 Task: Add a signature Gilberto Hall containing Have a great Columbus Day, Gilberto Hall to email address softage.2@softage.net and add a label Vitamins
Action: Mouse moved to (311, 326)
Screenshot: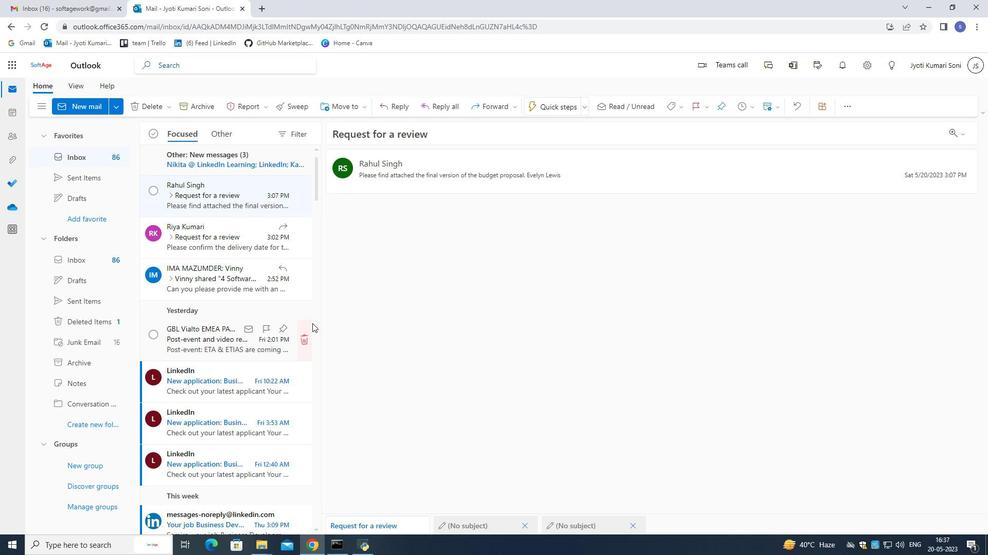 
Action: Mouse scrolled (311, 326) with delta (0, 0)
Screenshot: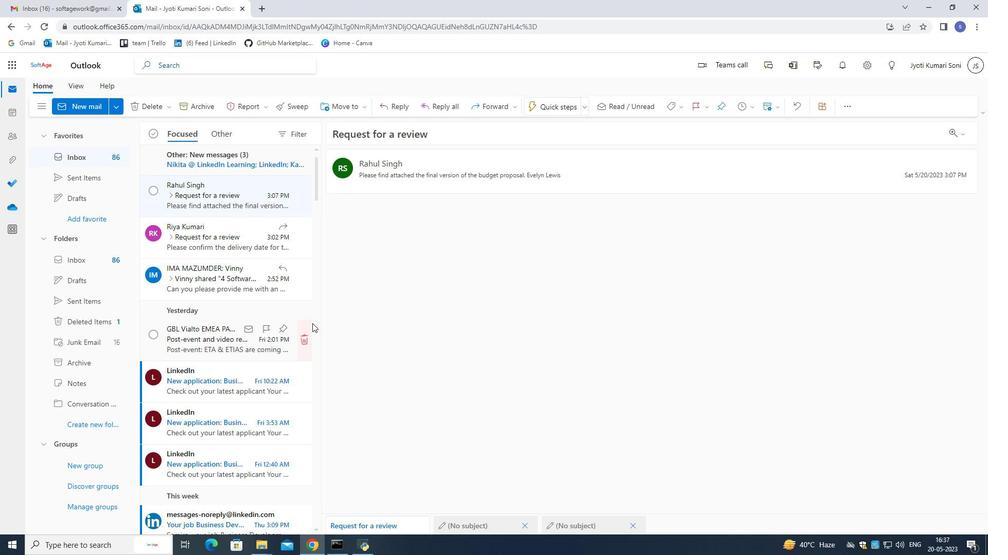 
Action: Mouse moved to (312, 323)
Screenshot: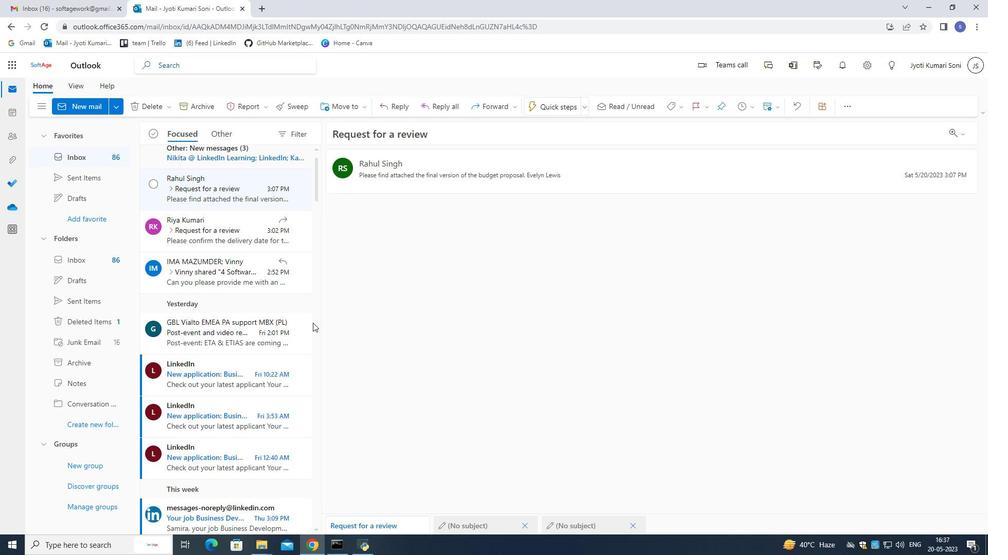 
Action: Mouse scrolled (312, 322) with delta (0, 0)
Screenshot: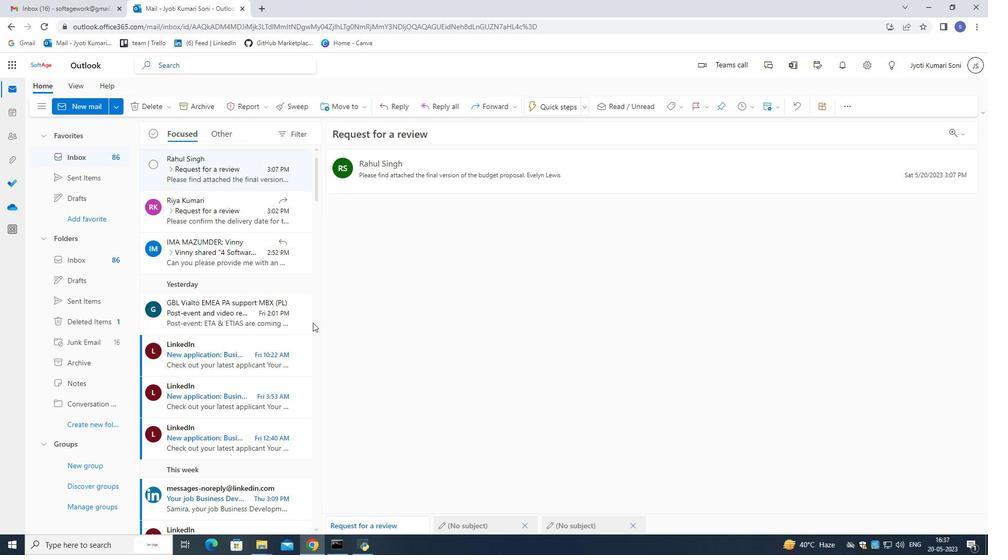 
Action: Mouse scrolled (312, 322) with delta (0, 0)
Screenshot: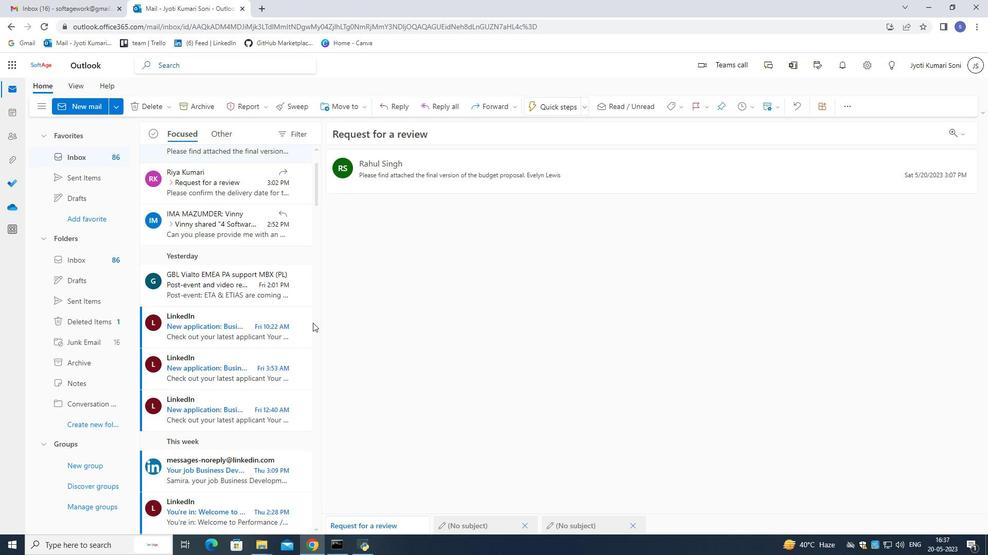 
Action: Mouse scrolled (312, 323) with delta (0, 0)
Screenshot: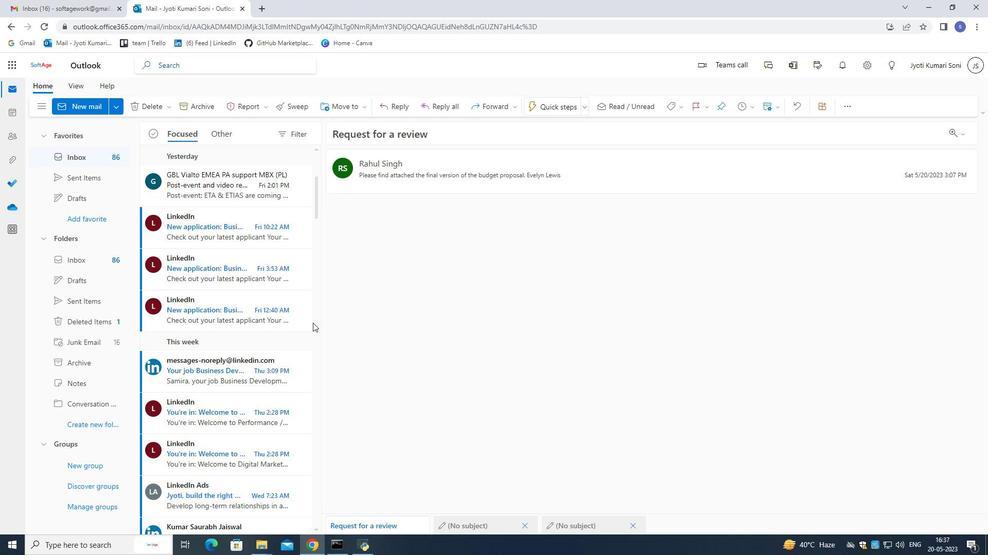 
Action: Mouse scrolled (312, 323) with delta (0, 0)
Screenshot: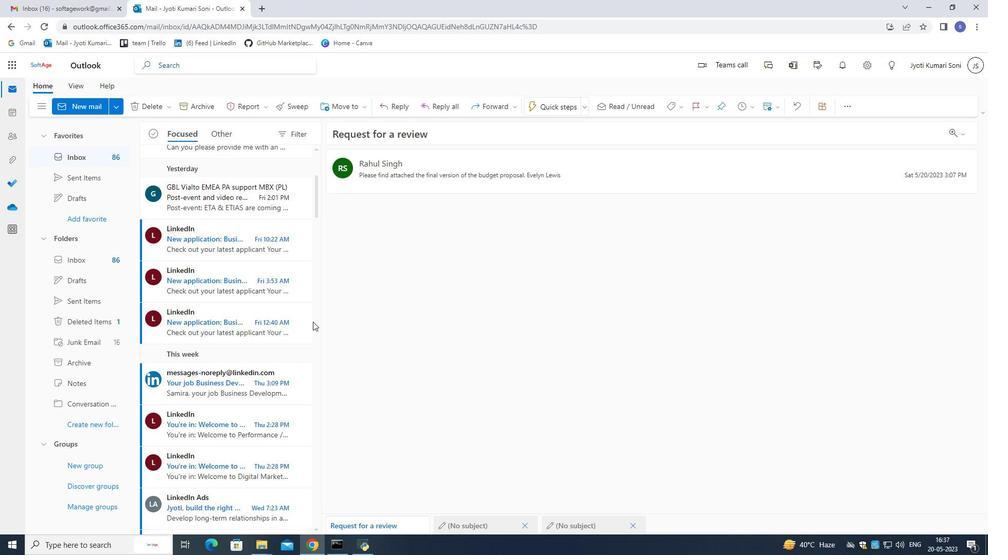 
Action: Mouse scrolled (312, 323) with delta (0, 0)
Screenshot: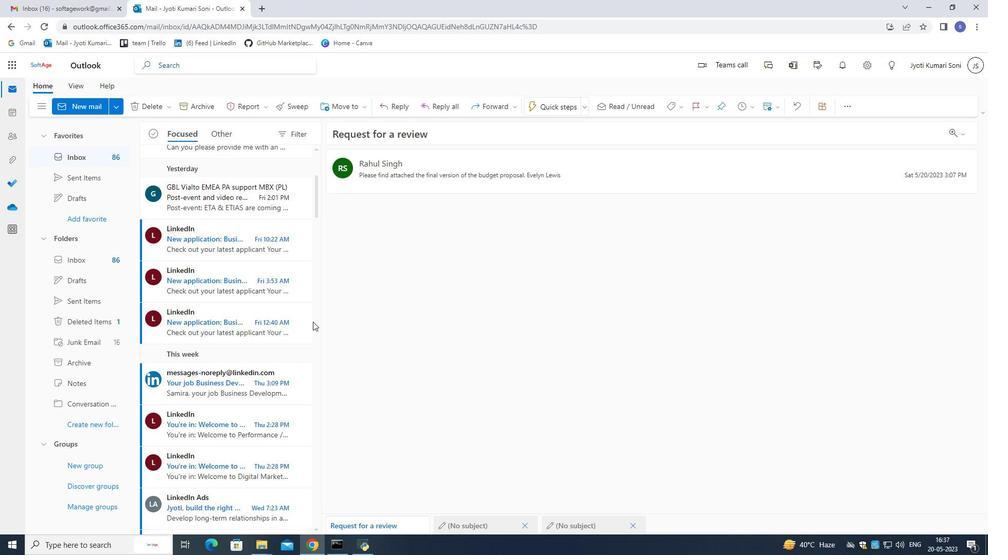 
Action: Mouse moved to (312, 322)
Screenshot: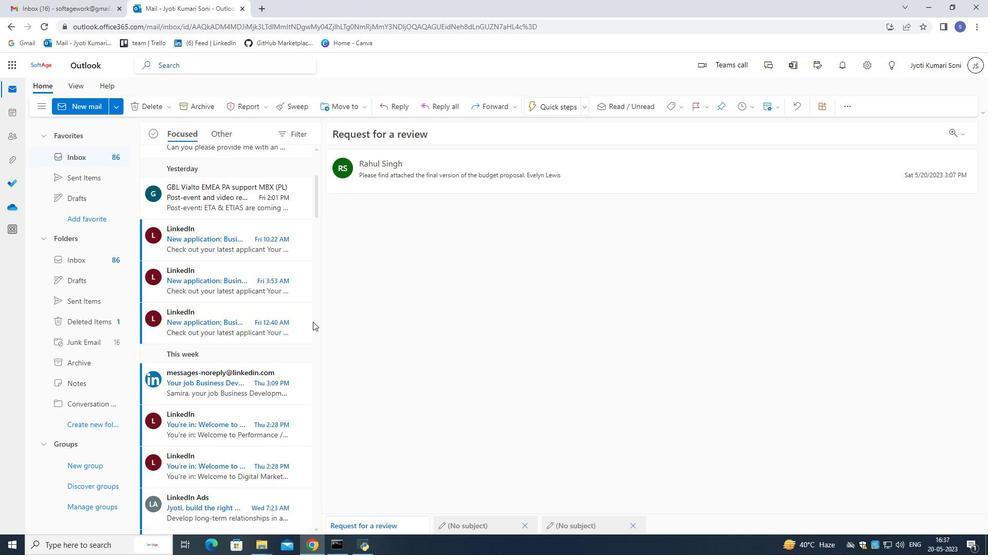 
Action: Mouse scrolled (312, 322) with delta (0, 0)
Screenshot: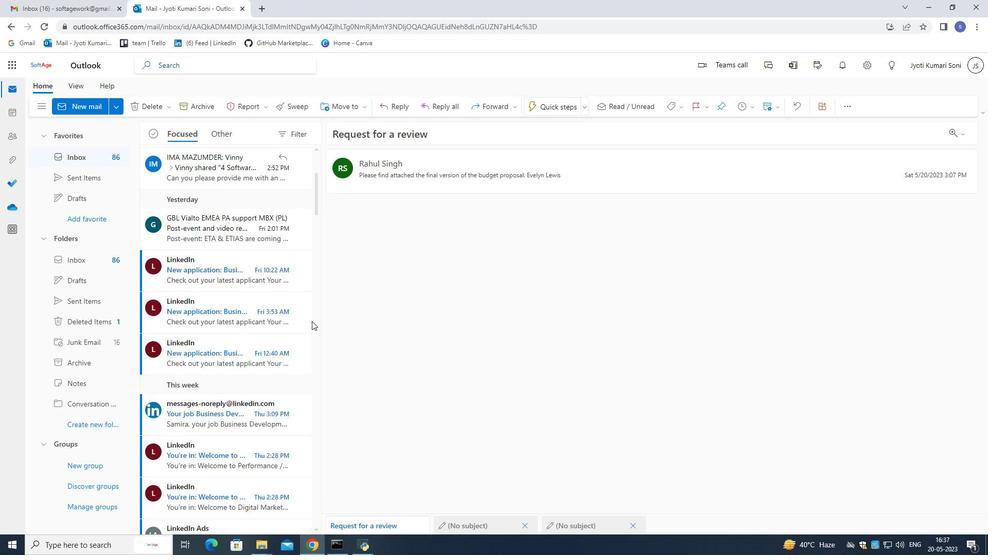 
Action: Mouse moved to (309, 323)
Screenshot: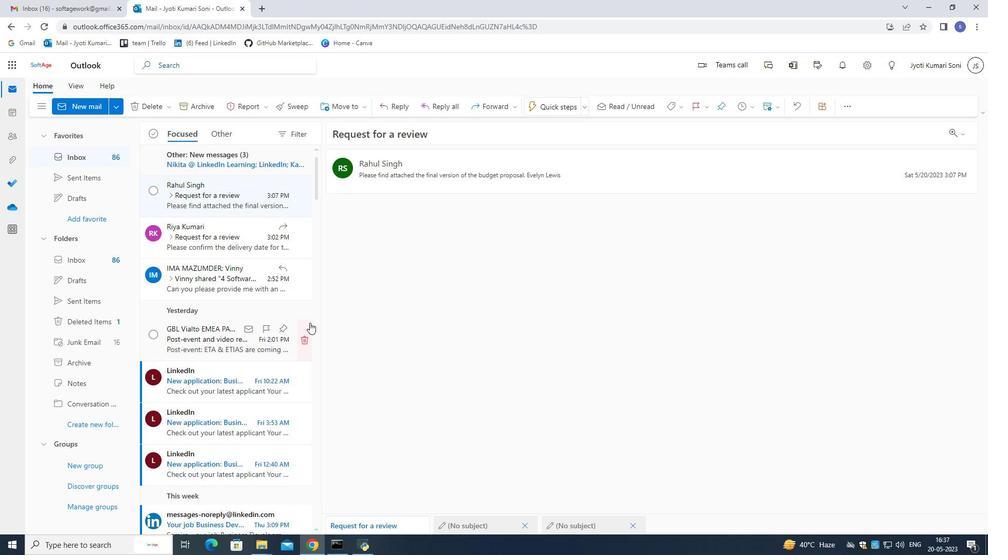 
Action: Mouse scrolled (309, 323) with delta (0, 0)
Screenshot: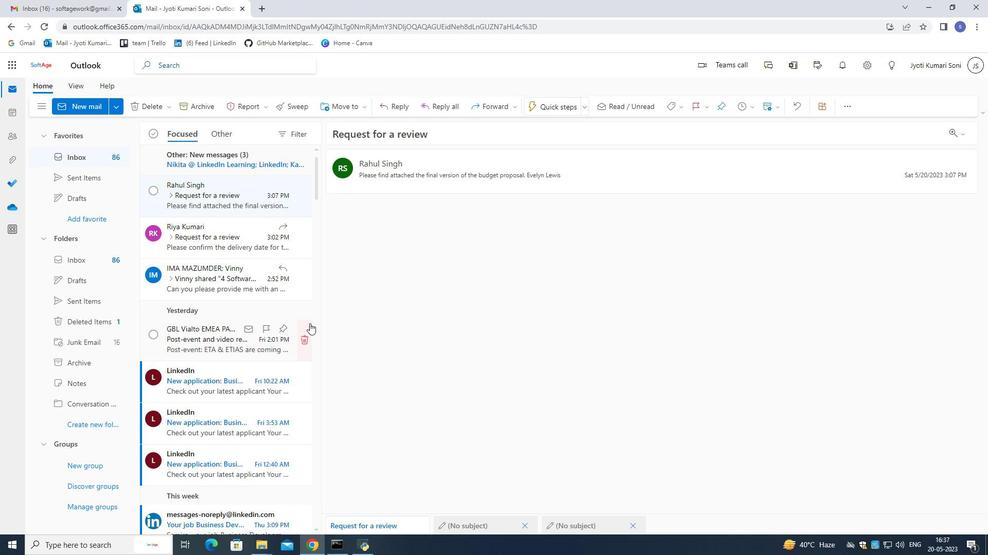 
Action: Mouse moved to (309, 323)
Screenshot: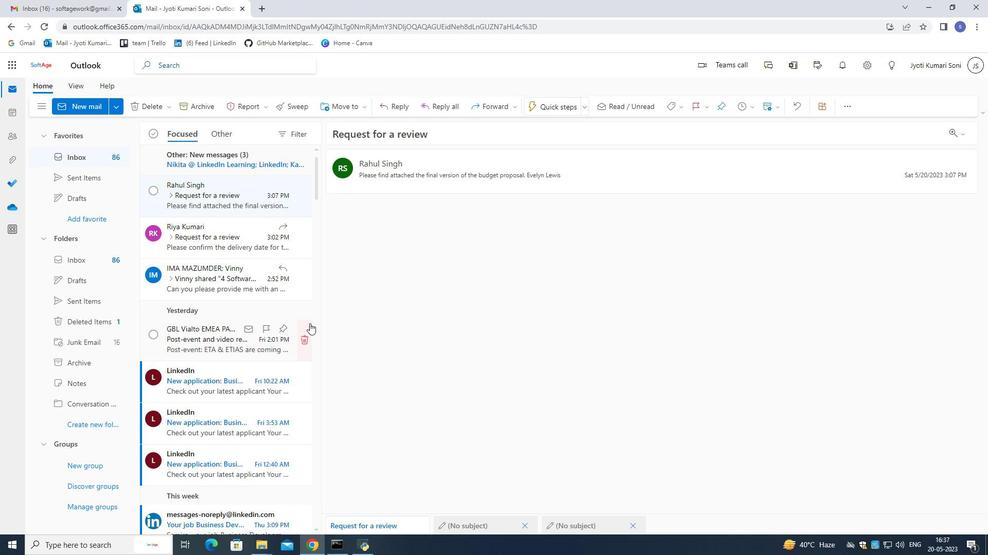 
Action: Mouse scrolled (309, 324) with delta (0, 0)
Screenshot: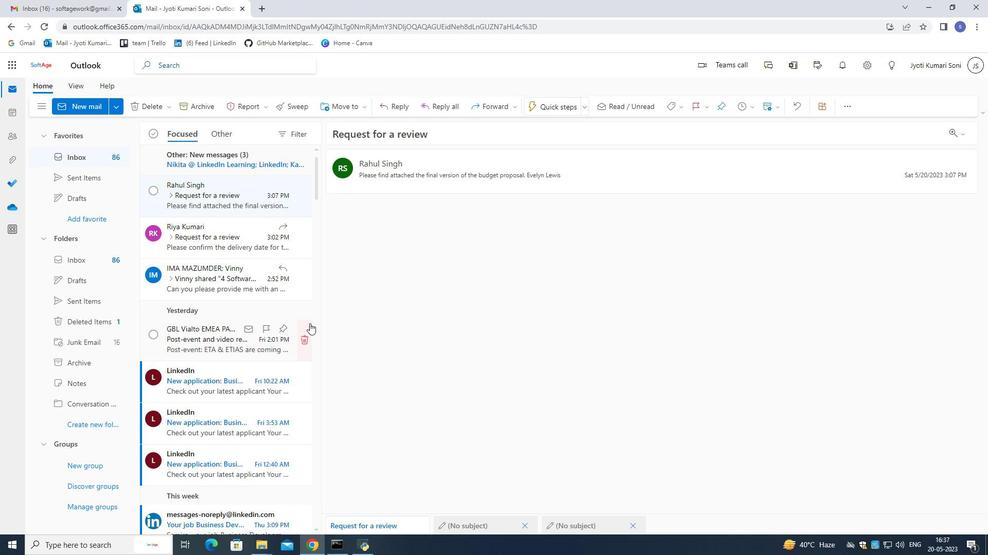 
Action: Mouse scrolled (309, 324) with delta (0, 0)
Screenshot: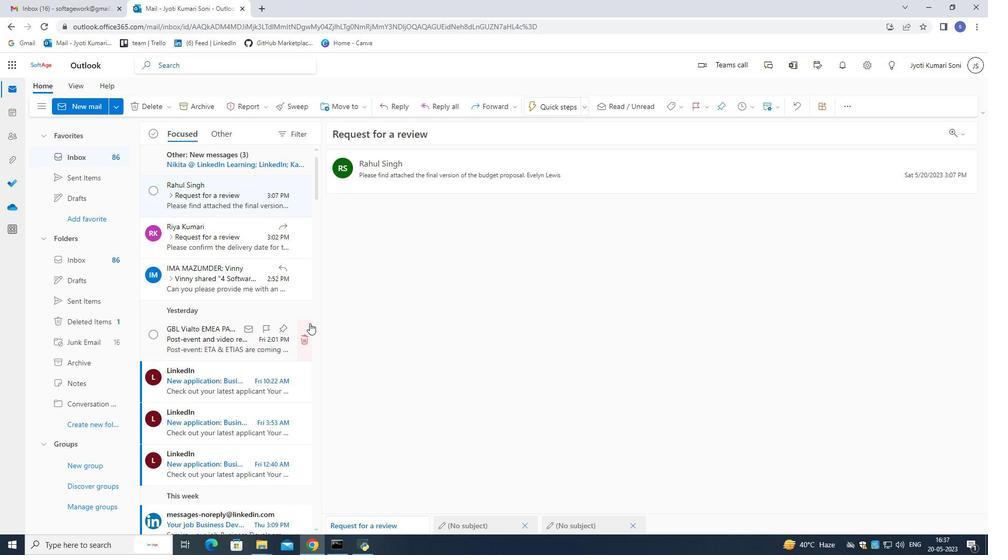 
Action: Mouse scrolled (309, 324) with delta (0, 0)
Screenshot: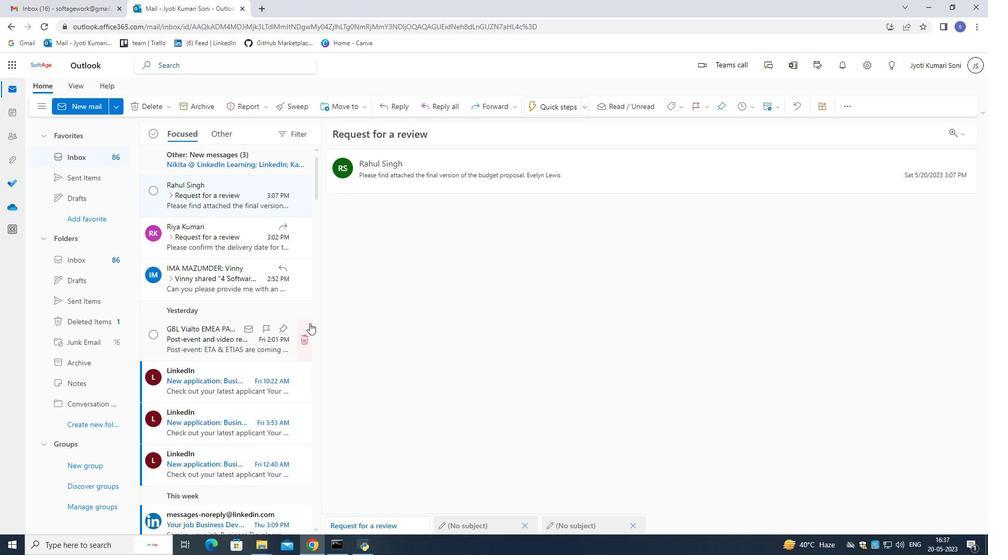 
Action: Mouse moved to (204, 246)
Screenshot: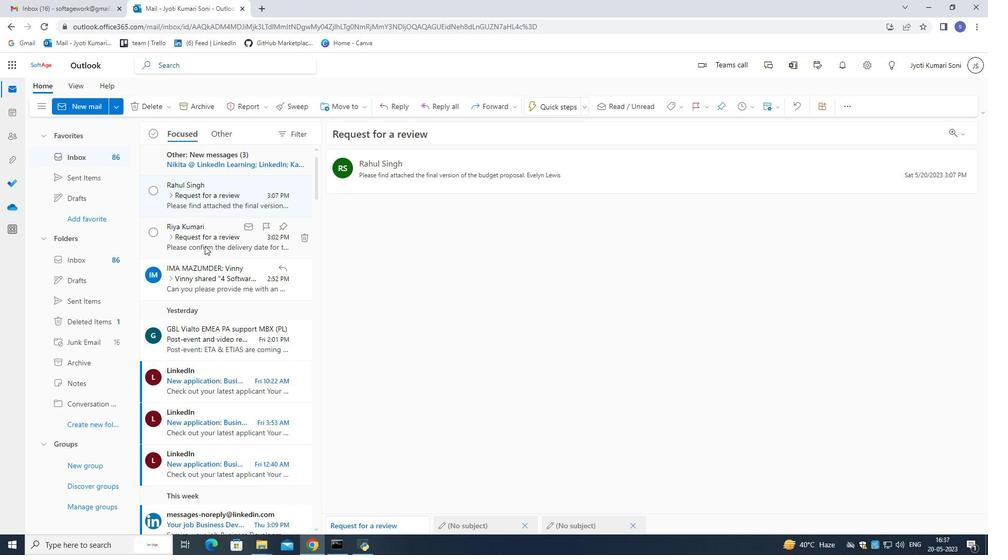 
Action: Mouse pressed left at (204, 246)
Screenshot: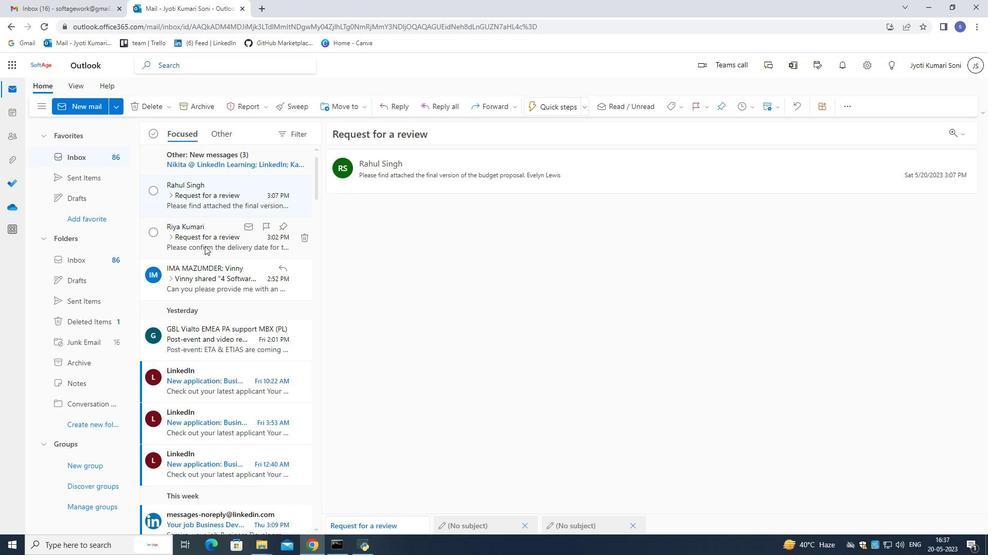 
Action: Mouse moved to (72, 107)
Screenshot: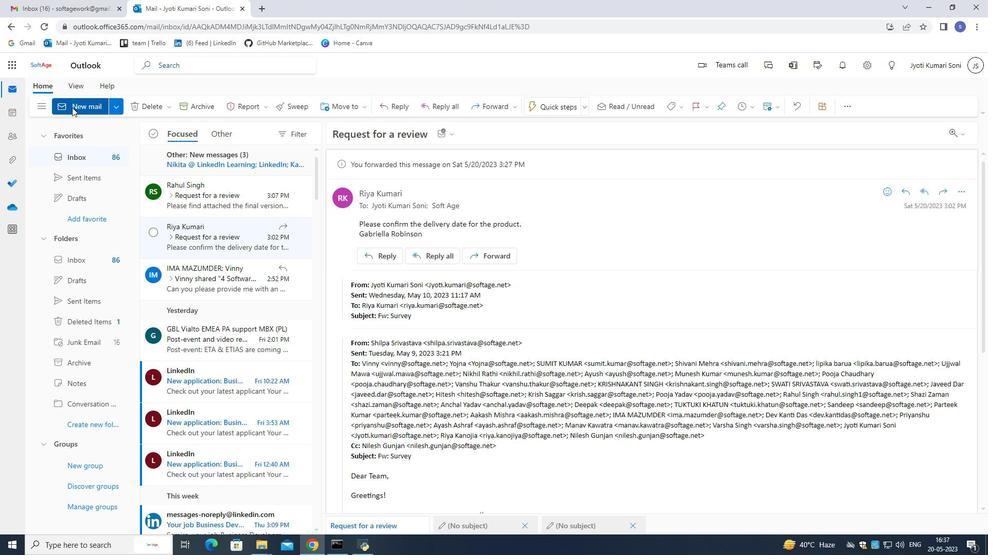 
Action: Mouse pressed left at (72, 107)
Screenshot: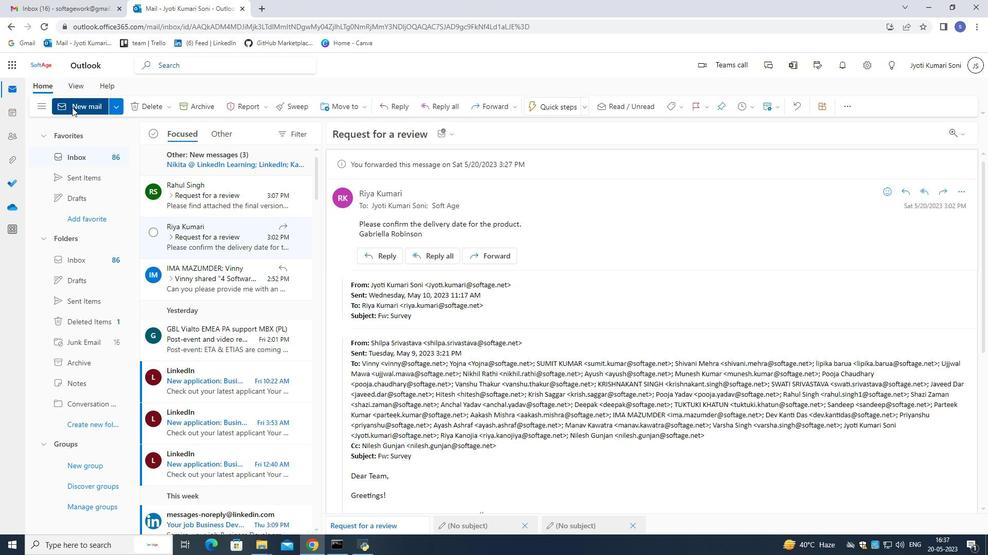 
Action: Mouse moved to (964, 138)
Screenshot: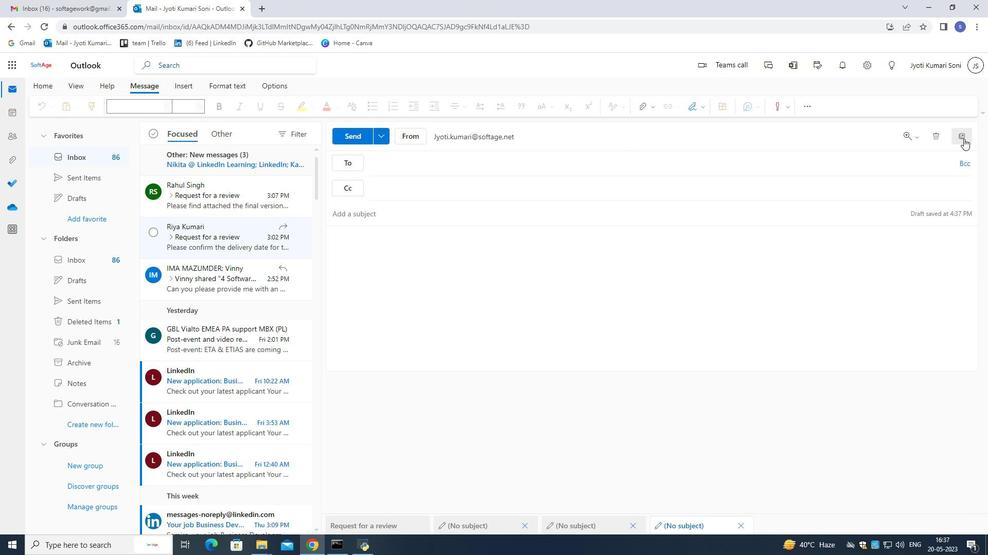 
Action: Mouse pressed left at (964, 138)
Screenshot: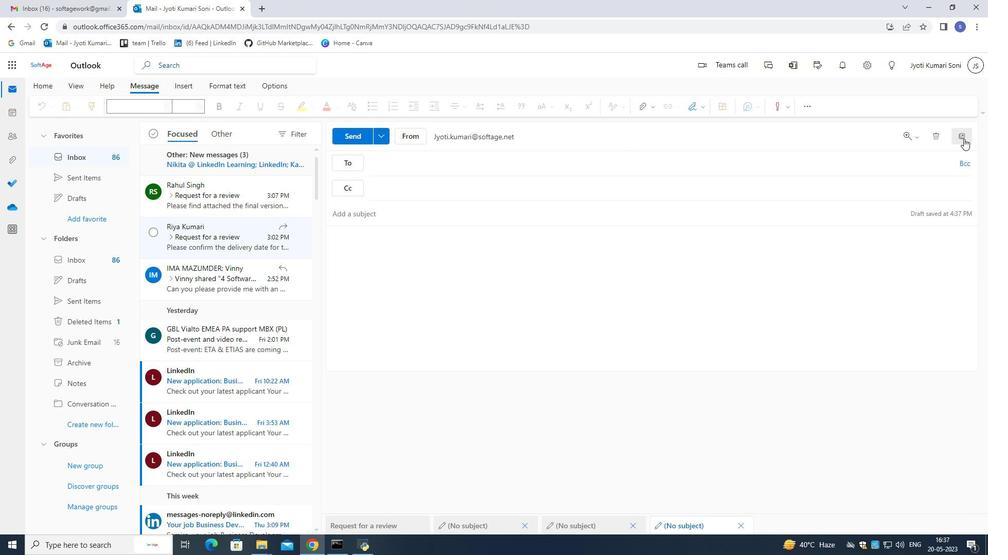 
Action: Mouse moved to (591, 23)
Screenshot: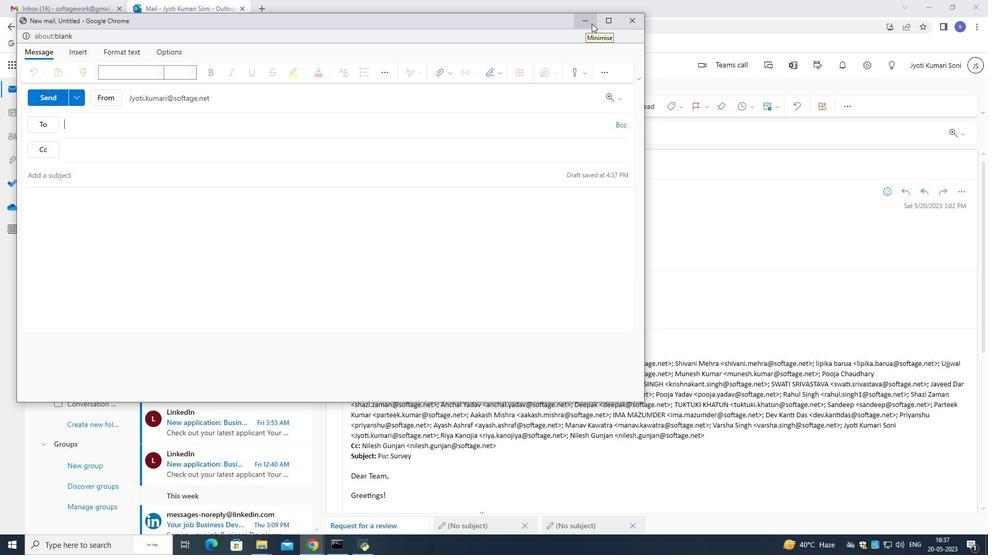 
Action: Mouse pressed left at (591, 23)
Screenshot: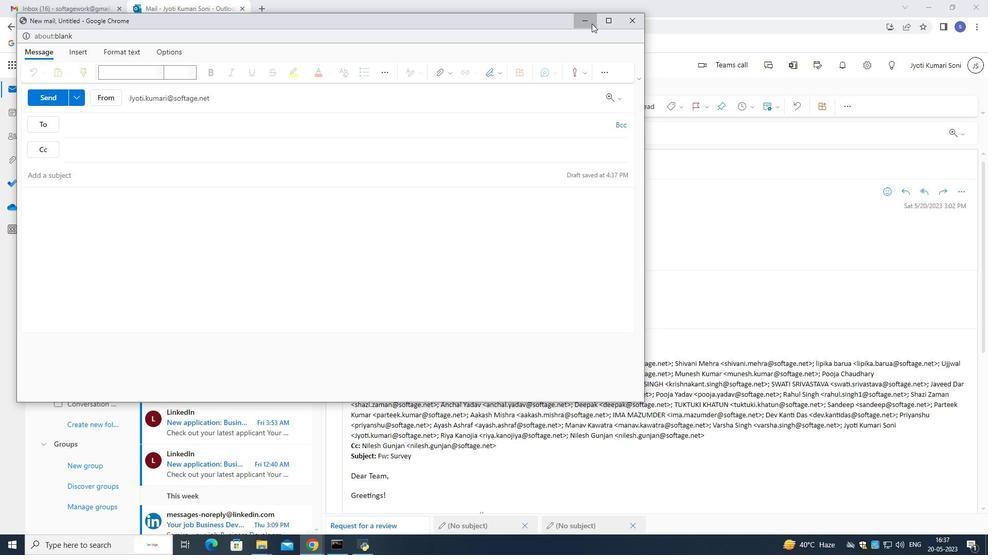 
Action: Mouse moved to (74, 107)
Screenshot: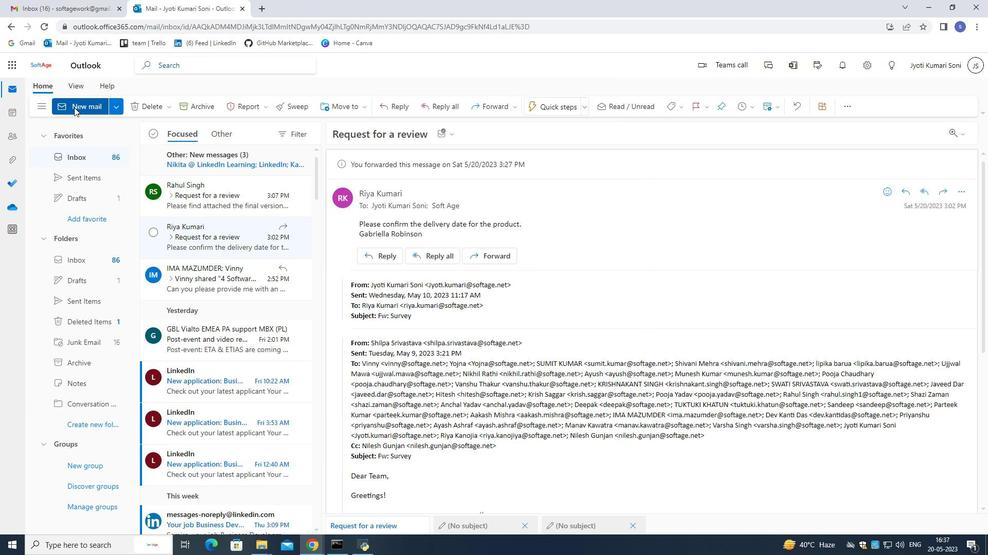 
Action: Mouse pressed left at (74, 107)
Screenshot: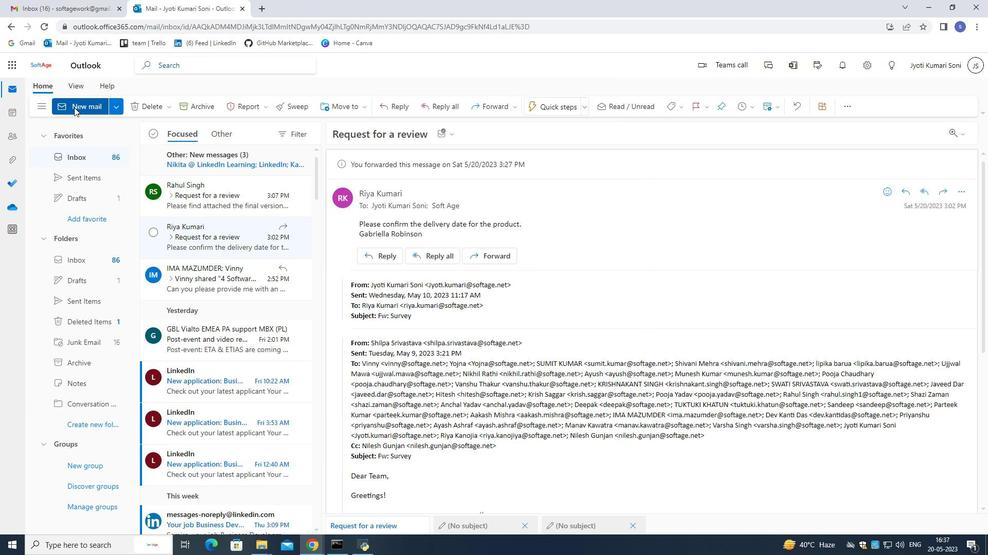
Action: Mouse moved to (480, 166)
Screenshot: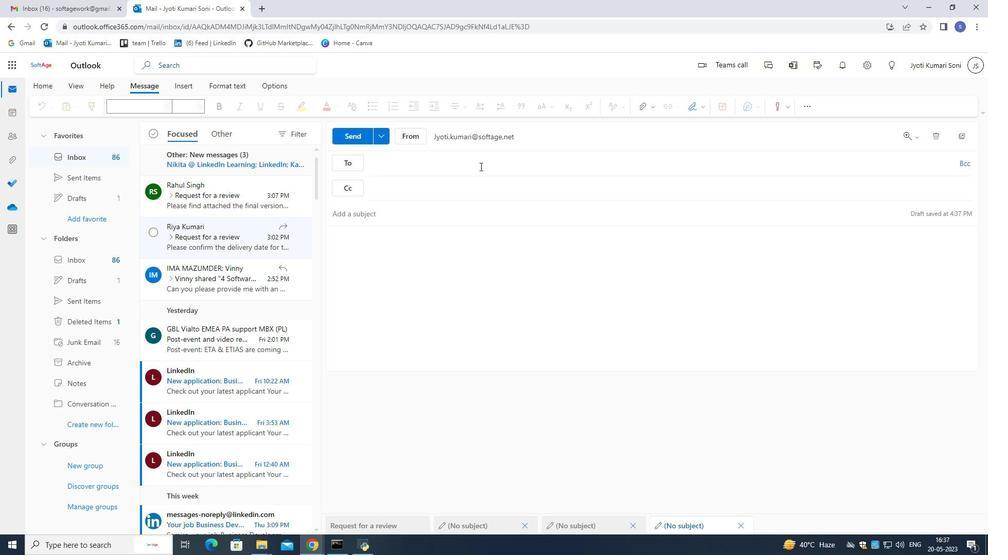 
Action: Mouse pressed left at (480, 166)
Screenshot: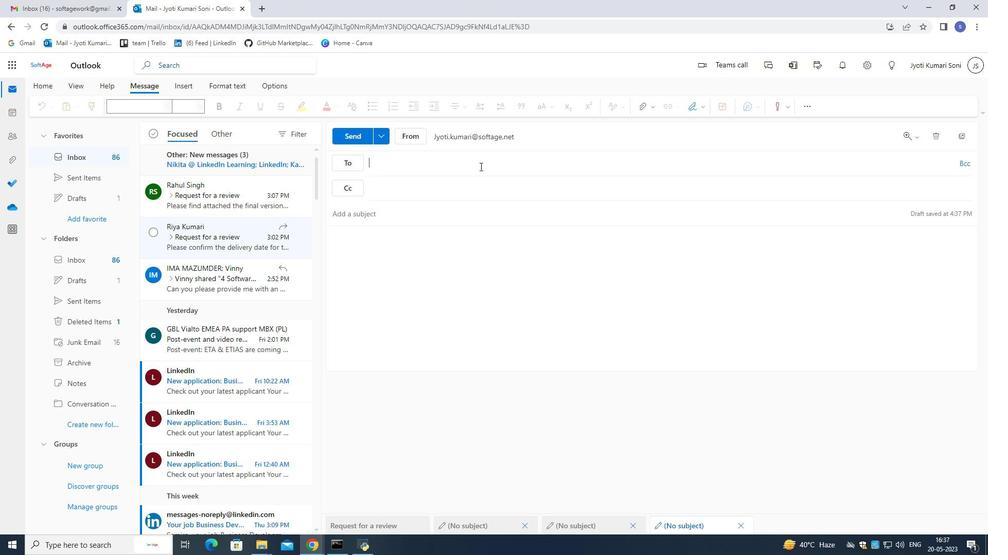 
Action: Mouse moved to (799, 107)
Screenshot: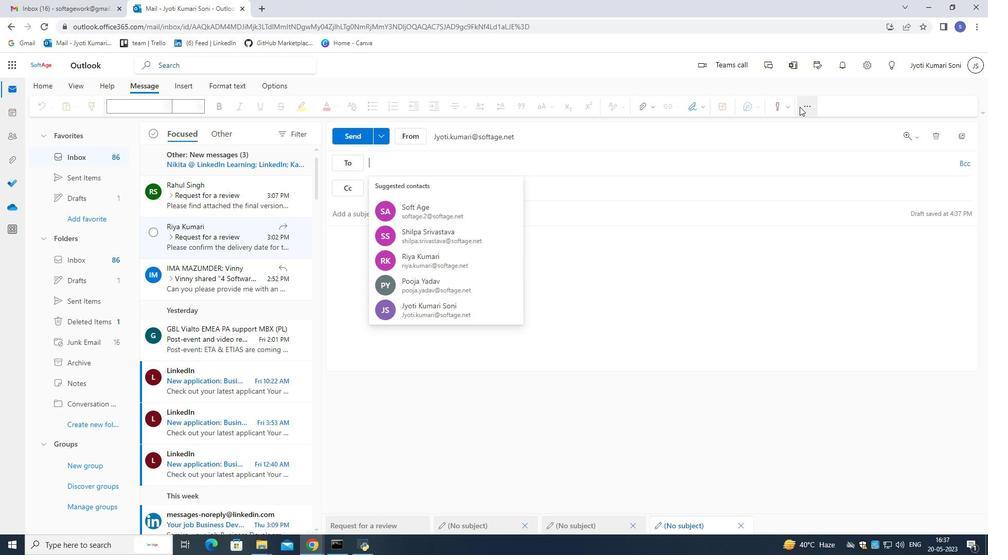 
Action: Mouse pressed left at (799, 107)
Screenshot: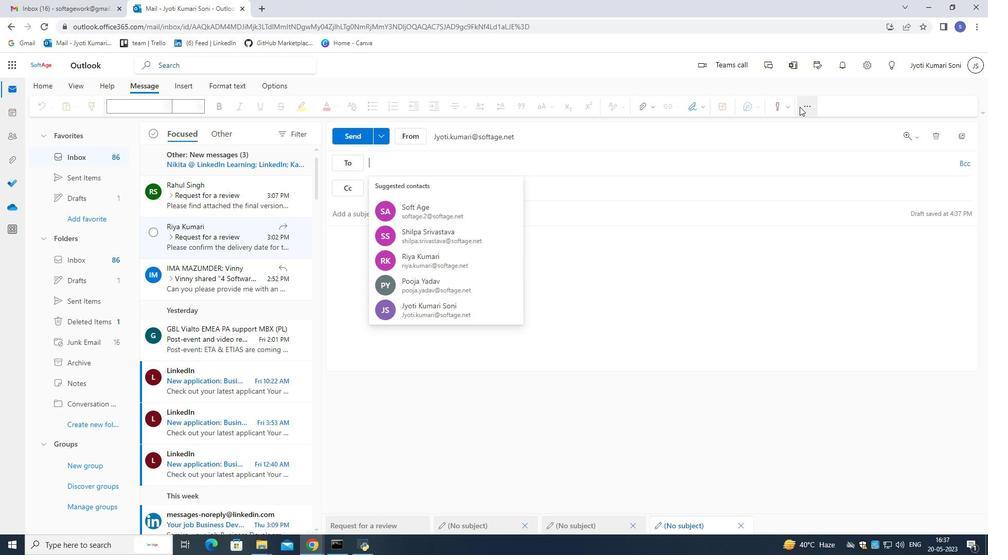 
Action: Mouse moved to (505, 249)
Screenshot: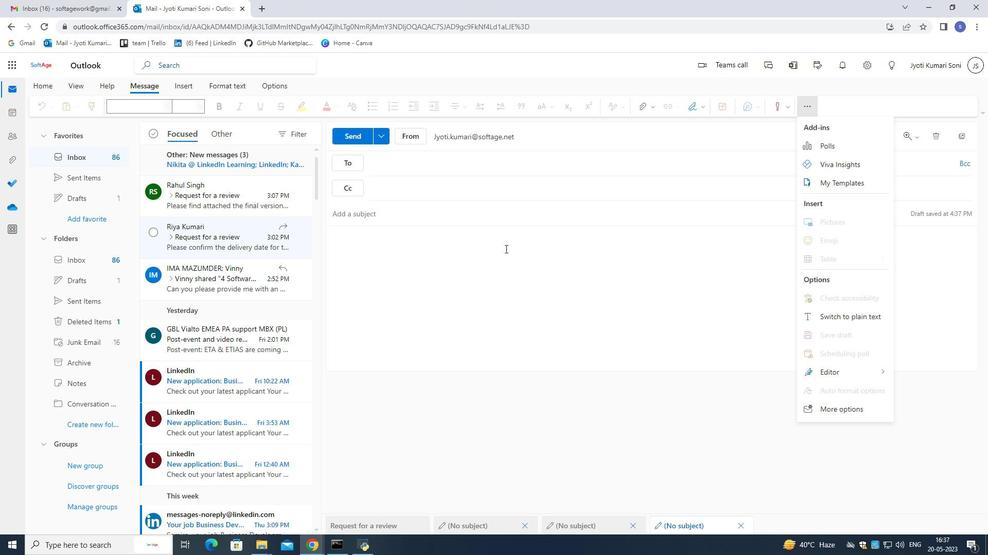 
Action: Mouse pressed left at (505, 249)
Screenshot: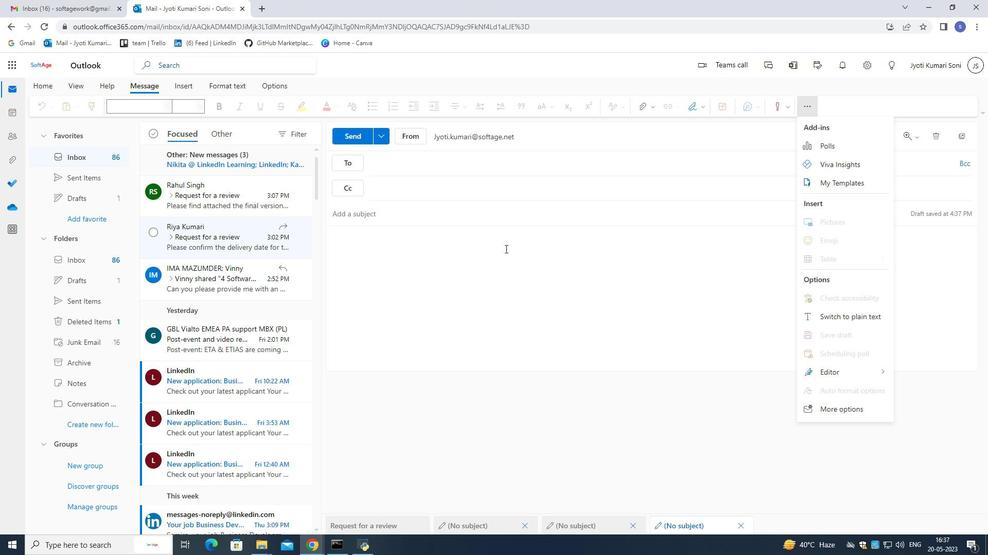 
Action: Mouse moved to (214, 251)
Screenshot: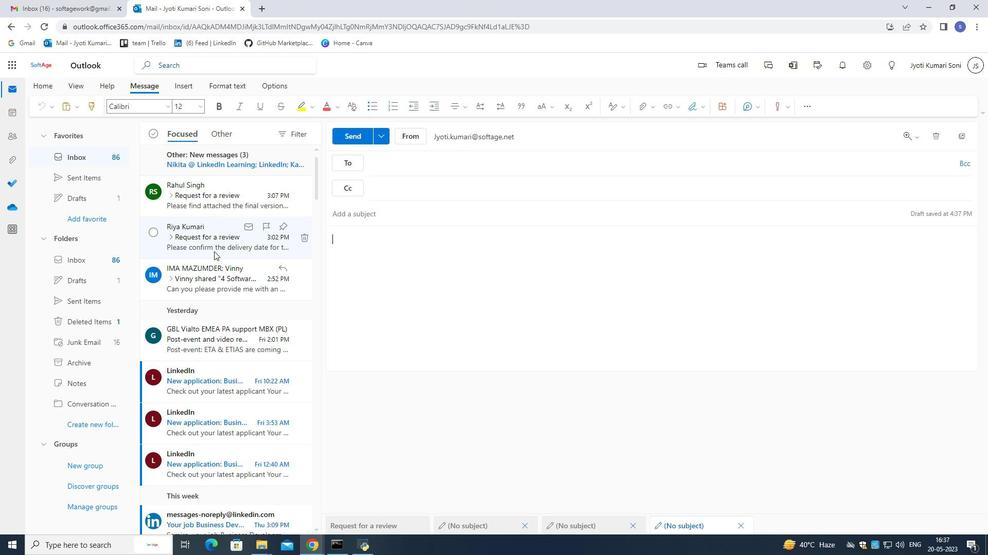 
Action: Mouse pressed left at (214, 251)
Screenshot: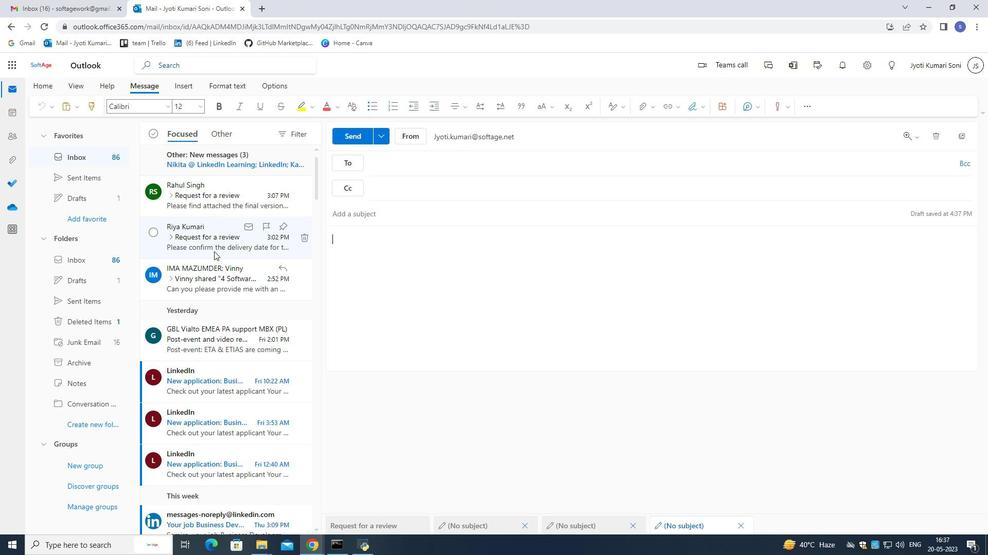 
Action: Mouse moved to (585, 291)
Screenshot: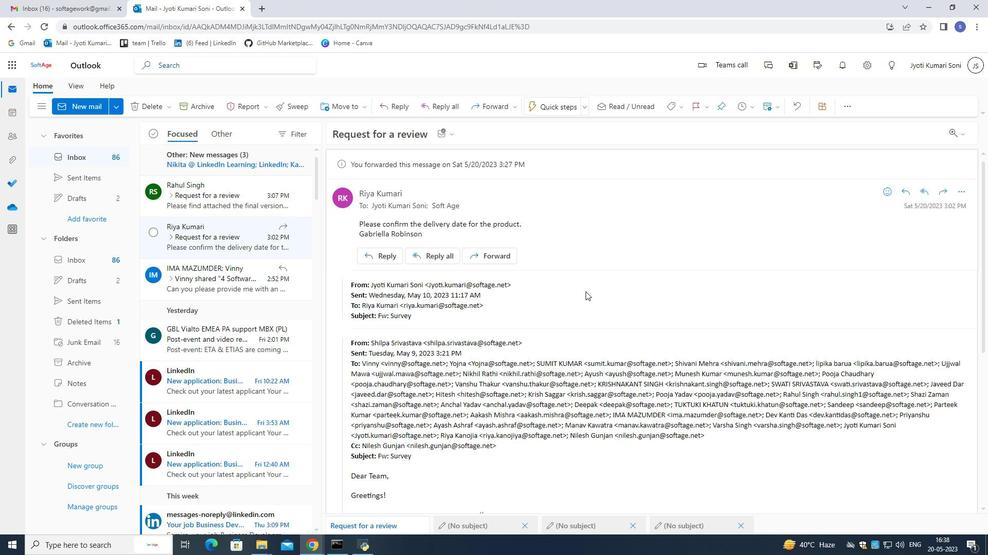 
Action: Mouse scrolled (585, 291) with delta (0, 0)
Screenshot: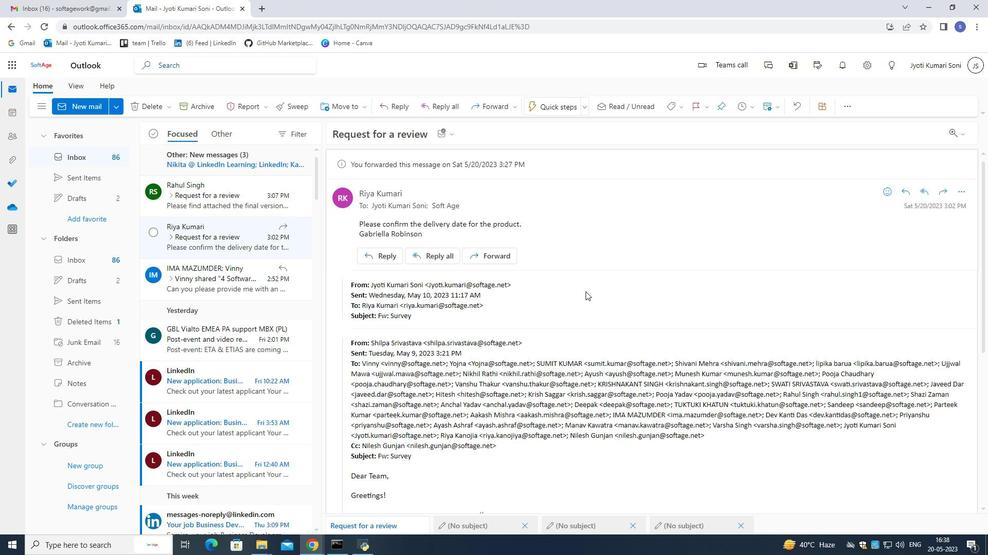 
Action: Mouse moved to (586, 292)
Screenshot: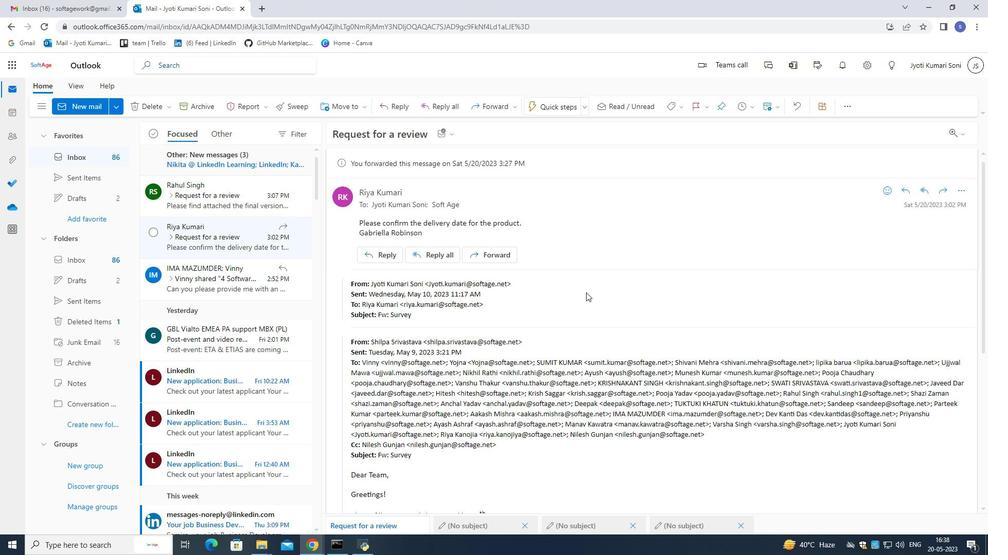 
Action: Mouse scrolled (586, 292) with delta (0, 0)
Screenshot: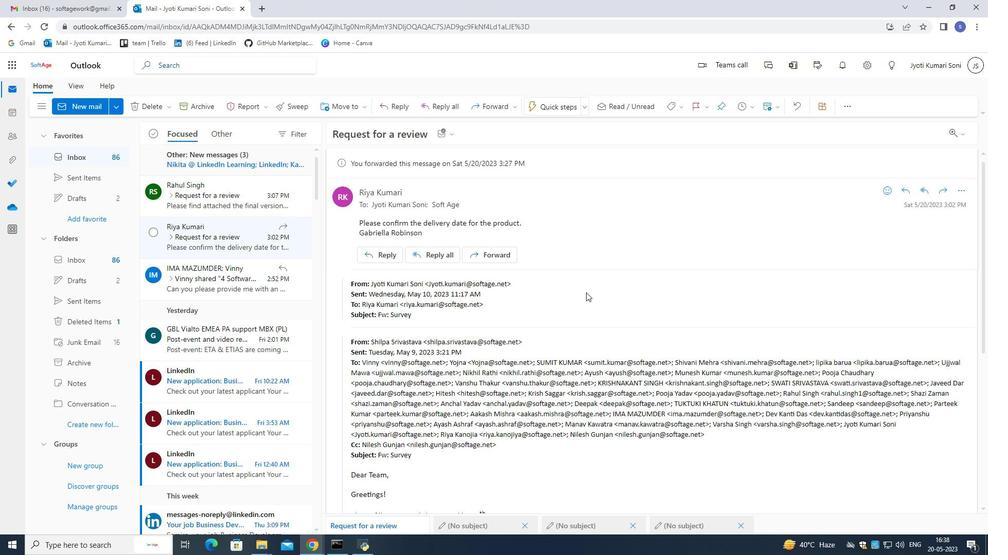 
Action: Mouse scrolled (586, 293) with delta (0, 0)
Screenshot: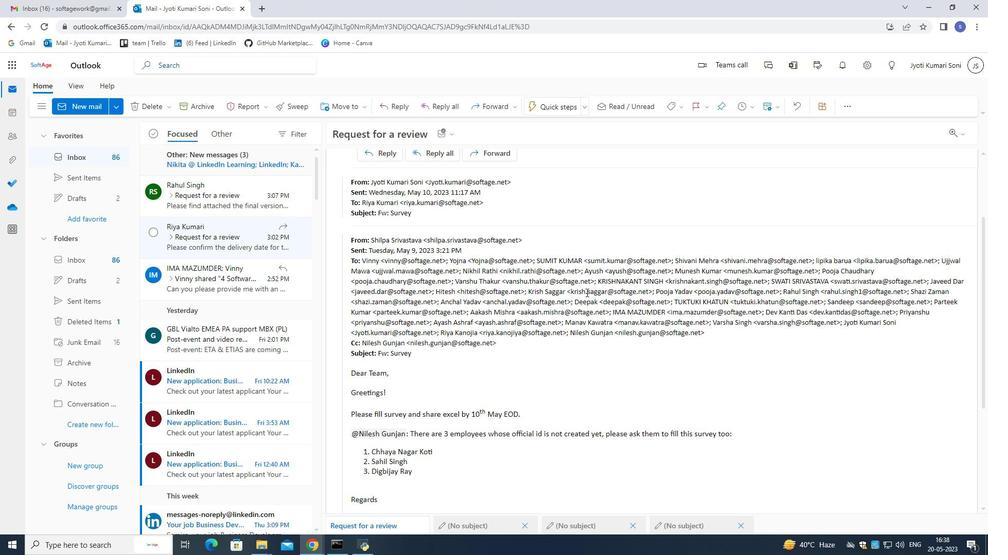 
Action: Mouse scrolled (586, 293) with delta (0, 0)
Screenshot: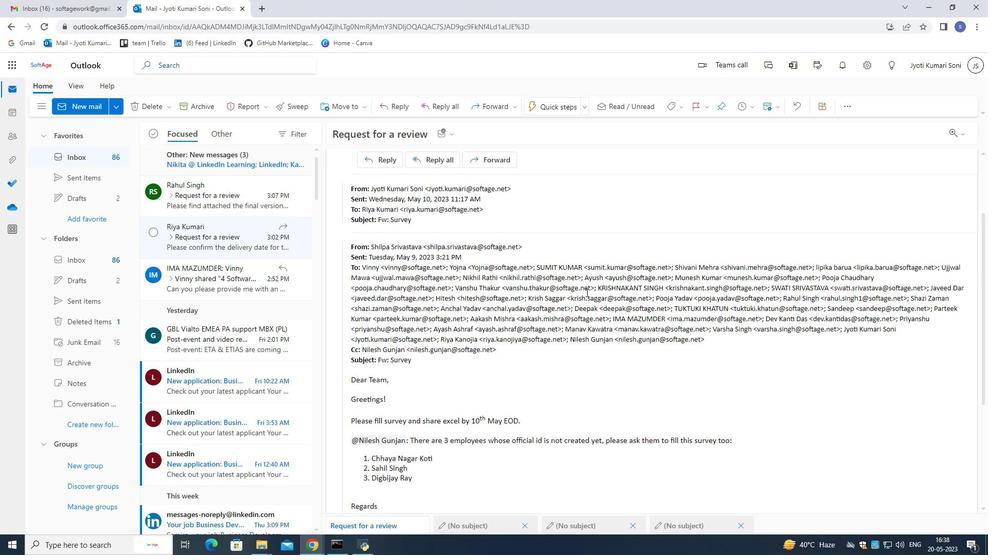 
Action: Mouse scrolled (586, 293) with delta (0, 0)
Screenshot: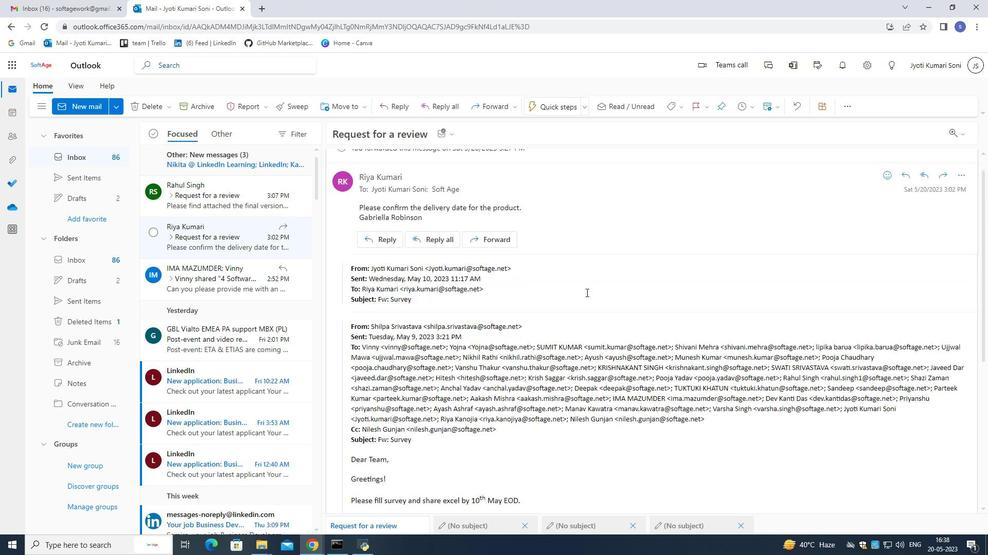 
Action: Mouse scrolled (586, 293) with delta (0, 0)
Screenshot: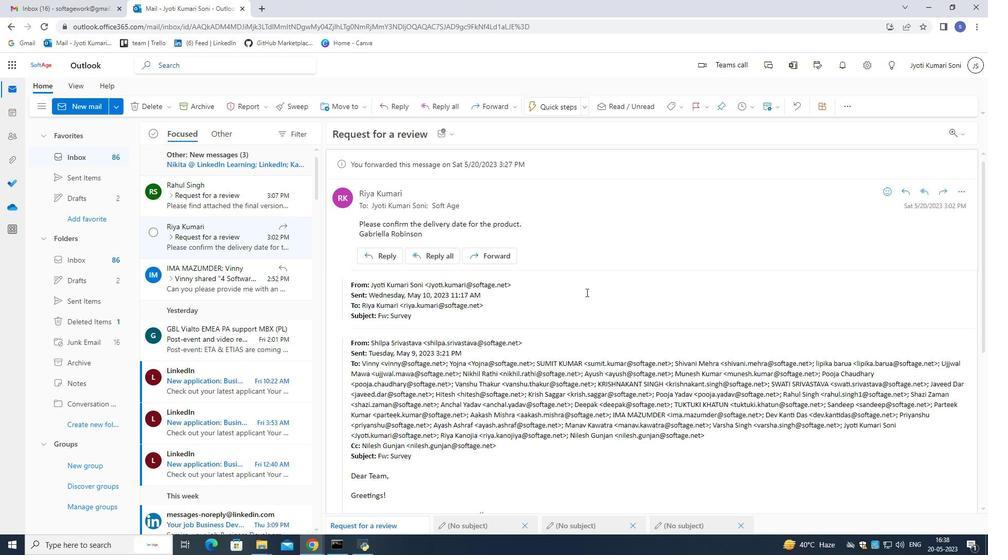 
Action: Mouse scrolled (586, 293) with delta (0, 0)
Screenshot: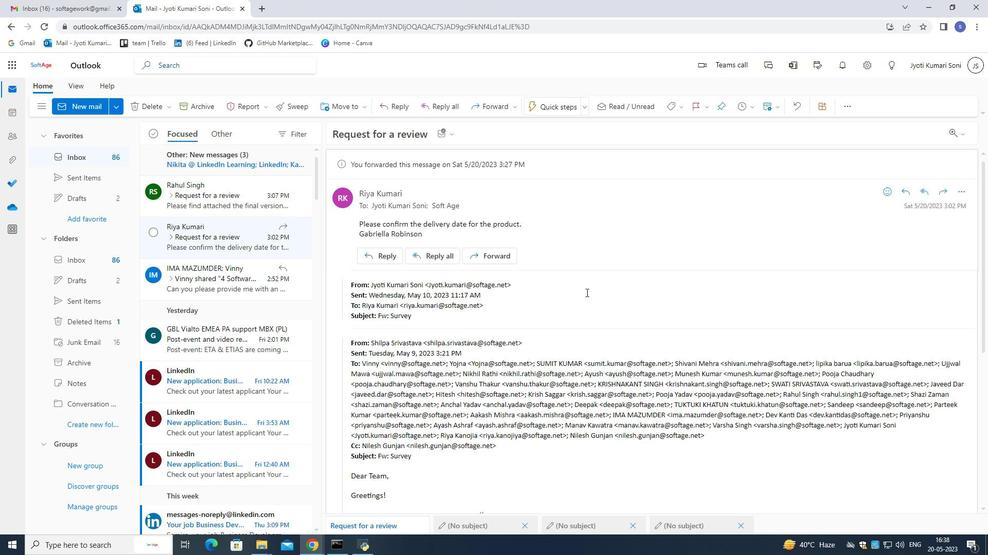 
Action: Mouse scrolled (586, 293) with delta (0, 0)
Screenshot: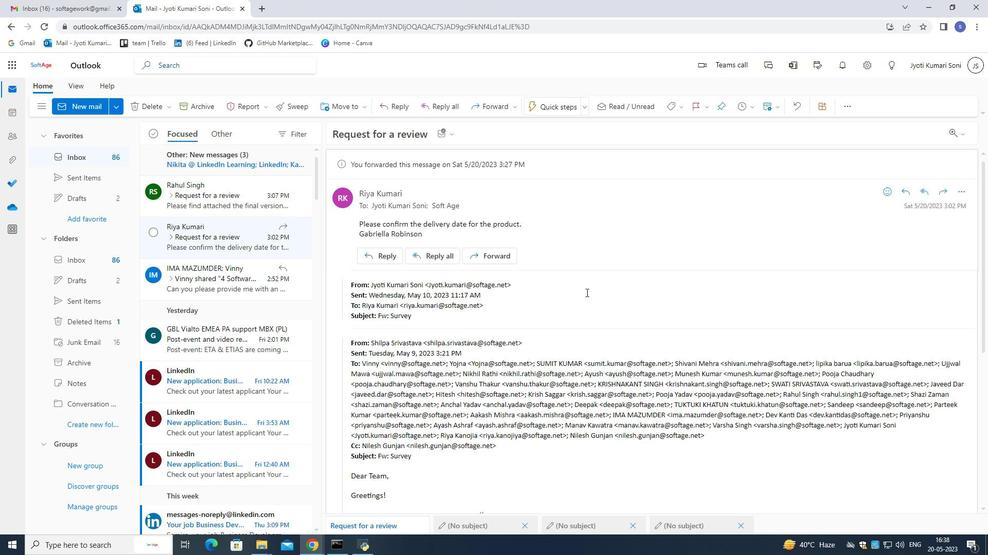 
Action: Mouse scrolled (586, 293) with delta (0, 0)
Screenshot: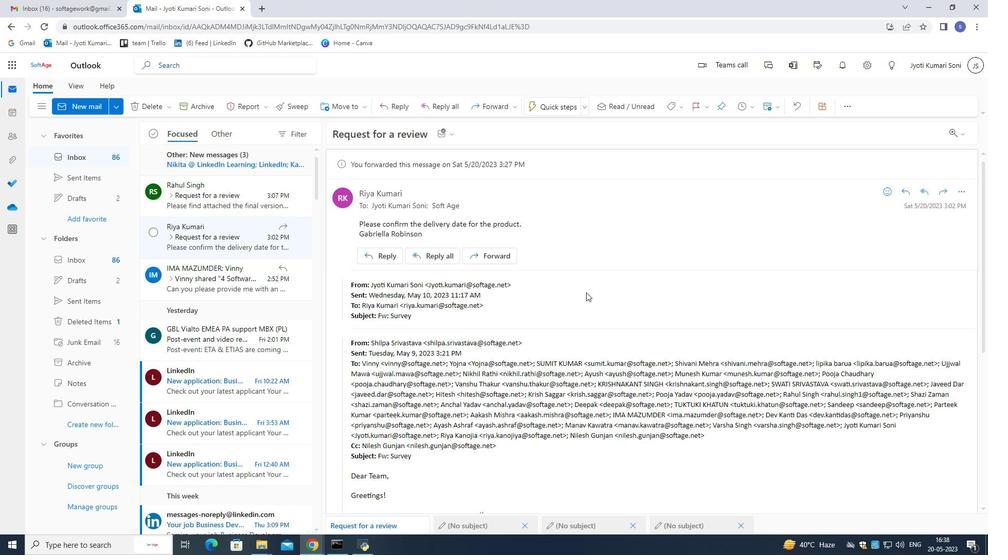 
Action: Mouse moved to (84, 110)
Screenshot: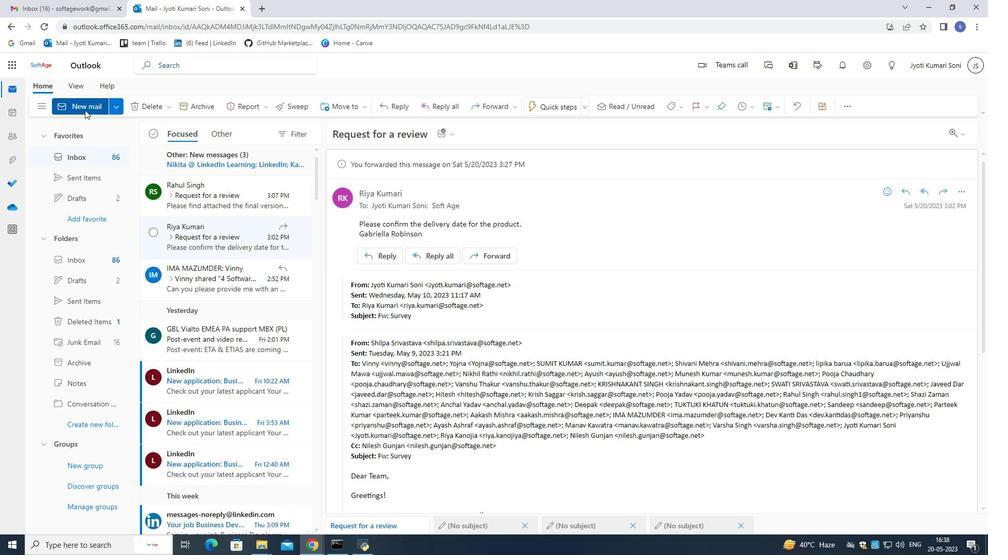 
Action: Mouse pressed left at (84, 110)
Screenshot: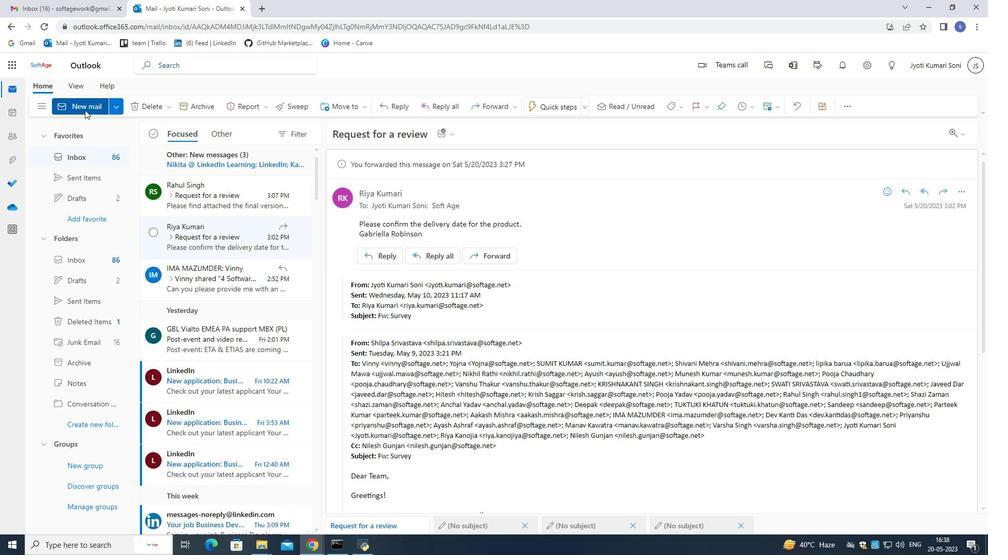 
Action: Mouse moved to (404, 168)
Screenshot: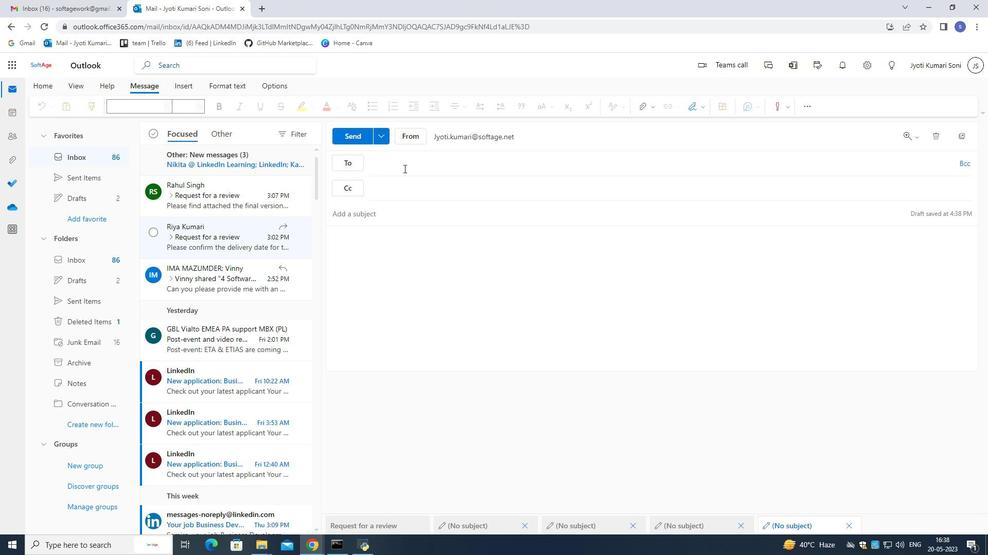 
Action: Mouse pressed left at (404, 168)
Screenshot: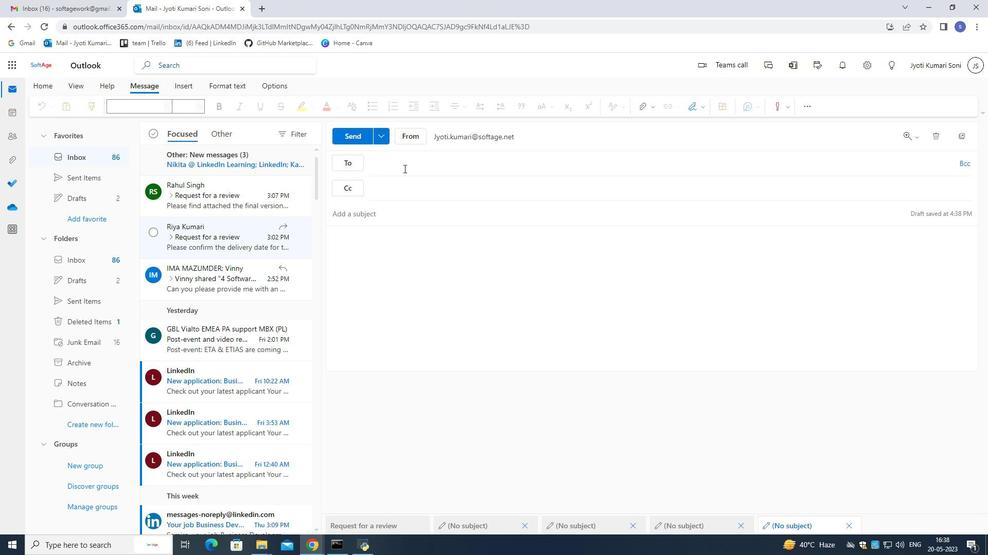 
Action: Key pressed softage.2
Screenshot: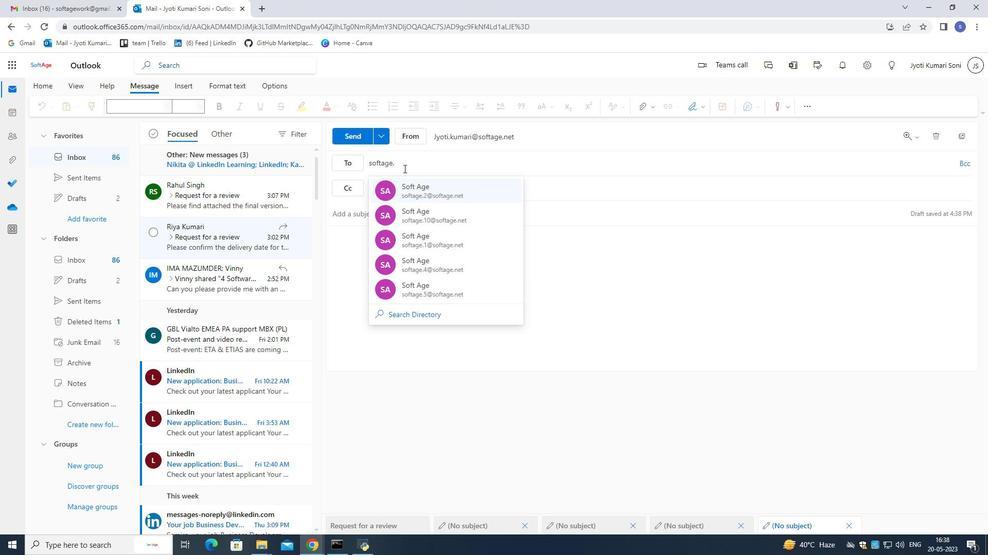 
Action: Mouse moved to (470, 298)
Screenshot: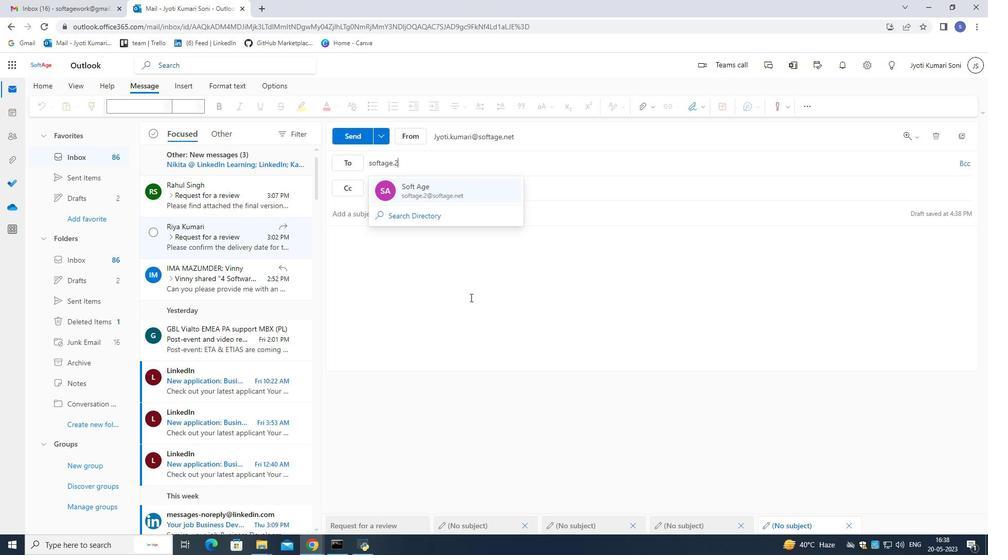 
Action: Key pressed <Key.shift><Key.shift>@softage.net
Screenshot: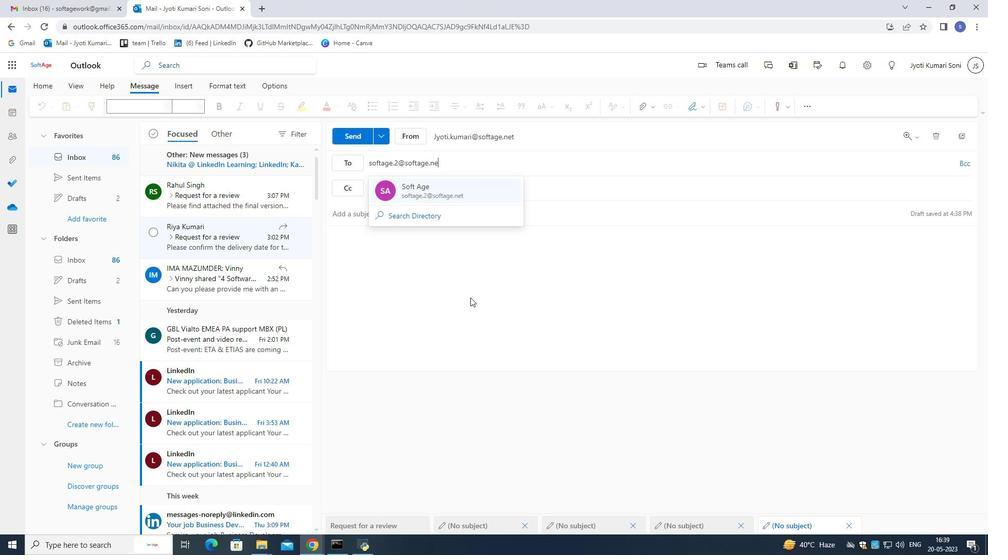 
Action: Mouse pressed left at (470, 298)
Screenshot: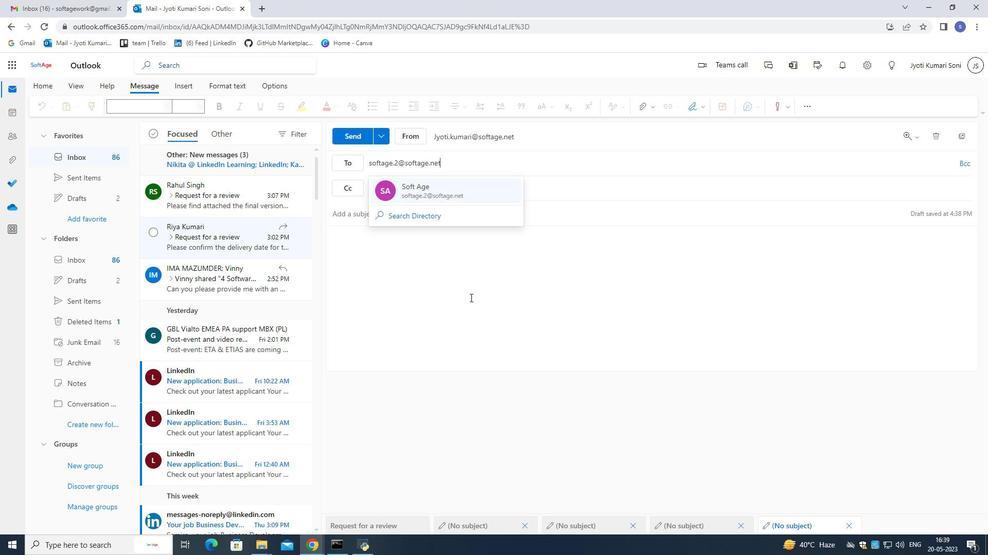 
Action: Mouse moved to (398, 214)
Screenshot: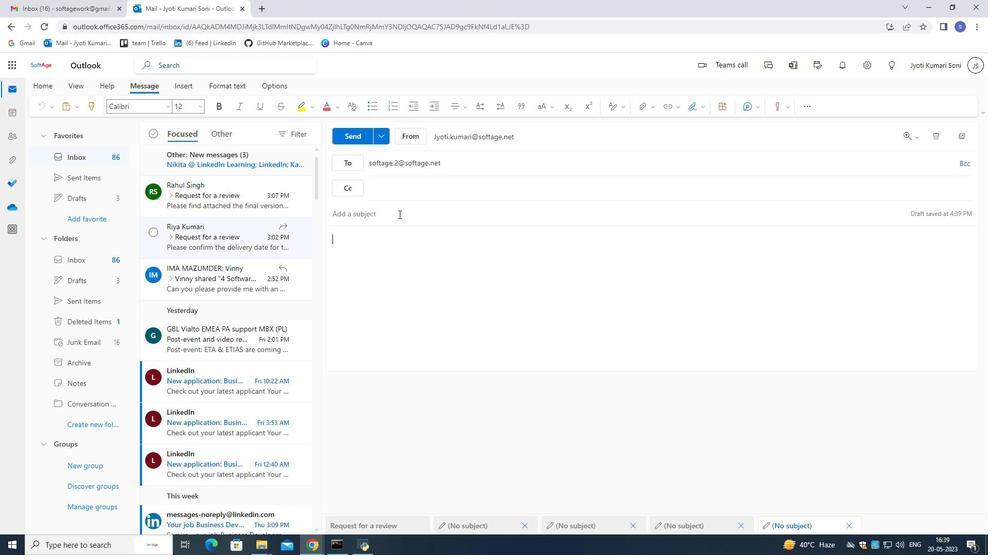 
Action: Mouse pressed left at (398, 214)
Screenshot: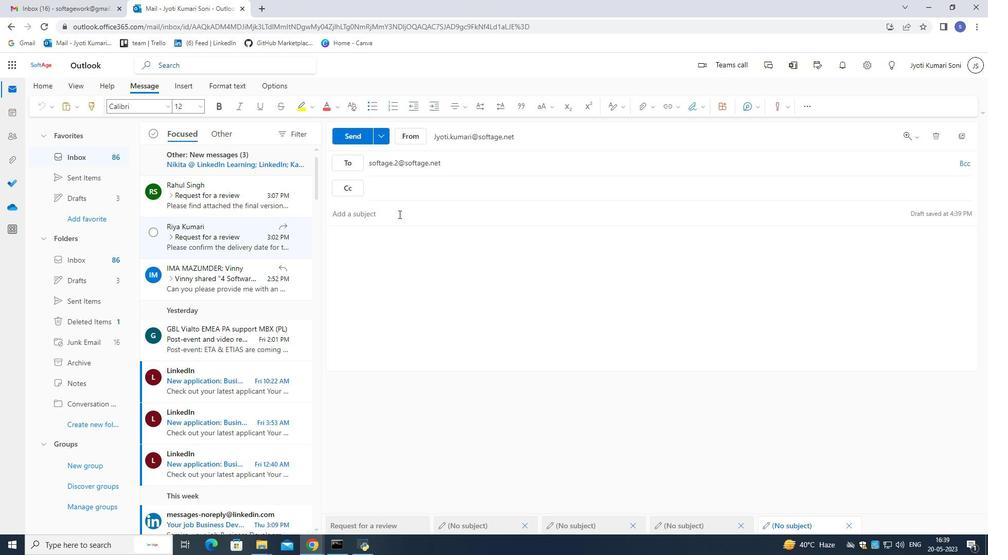 
Action: Mouse moved to (697, 108)
Screenshot: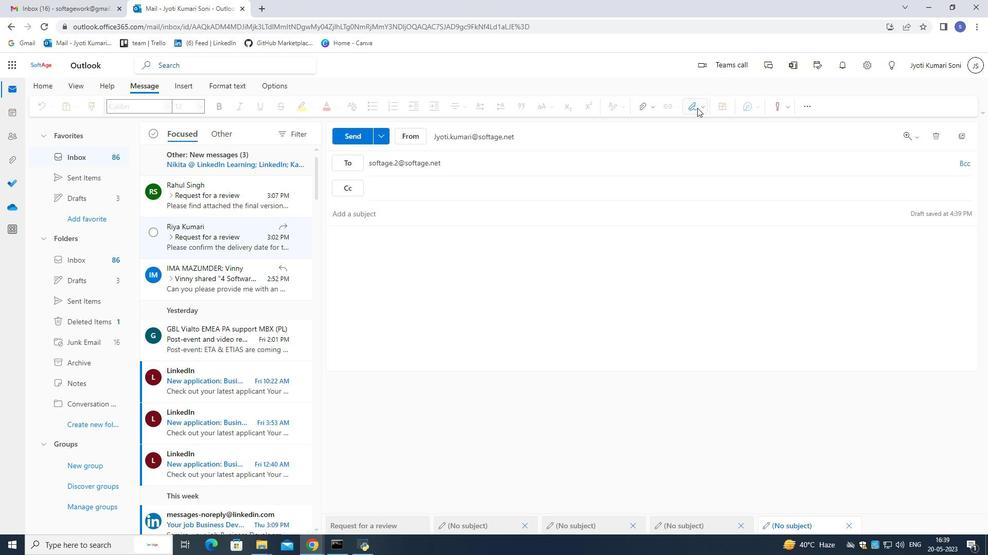 
Action: Mouse pressed left at (697, 108)
Screenshot: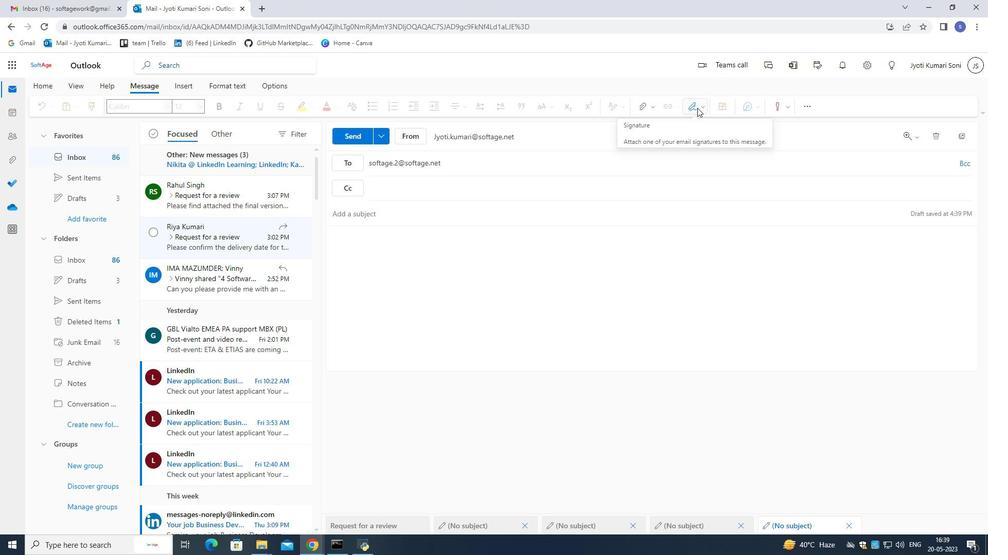 
Action: Mouse moved to (664, 280)
Screenshot: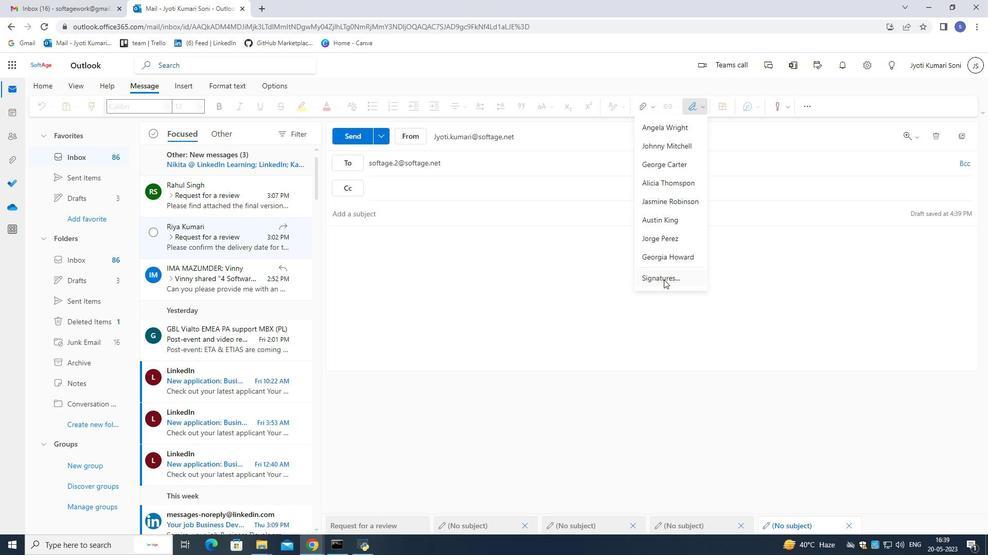 
Action: Mouse pressed left at (664, 280)
Screenshot: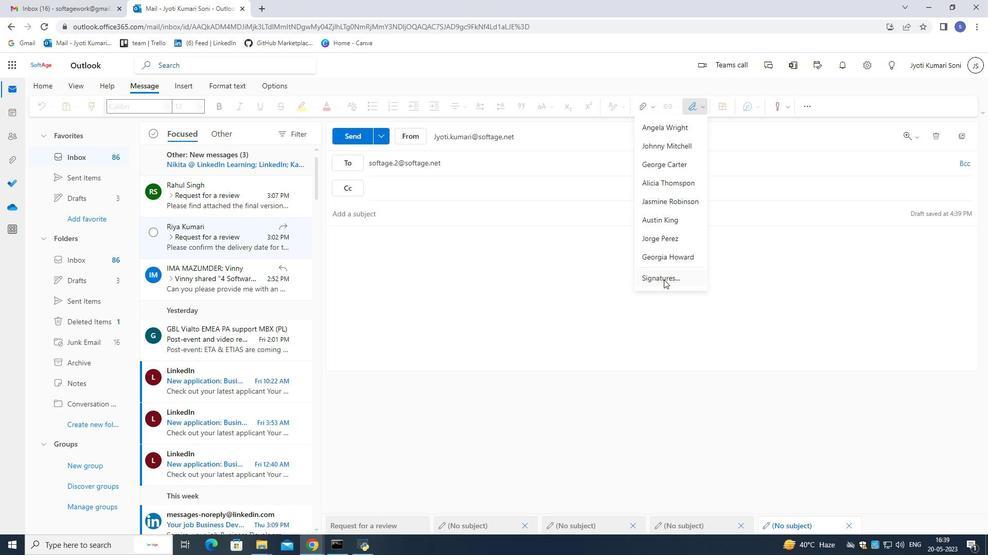 
Action: Mouse moved to (651, 186)
Screenshot: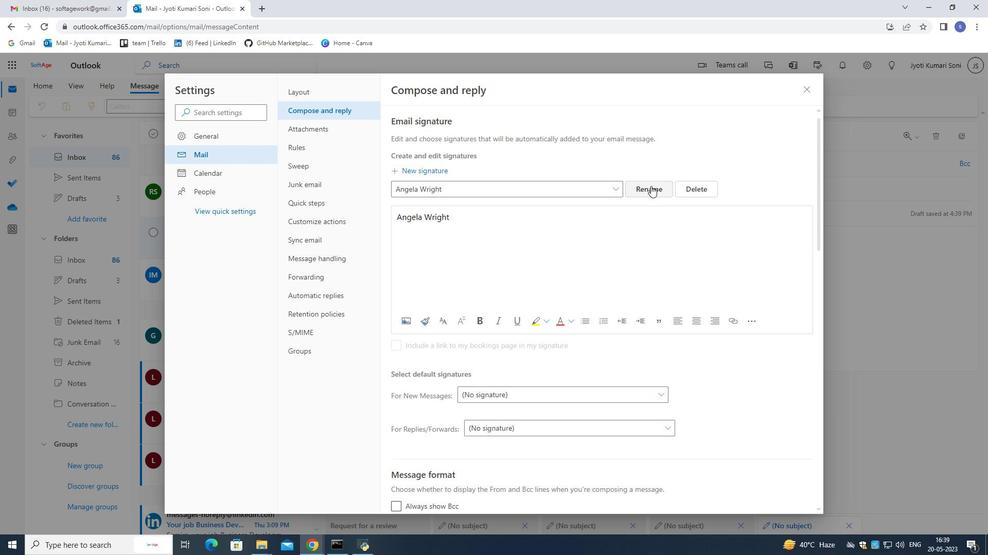
Action: Mouse pressed left at (651, 186)
Screenshot: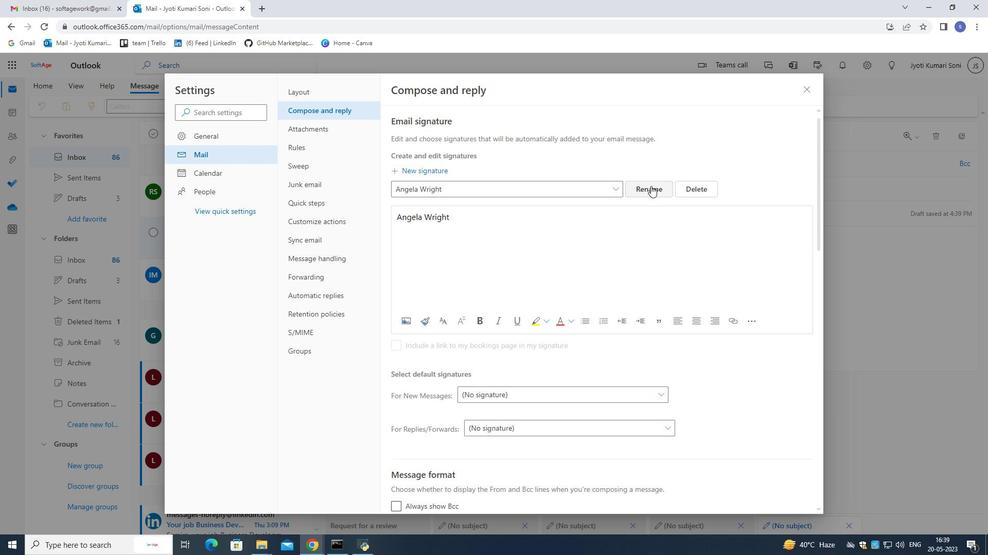 
Action: Mouse moved to (645, 187)
Screenshot: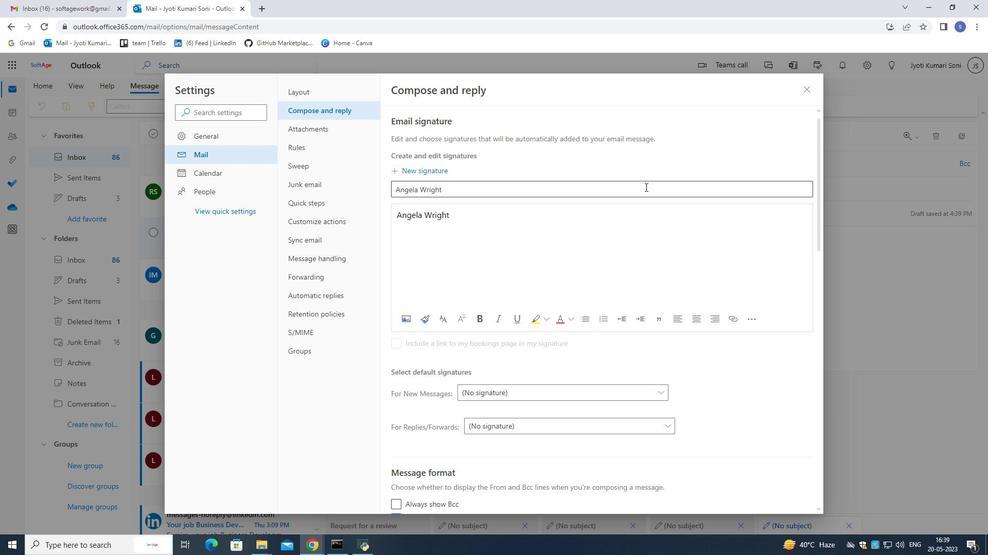 
Action: Mouse pressed left at (645, 187)
Screenshot: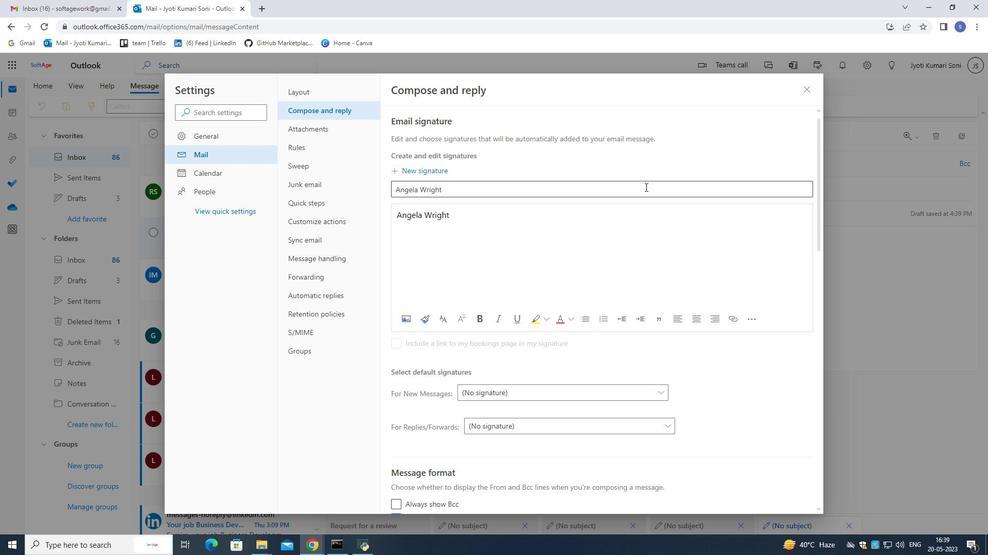 
Action: Key pressed <Key.backspace><Key.backspace><Key.backspace><Key.backspace><Key.backspace><Key.backspace><Key.backspace><Key.backspace><Key.backspace><Key.backspace><Key.backspace><Key.backspace><Key.backspace><Key.backspace><Key.backspace><Key.backspace><Key.backspace><Key.backspace><Key.backspace><Key.backspace><Key.backspace><Key.backspace><Key.backspace><Key.shift>Gilberto<Key.space><Key.shift>Hall
Screenshot: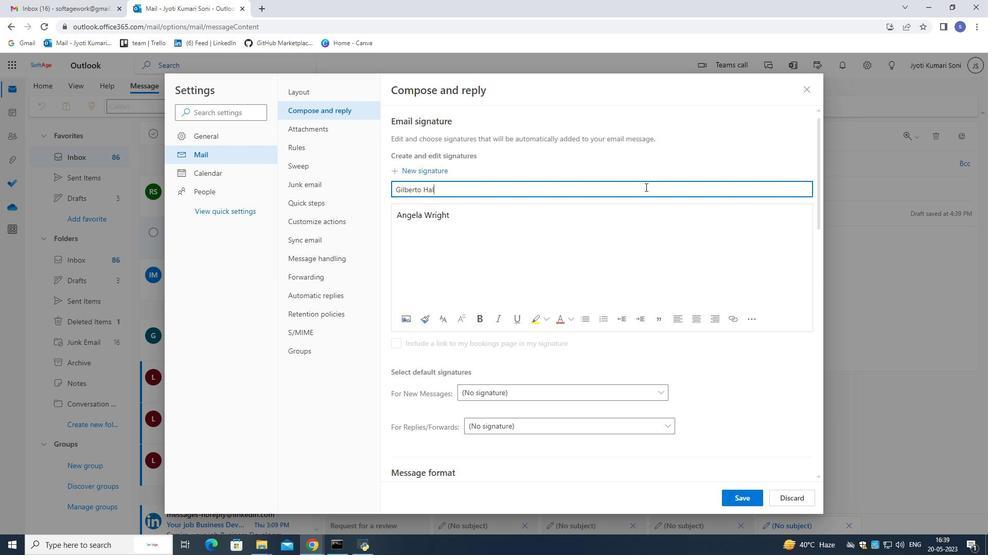 
Action: Mouse moved to (495, 188)
Screenshot: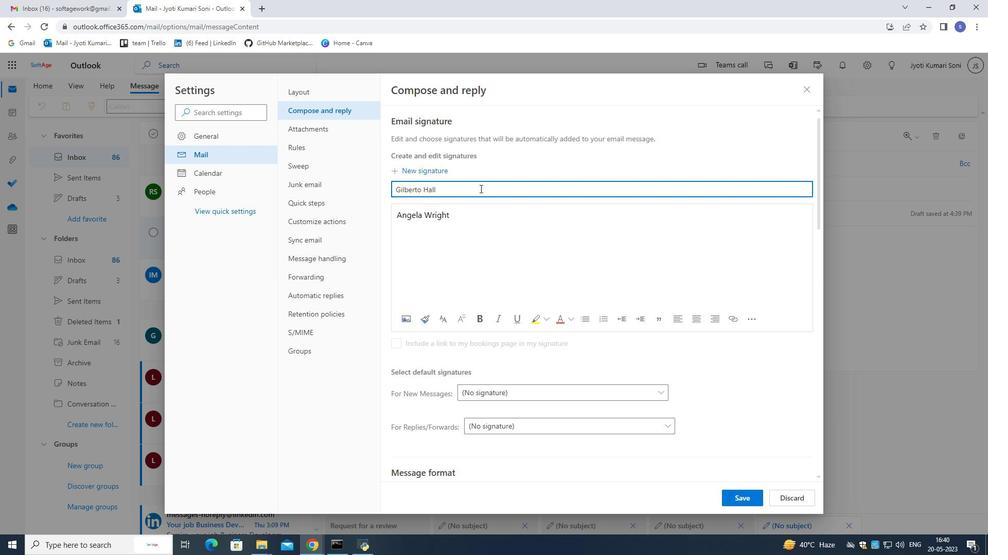 
Action: Mouse pressed left at (495, 188)
Screenshot: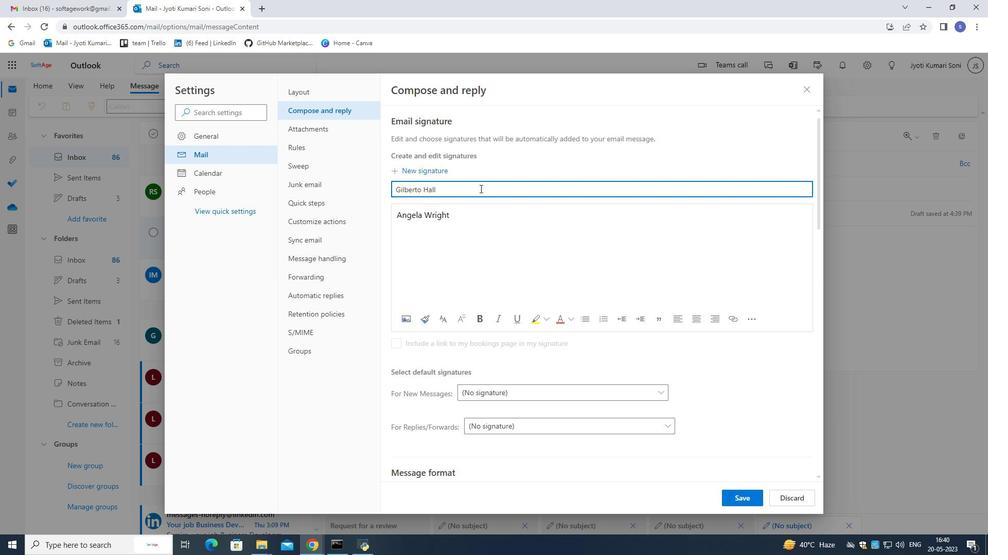 
Action: Mouse moved to (385, 192)
Screenshot: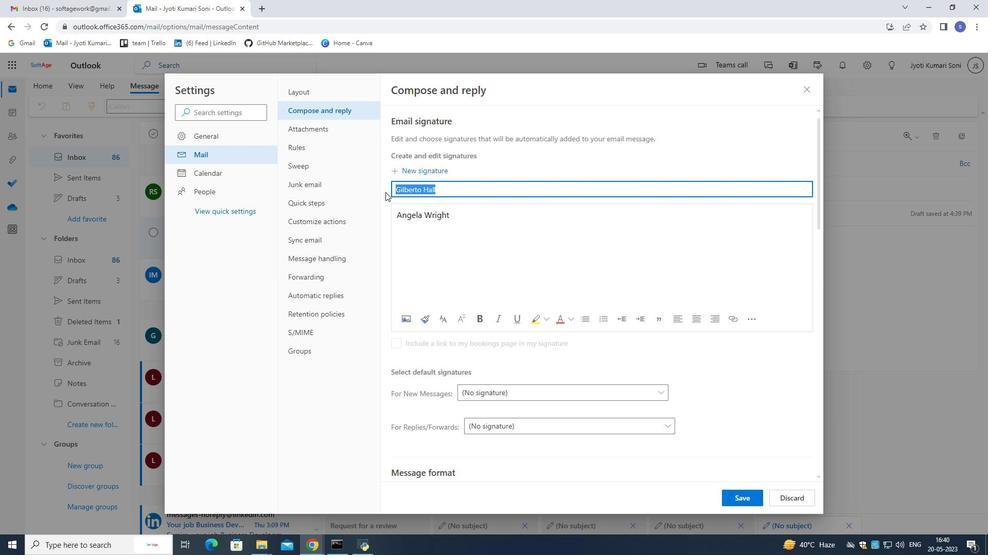 
Action: Key pressed ctrl+C
Screenshot: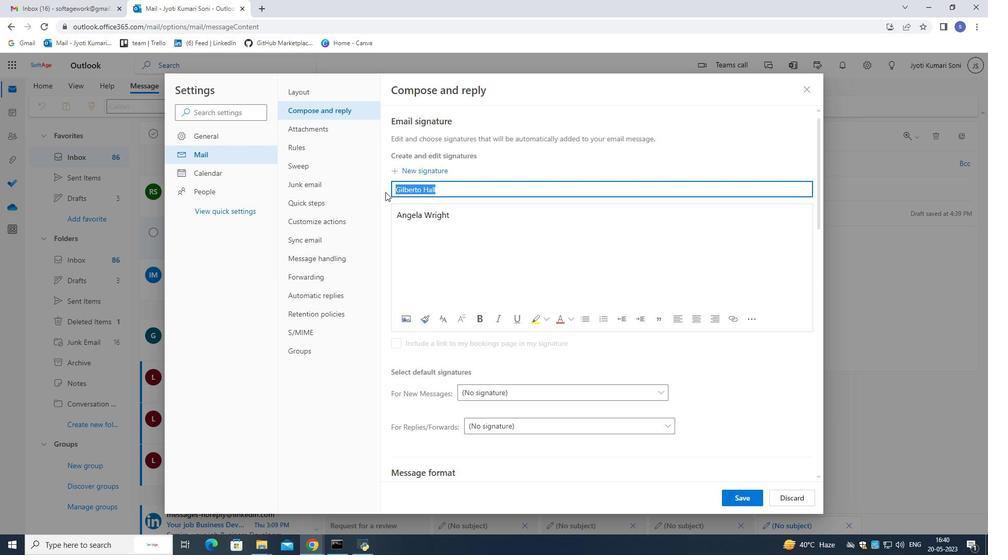 
Action: Mouse moved to (469, 217)
Screenshot: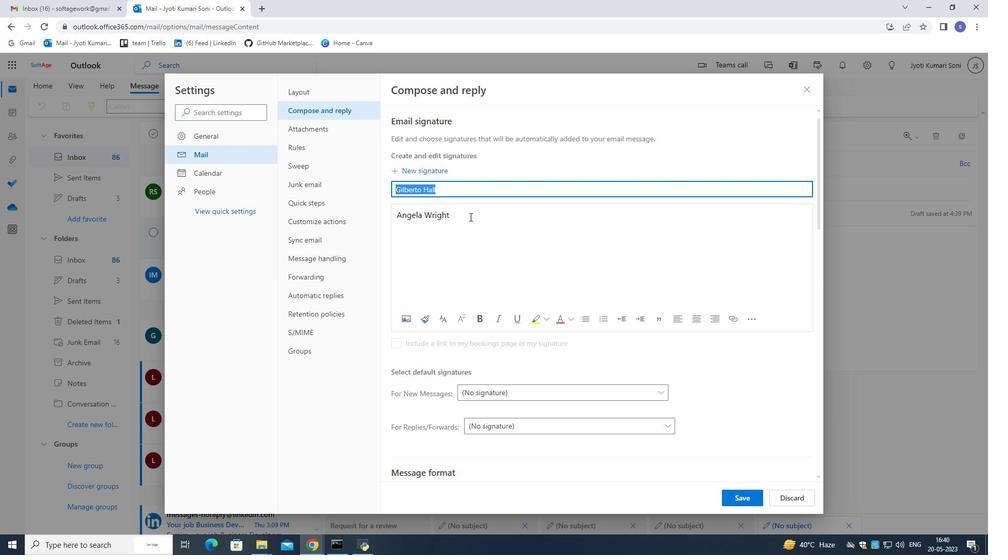 
Action: Mouse pressed left at (469, 217)
Screenshot: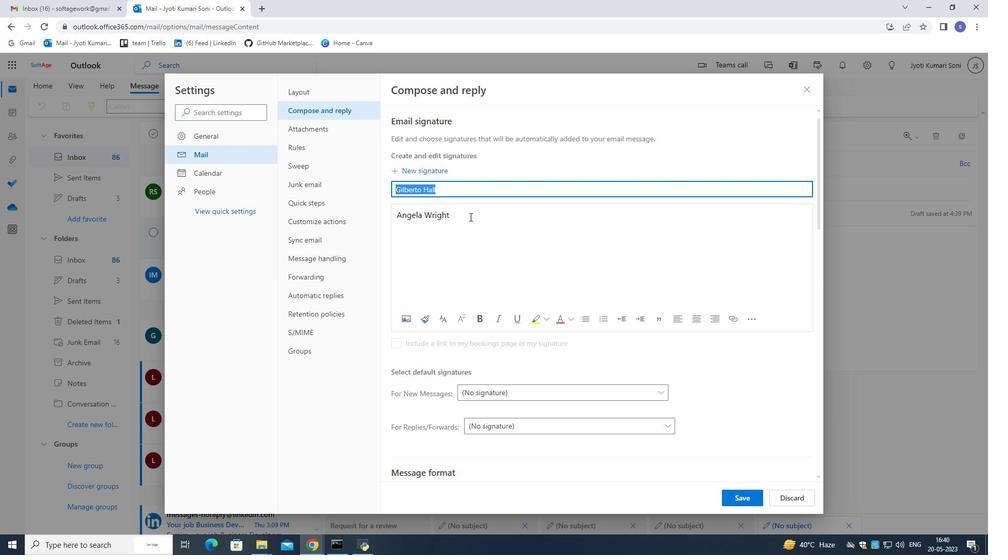 
Action: Mouse pressed left at (469, 217)
Screenshot: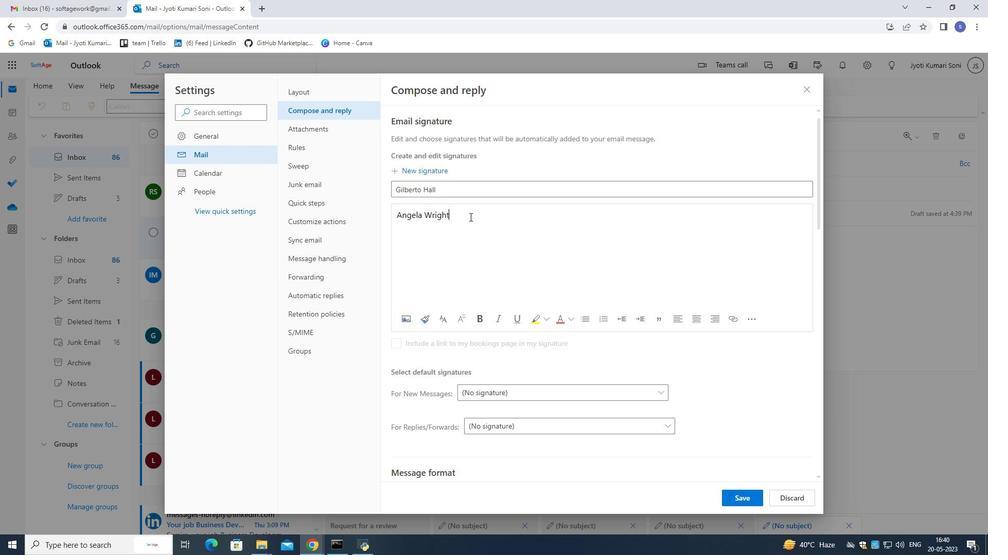
Action: Mouse pressed left at (469, 217)
Screenshot: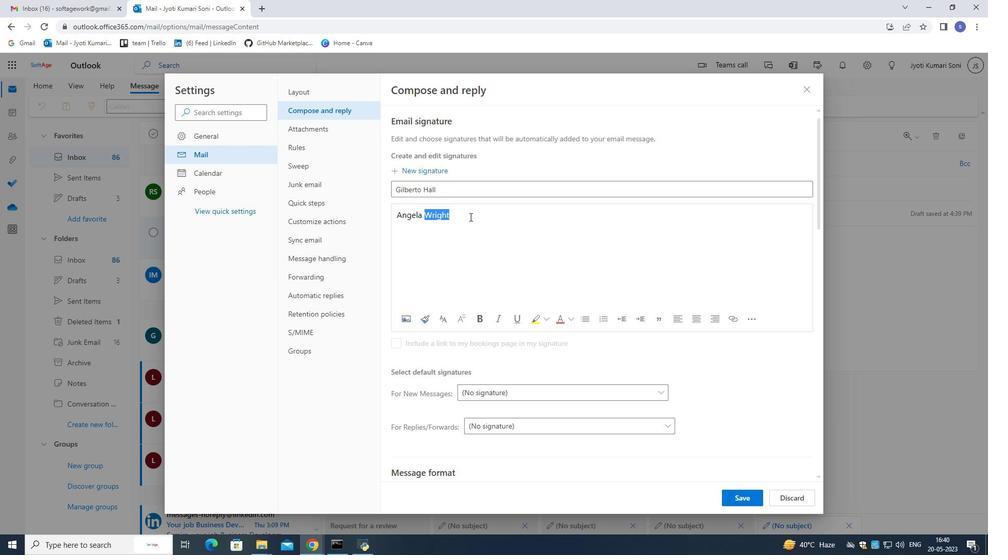
Action: Mouse moved to (466, 216)
Screenshot: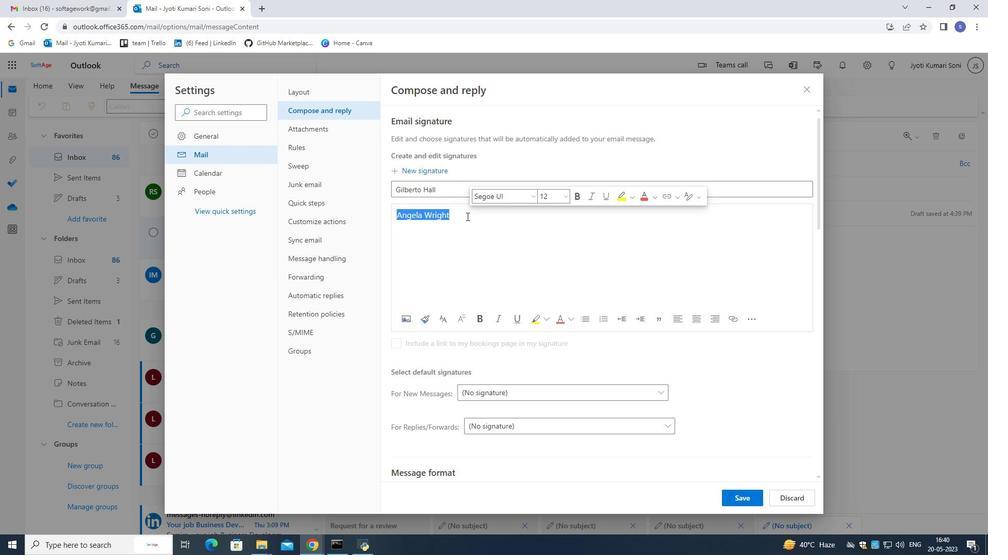 
Action: Key pressed ctrl+V
Screenshot: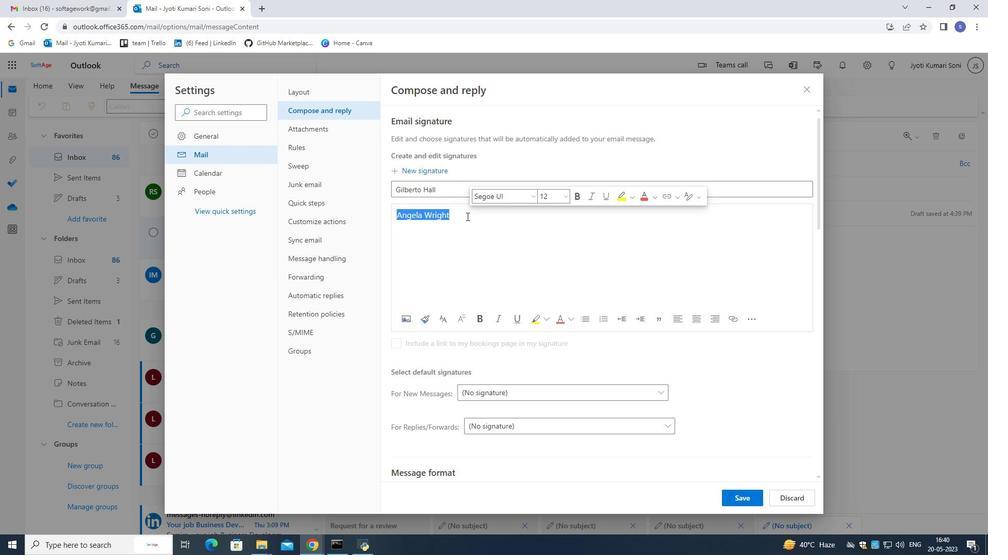 
Action: Mouse moved to (746, 499)
Screenshot: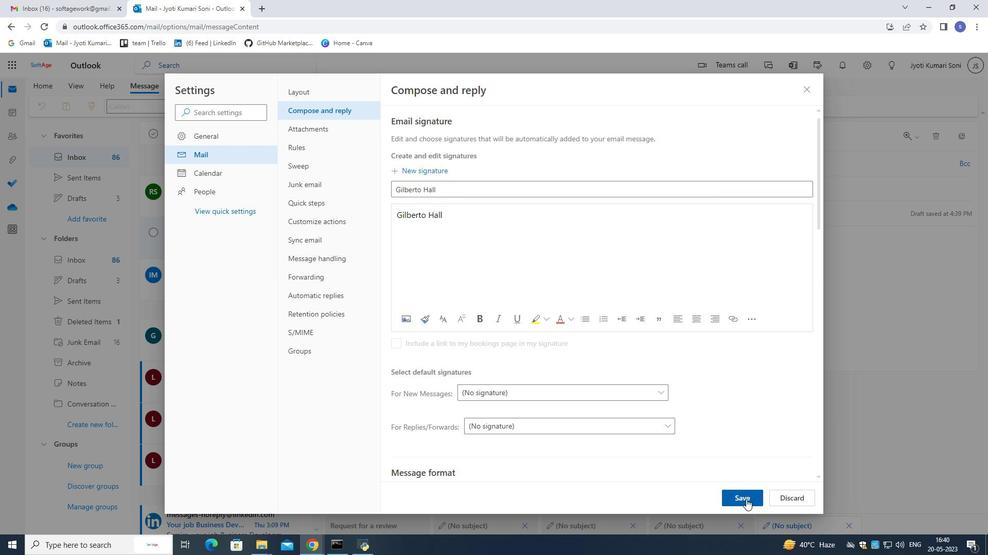 
Action: Mouse pressed left at (746, 499)
Screenshot: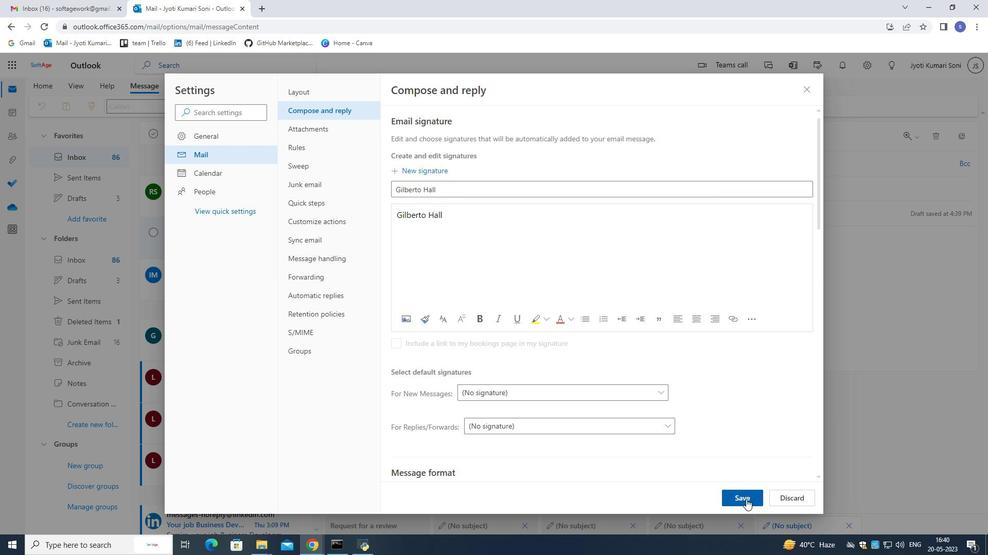 
Action: Mouse moved to (808, 92)
Screenshot: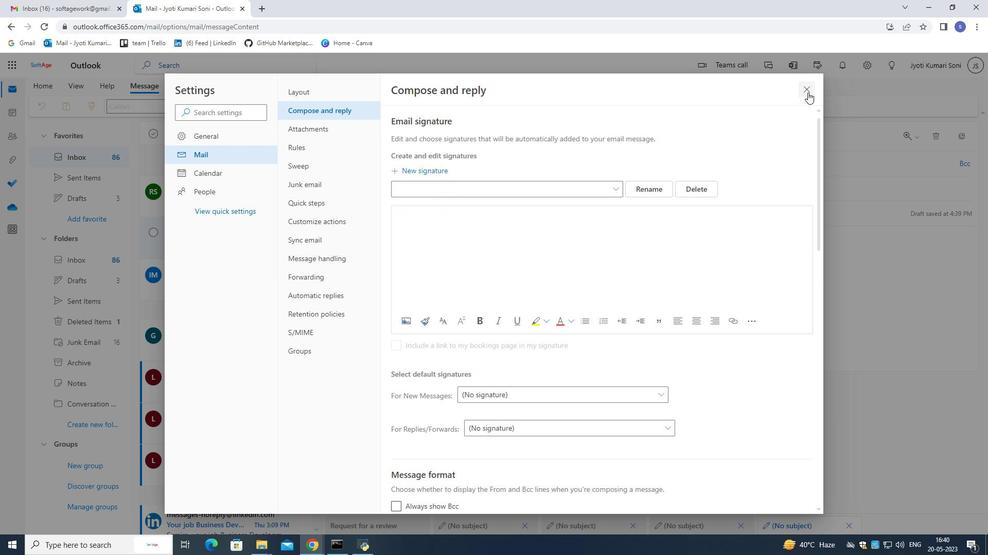 
Action: Mouse pressed left at (808, 92)
Screenshot: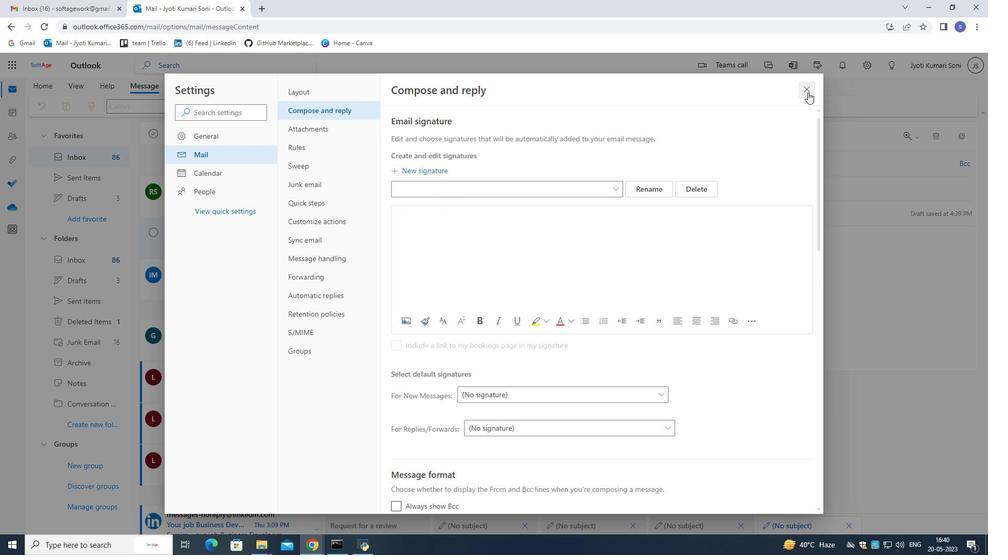 
Action: Mouse moved to (701, 106)
Screenshot: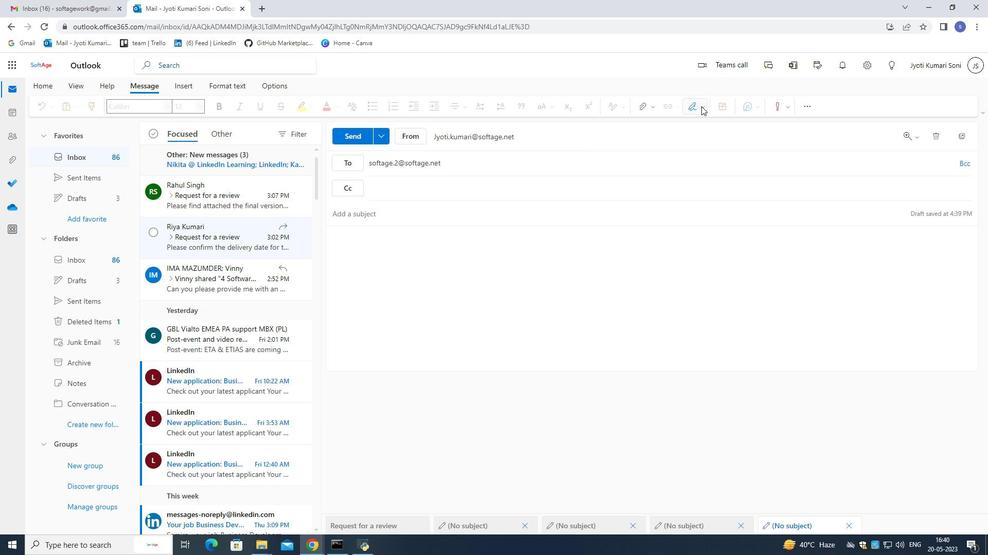 
Action: Mouse pressed left at (701, 106)
Screenshot: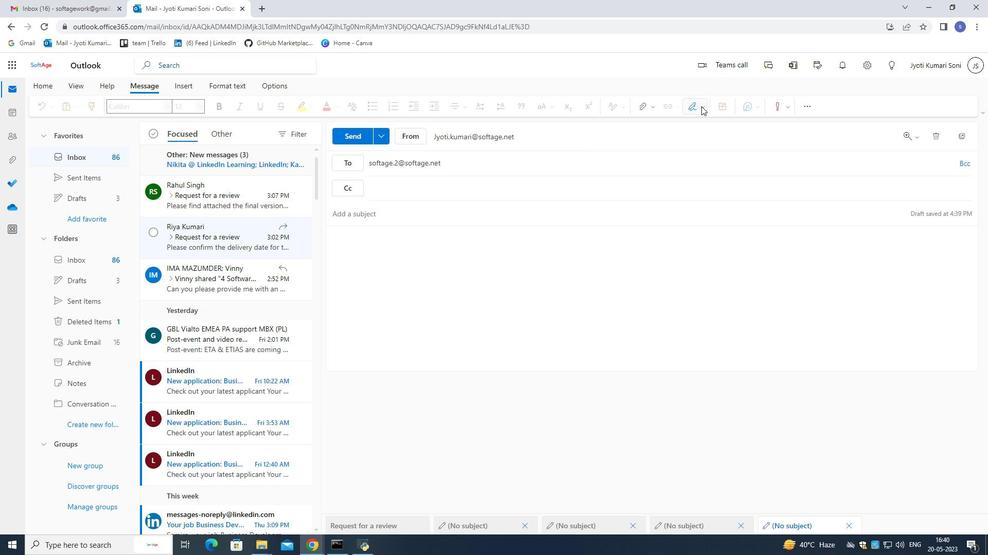 
Action: Mouse moved to (677, 258)
Screenshot: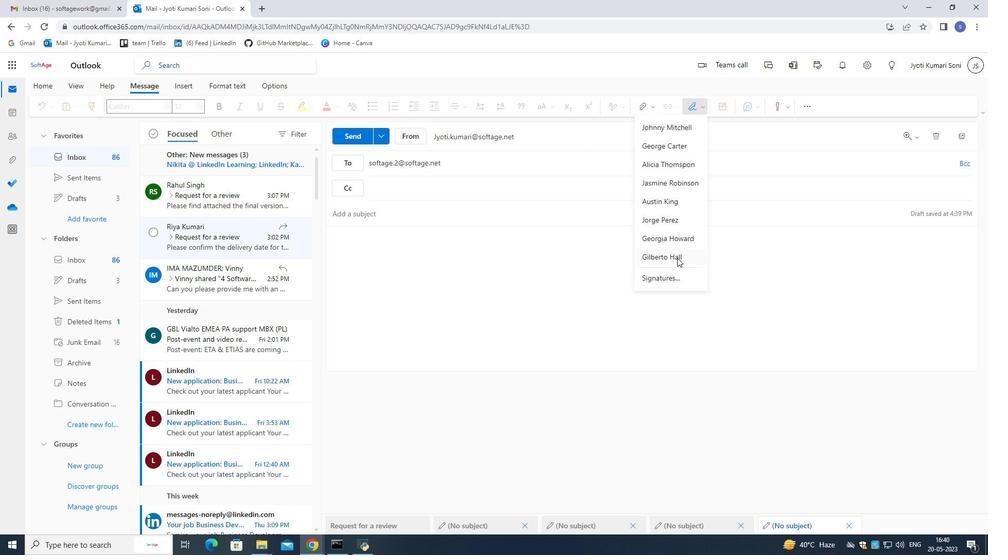 
Action: Mouse pressed left at (677, 258)
Screenshot: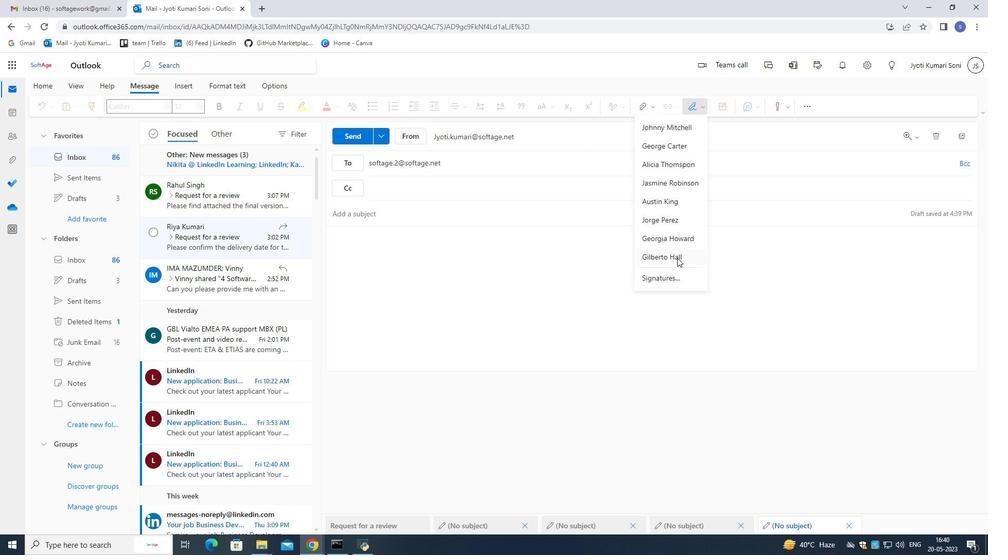 
Action: Mouse moved to (447, 219)
Screenshot: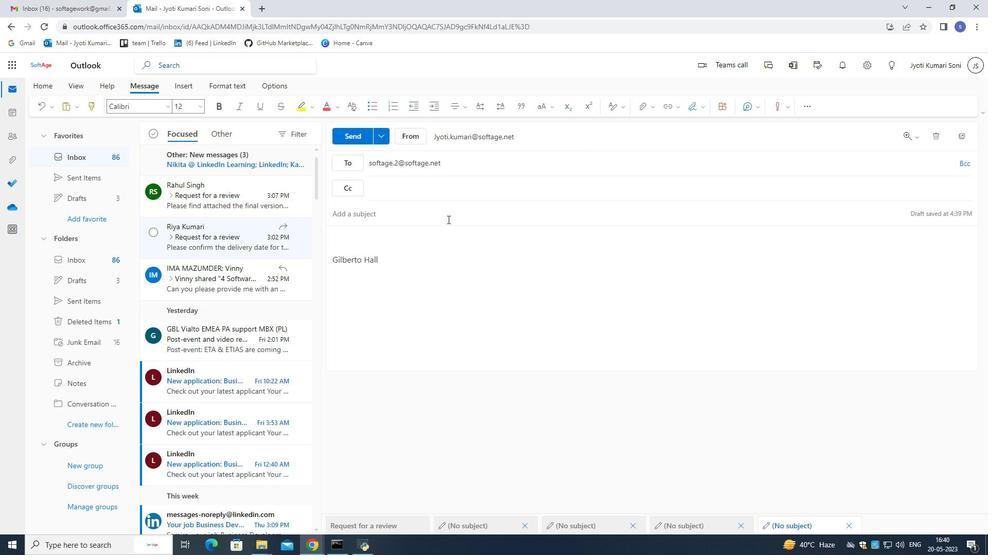 
Action: Mouse pressed left at (447, 219)
Screenshot: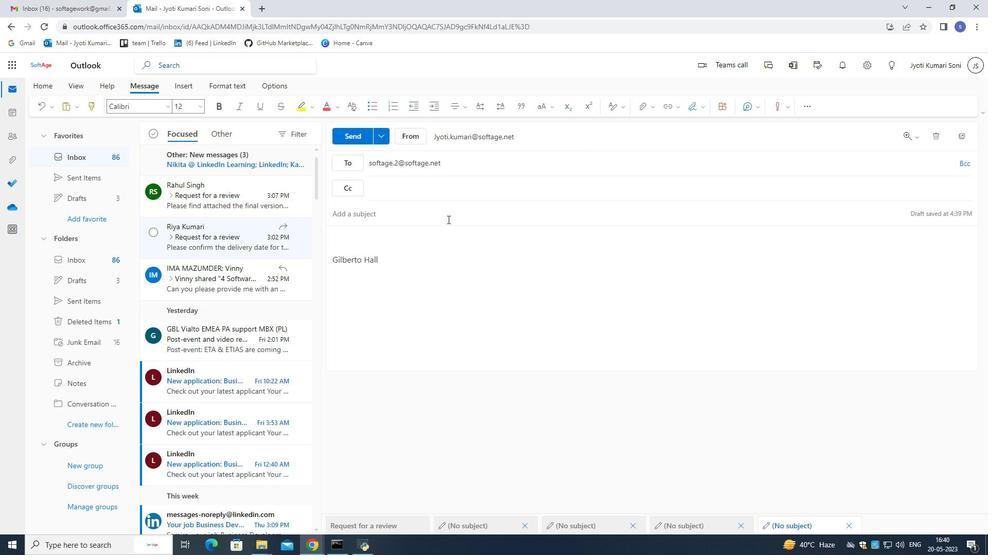 
Action: Mouse moved to (497, 247)
Screenshot: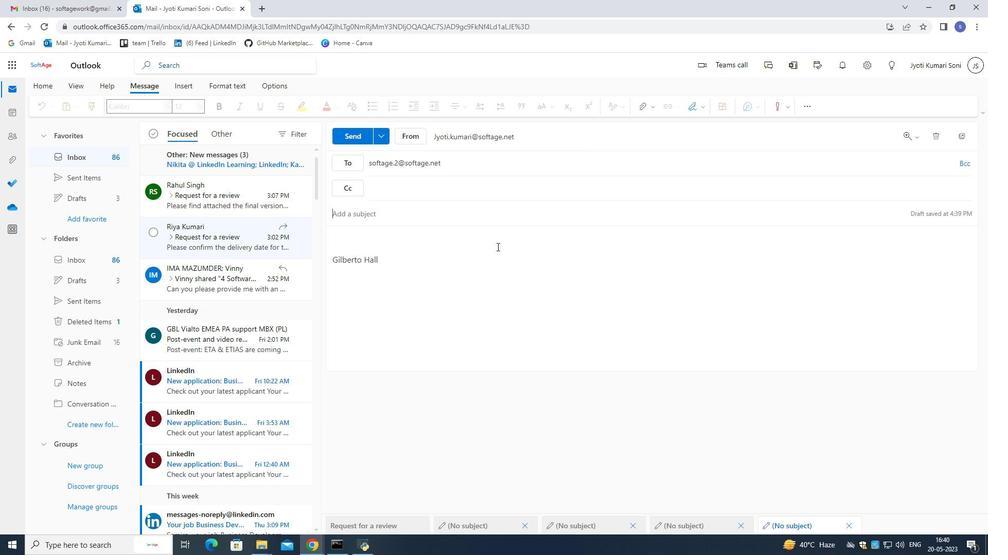 
Action: Key pressed <Key.shift>Have<Key.space>a<Key.space>grast<Key.space><Key.backspace><Key.backspace><Key.backspace><Key.backspace>eat<Key.space><Key.shift>Columbus<Key.space><Key.shift>Day<Key.left><Key.left><Key.left><Key.left><Key.left><Key.left><Key.left><Key.left><Key.left><Key.left><Key.left><Key.left><Key.left><Key.left><Key.left><Key.left><Key.left><Key.backspace><Key.shift><Key.shift>G
Screenshot: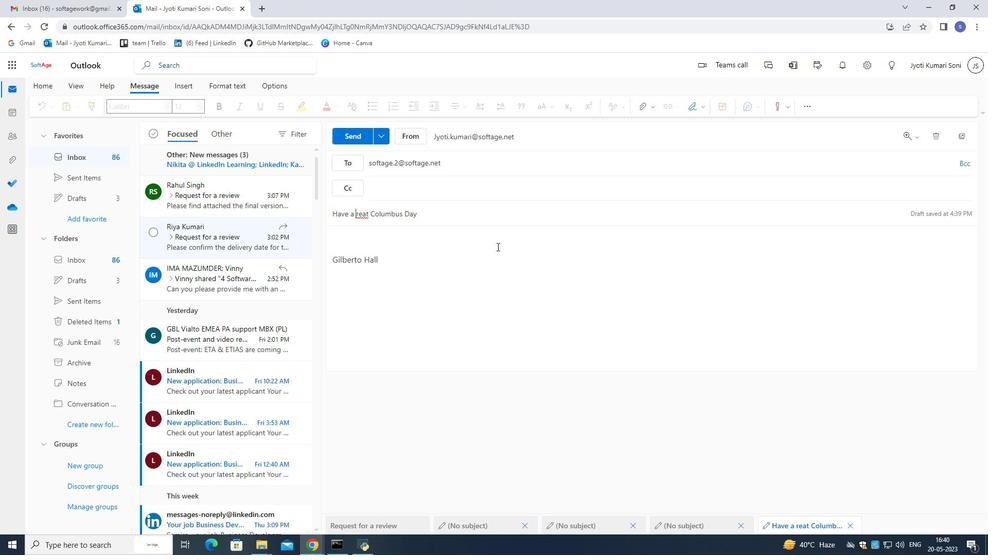 
Action: Mouse moved to (457, 233)
Screenshot: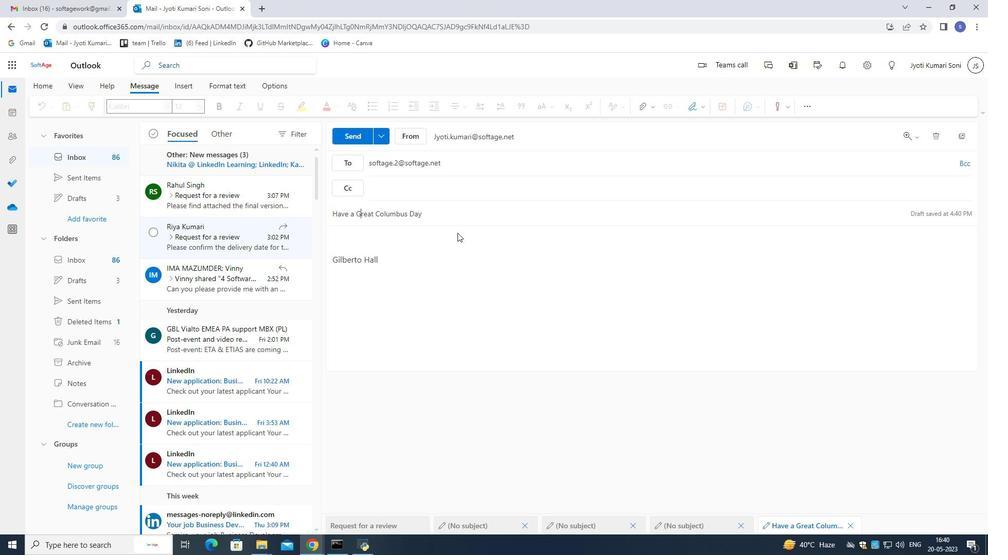 
Action: Mouse pressed left at (457, 233)
Screenshot: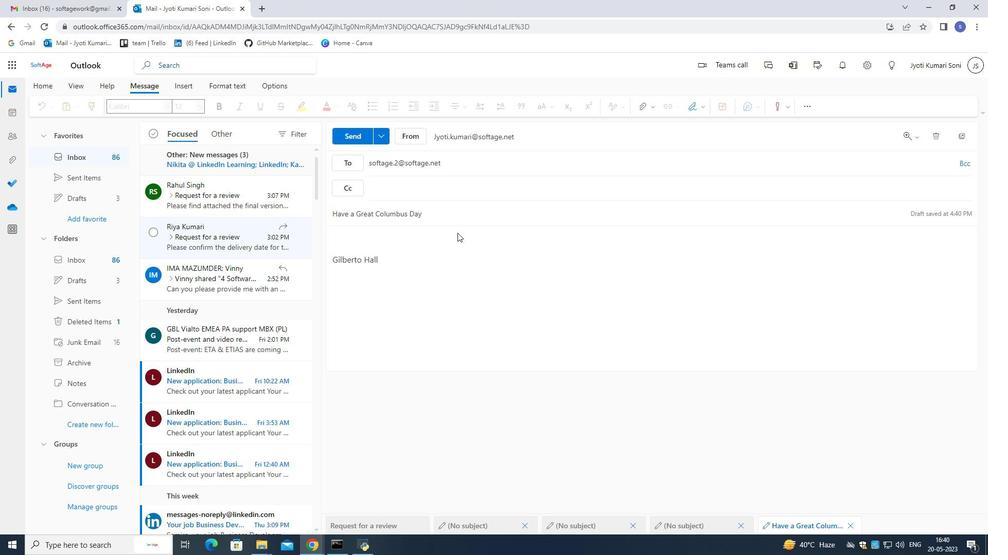 
Action: Mouse moved to (408, 235)
Screenshot: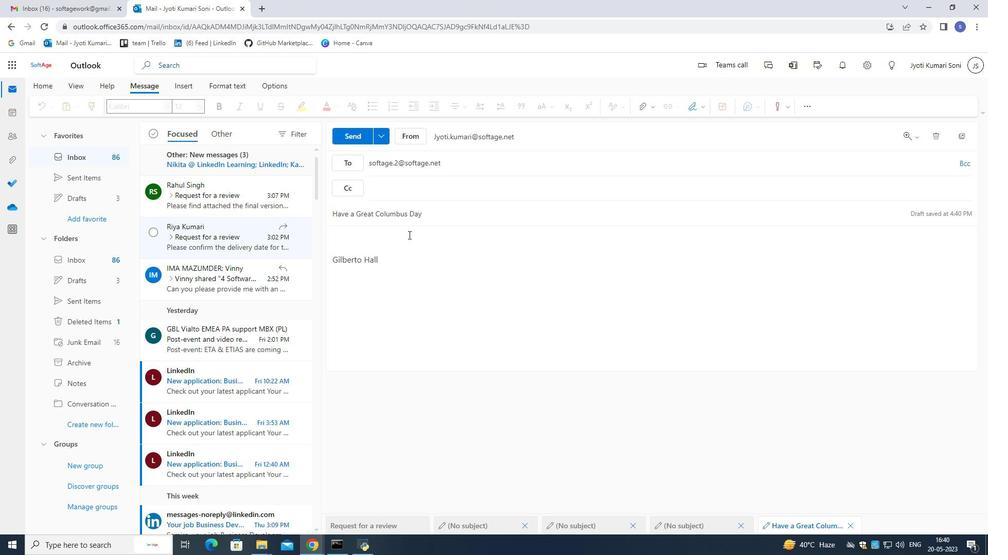 
Action: Mouse pressed left at (408, 235)
Screenshot: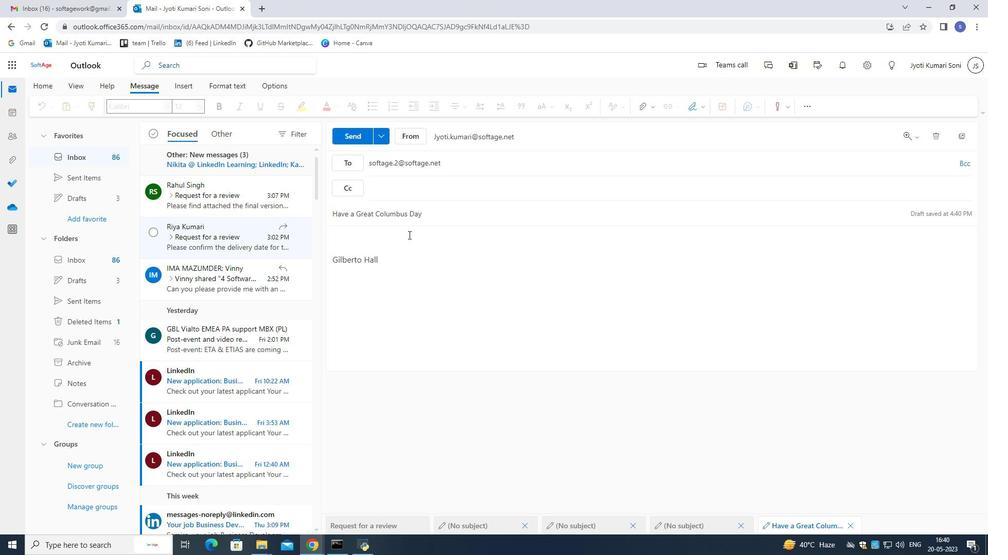
Action: Mouse moved to (786, 108)
Screenshot: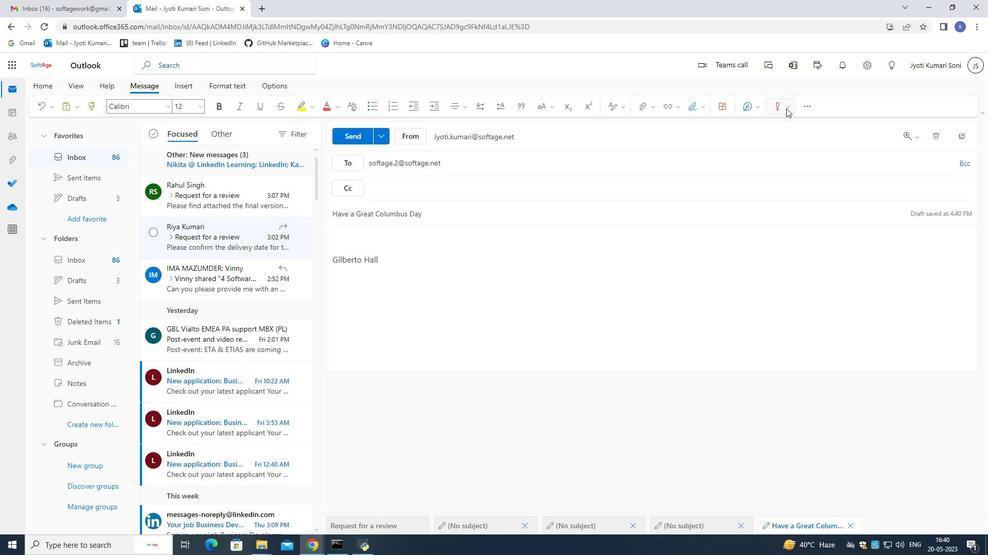 
Action: Mouse pressed left at (786, 108)
Screenshot: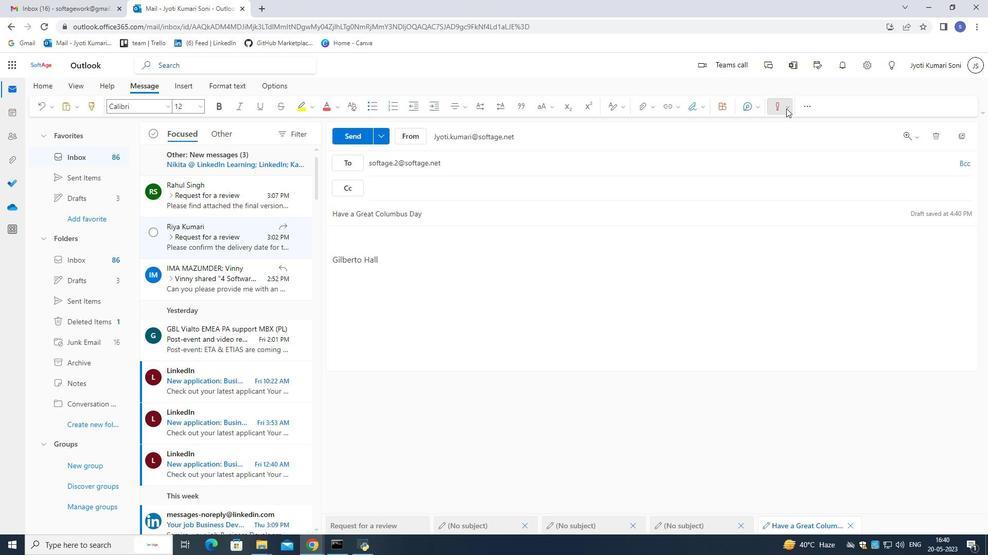 
Action: Mouse moved to (709, 185)
Screenshot: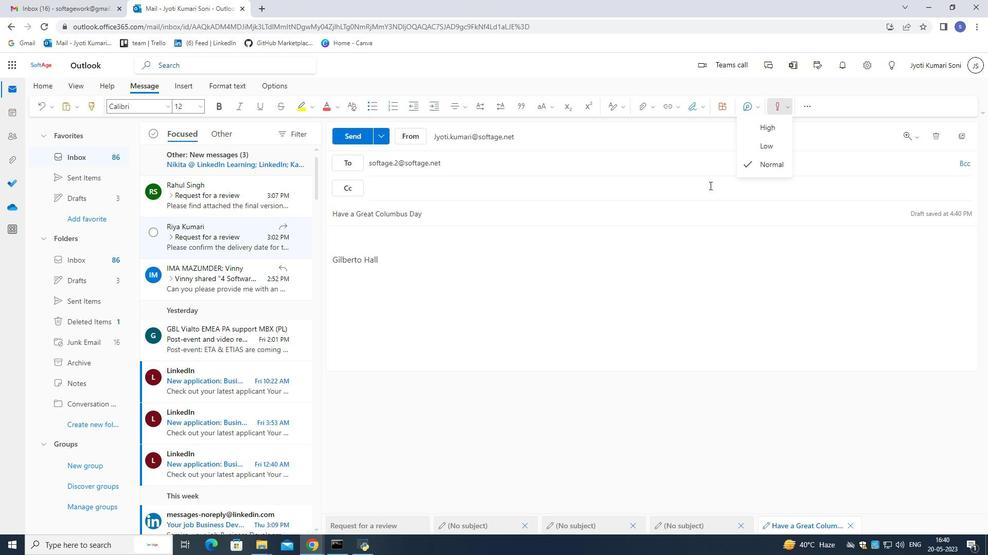 
Action: Mouse pressed left at (709, 185)
Screenshot: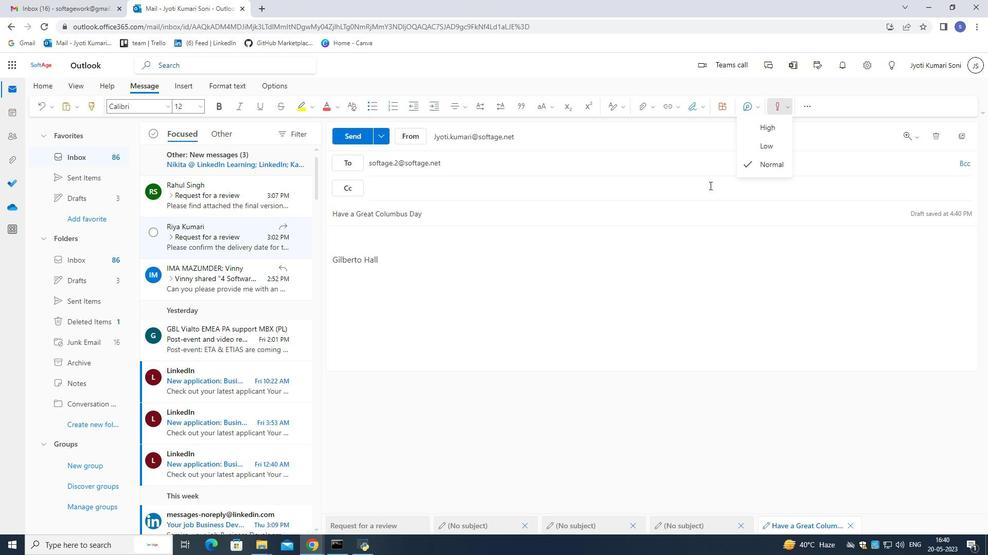 
Action: Mouse moved to (754, 109)
Screenshot: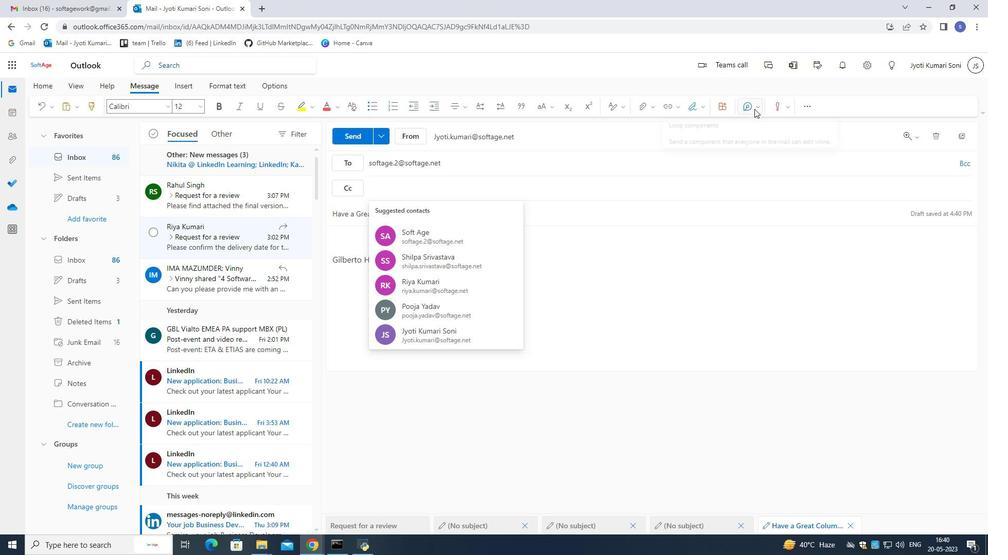 
Action: Mouse pressed left at (754, 109)
Screenshot: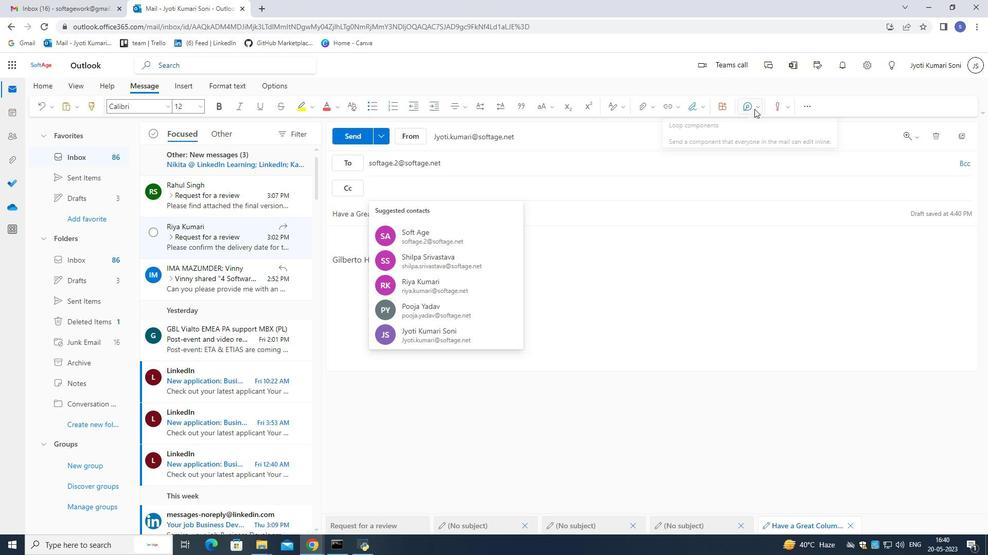 
Action: Mouse moved to (619, 113)
Screenshot: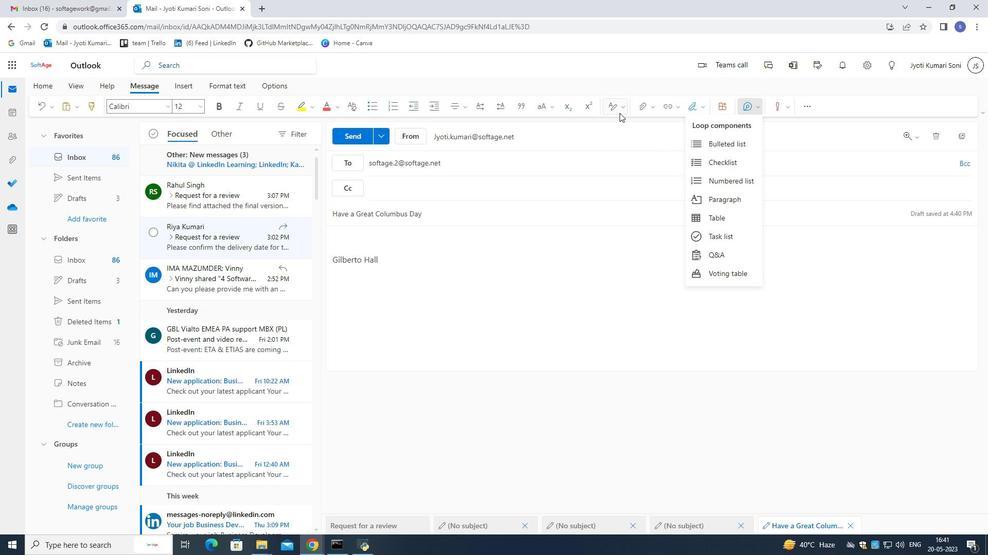 
Action: Mouse pressed left at (619, 113)
Screenshot: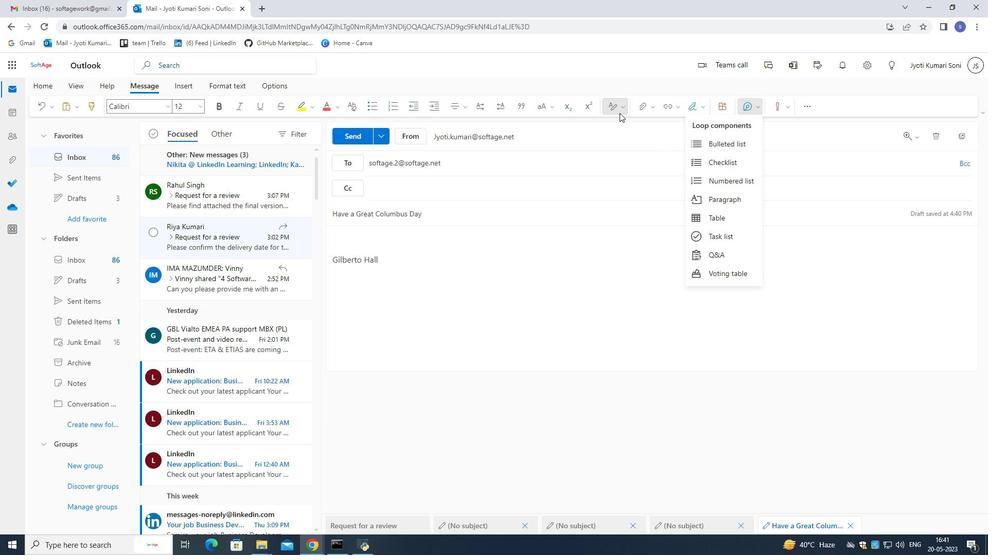 
Action: Mouse moved to (680, 157)
Screenshot: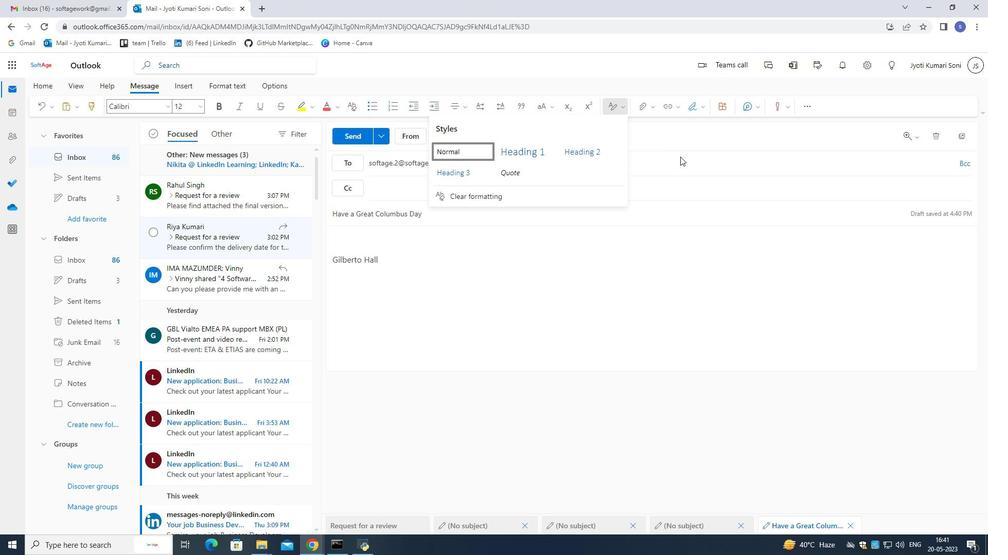 
Action: Mouse pressed left at (680, 157)
Screenshot: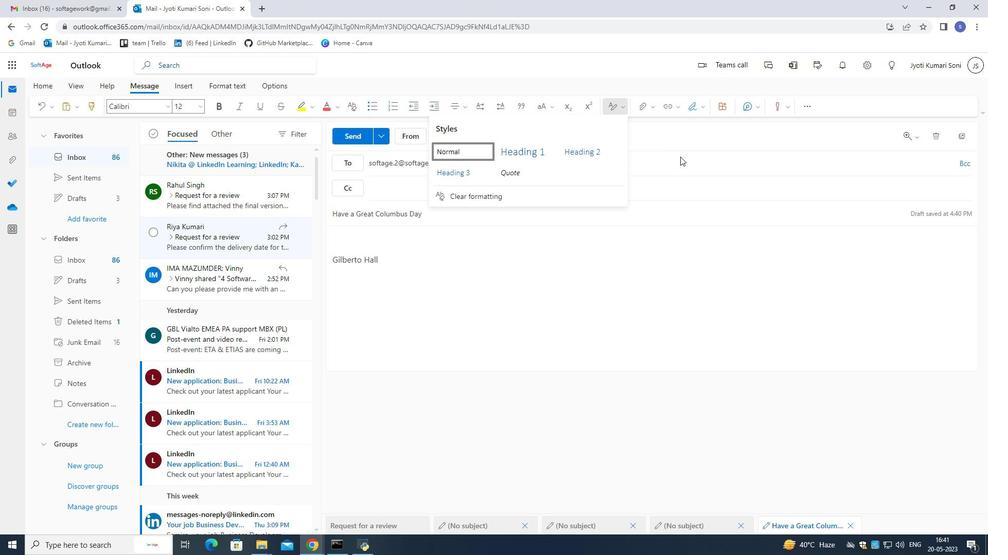 
Action: Mouse moved to (176, 90)
Screenshot: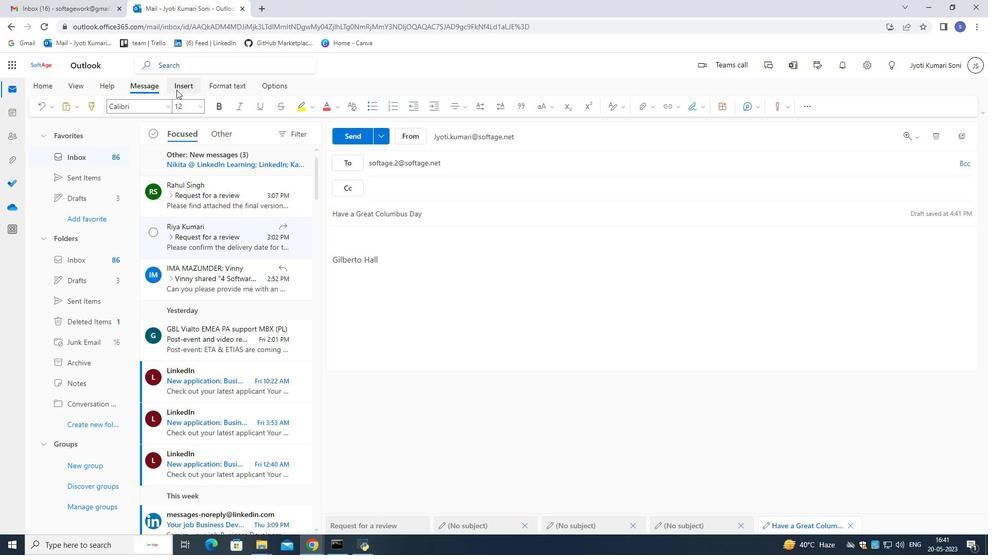 
Action: Mouse pressed left at (176, 90)
Screenshot: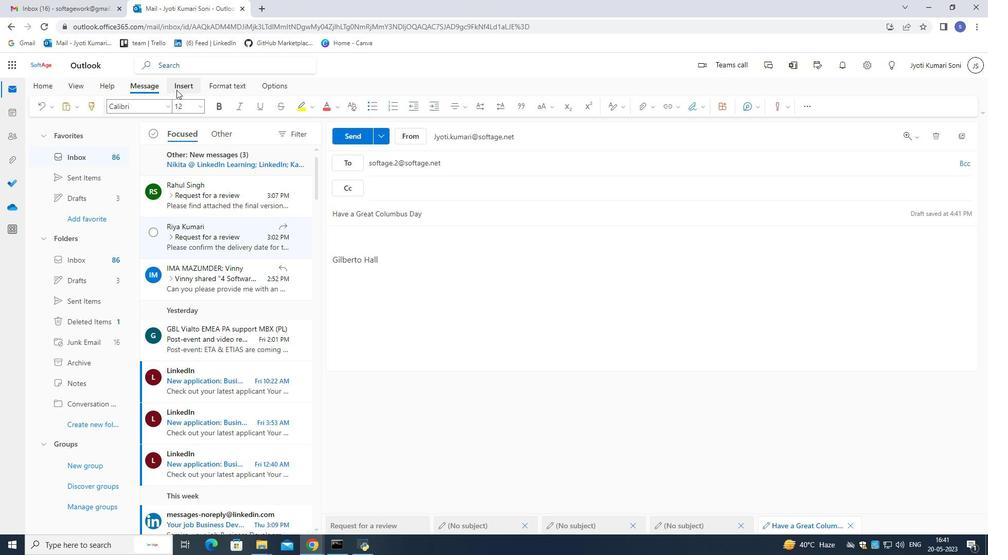 
Action: Mouse moved to (221, 84)
Screenshot: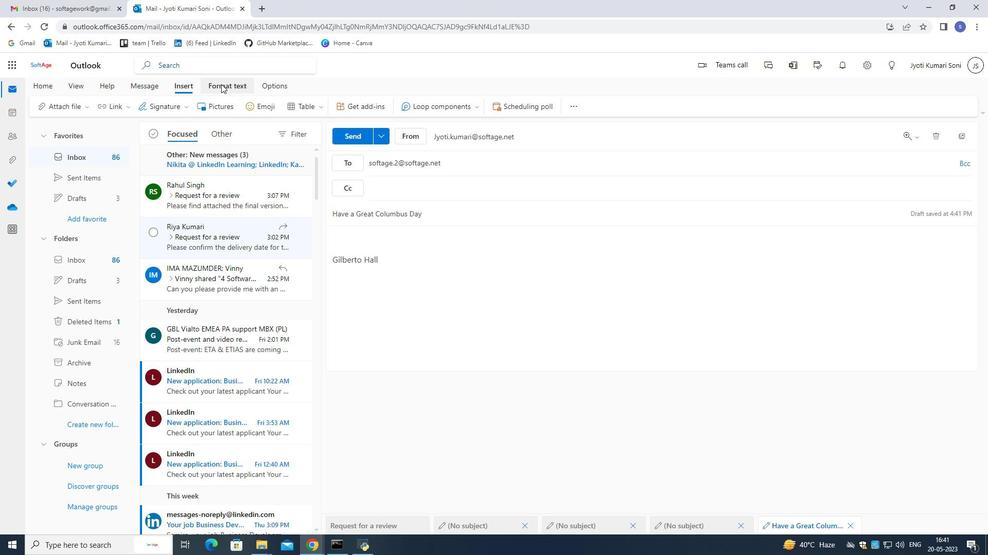 
Action: Mouse pressed left at (221, 84)
Screenshot: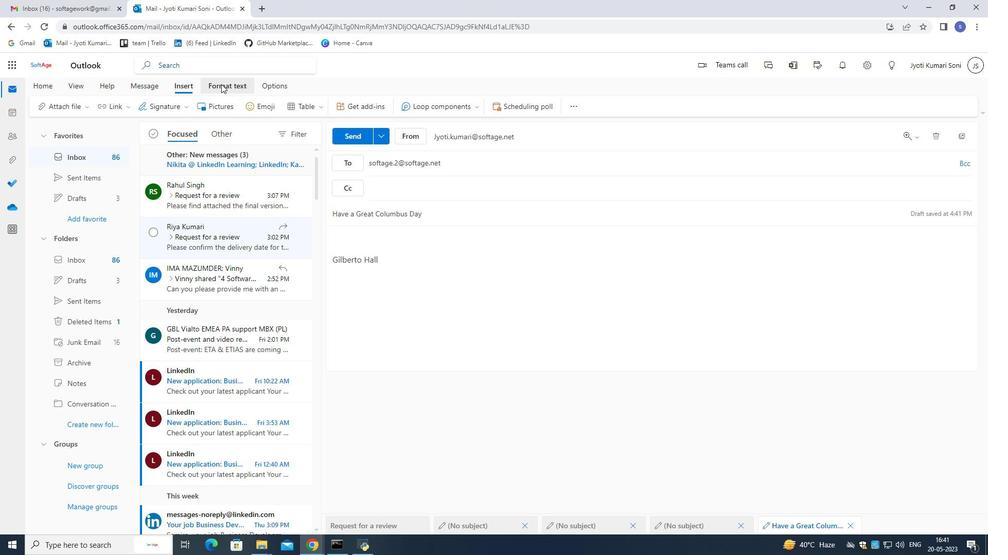 
Action: Mouse moved to (284, 84)
Screenshot: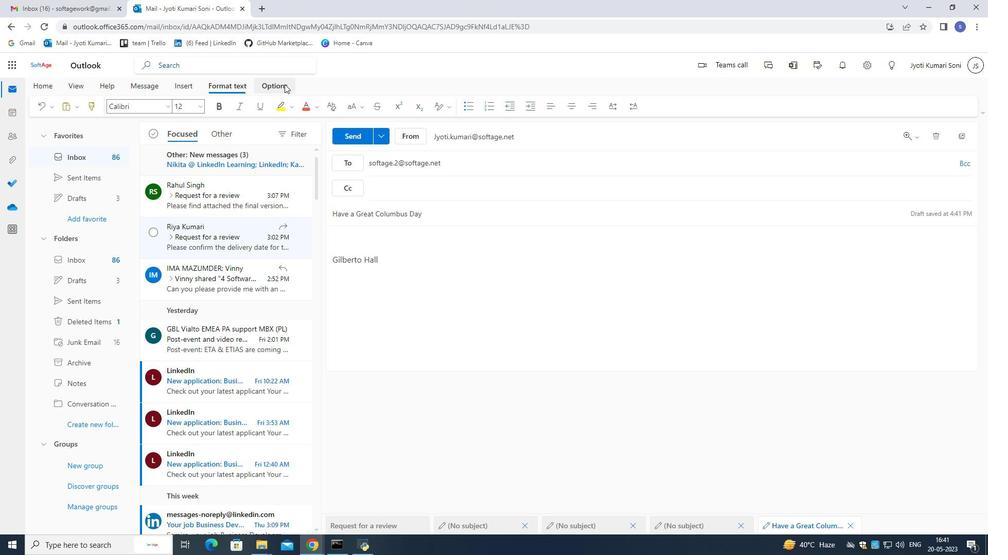 
Action: Mouse pressed left at (284, 84)
Screenshot: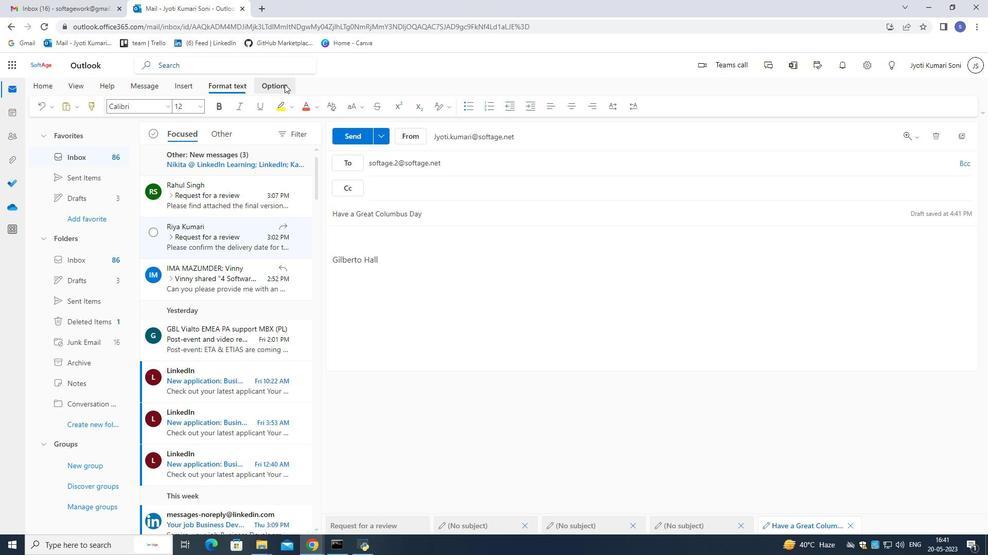 
Action: Mouse moved to (45, 84)
Screenshot: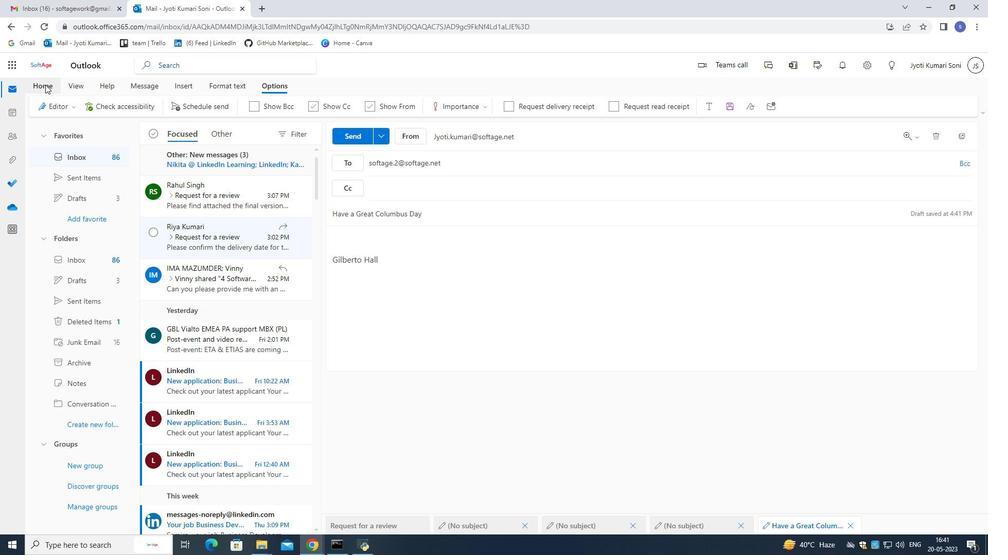 
Action: Mouse pressed left at (45, 84)
Screenshot: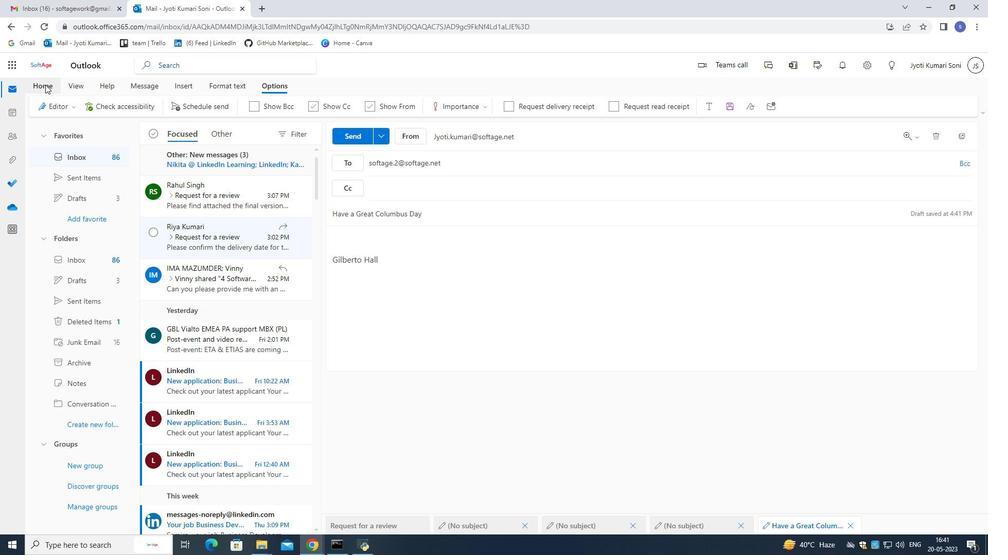 
Action: Mouse moved to (76, 81)
Screenshot: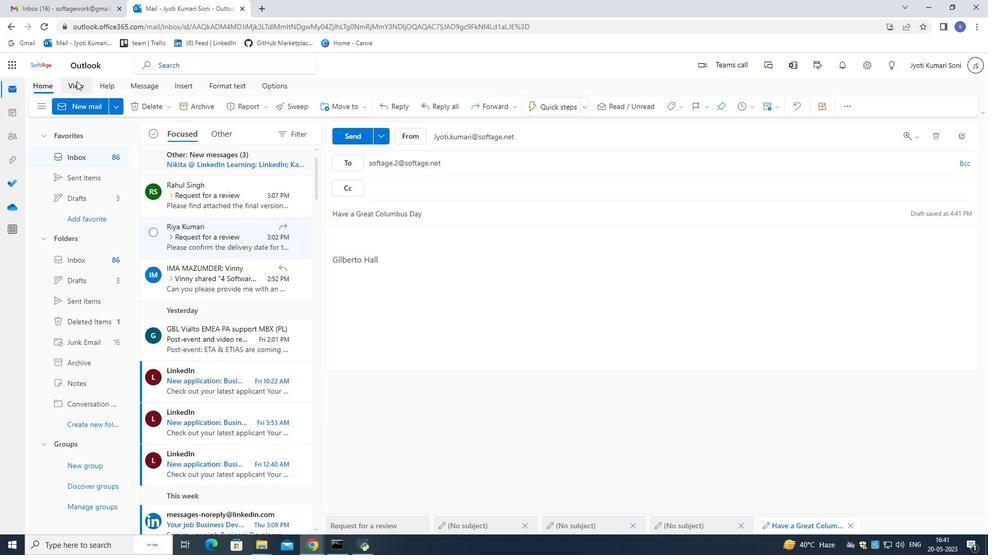 
Action: Mouse pressed left at (76, 81)
Screenshot: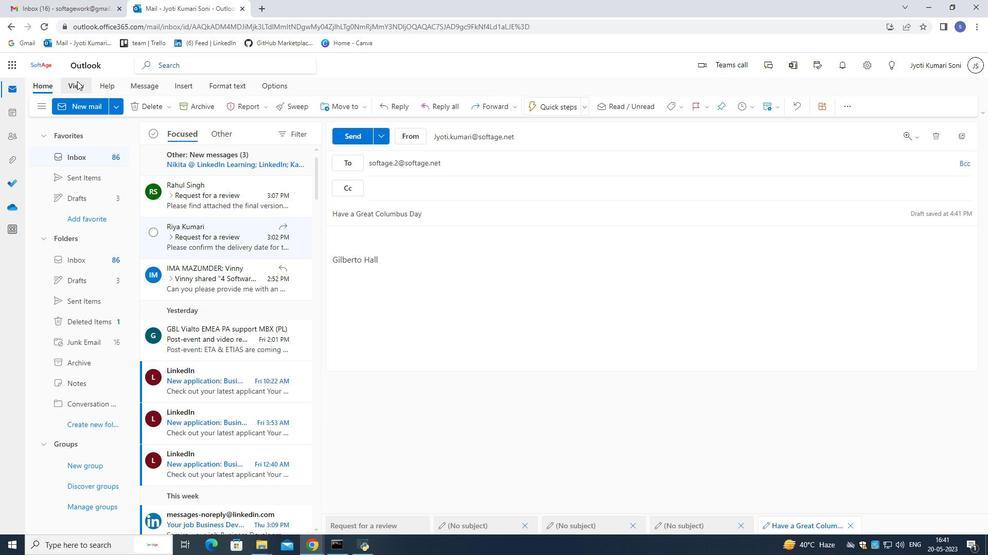 
Action: Mouse moved to (438, 217)
Screenshot: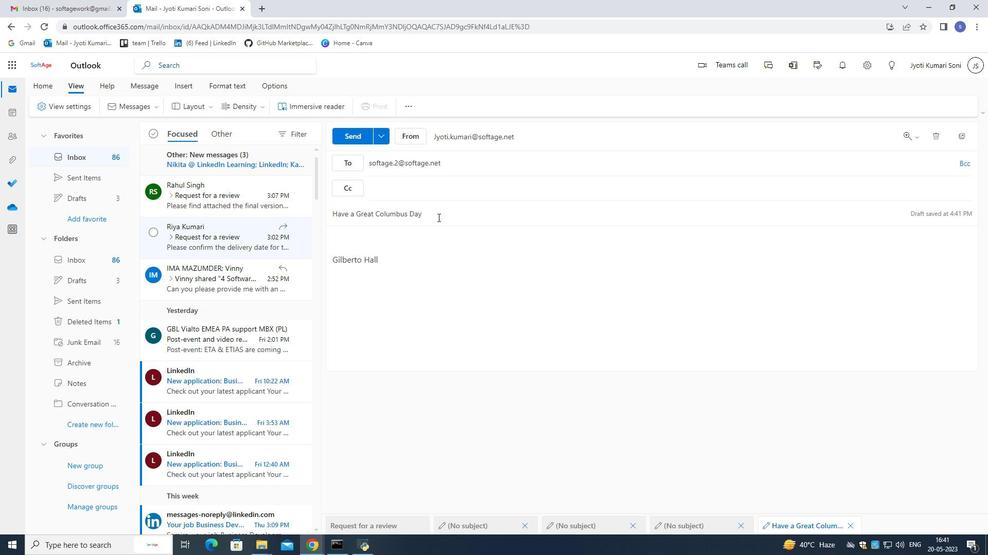 
Action: Mouse pressed left at (438, 217)
Screenshot: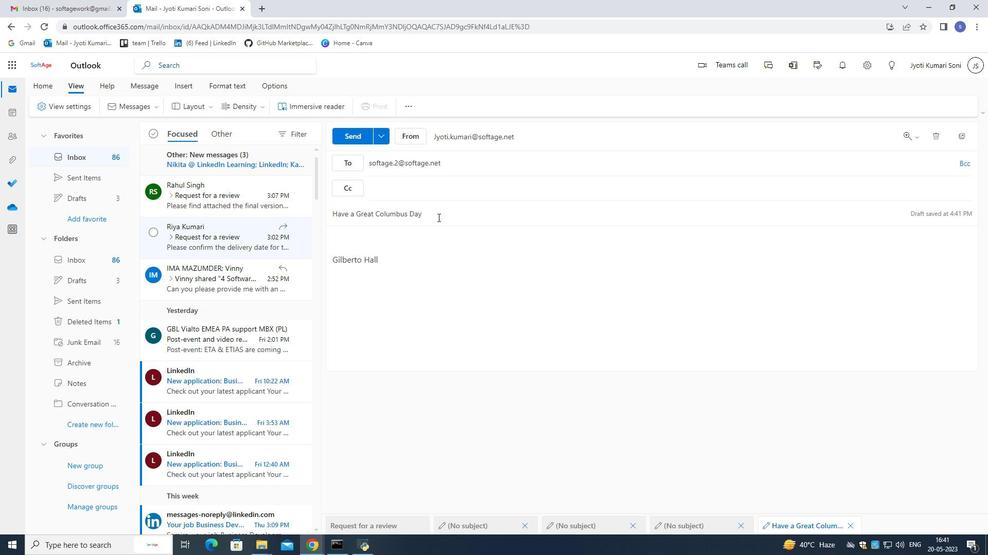 
Action: Mouse moved to (859, 70)
Screenshot: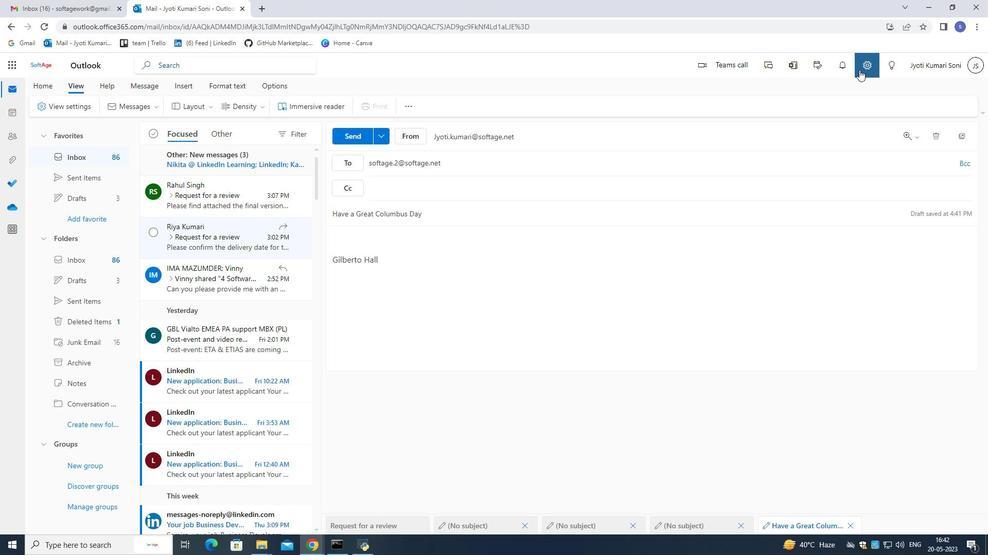 
Action: Mouse pressed left at (859, 70)
Screenshot: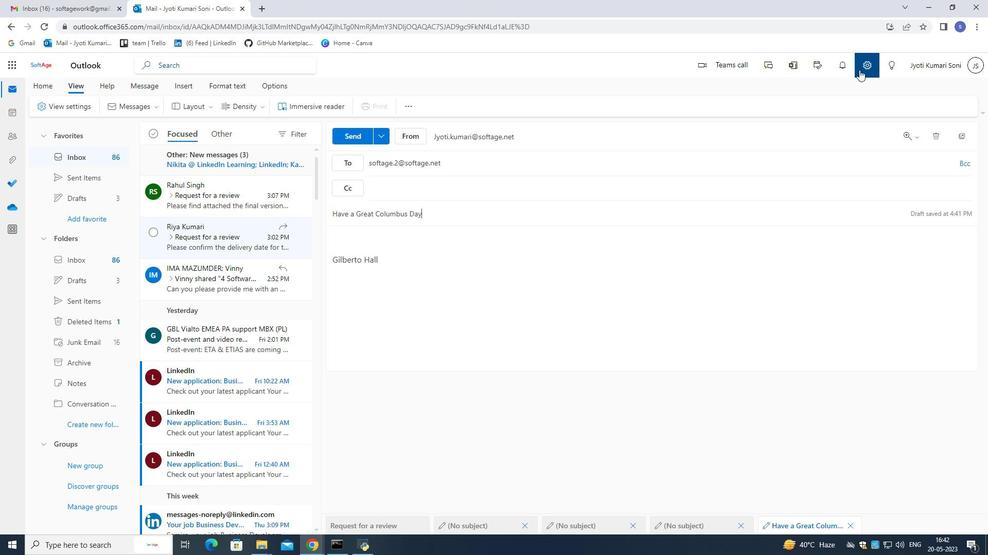 
Action: Mouse moved to (974, 94)
Screenshot: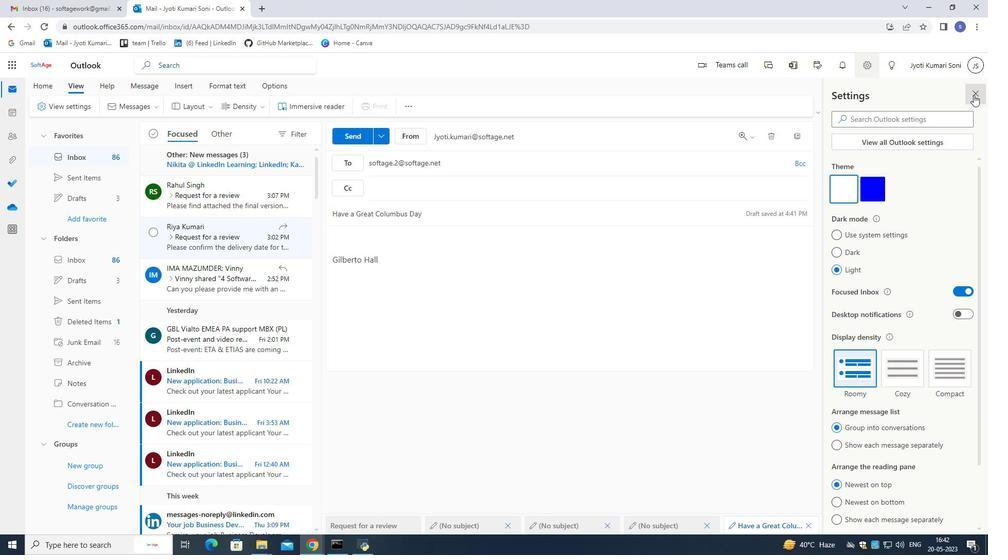 
Action: Mouse pressed left at (974, 94)
Screenshot: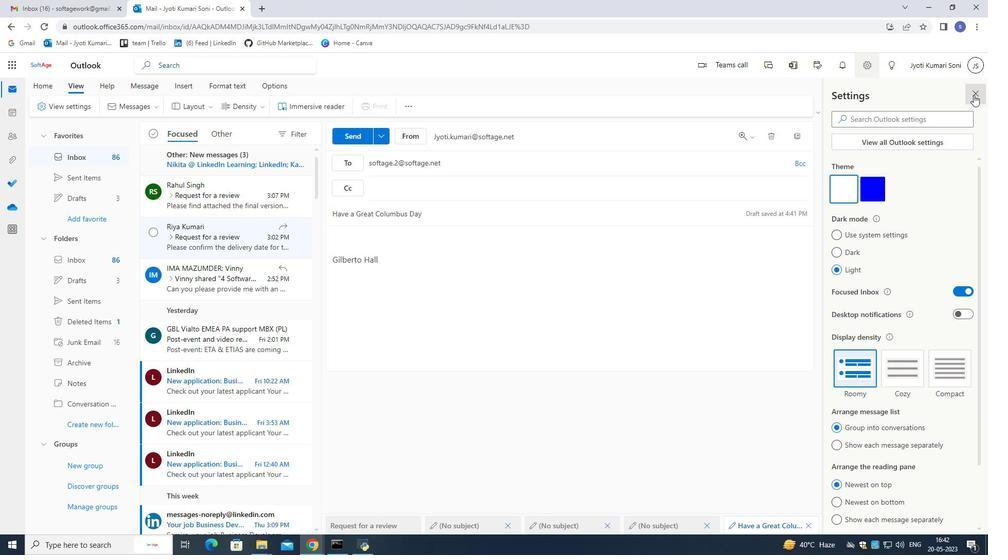 
Action: Mouse moved to (147, 82)
Screenshot: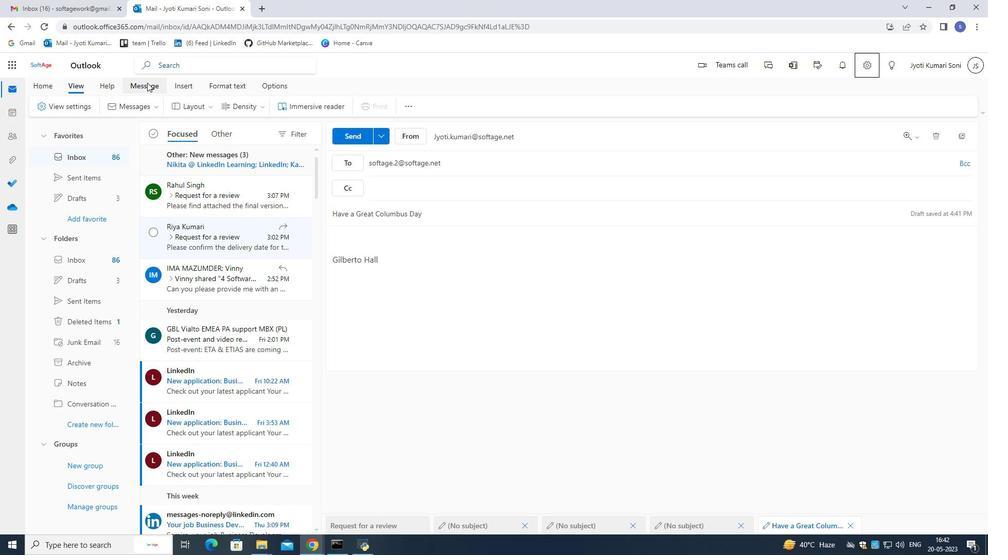 
Action: Mouse pressed left at (147, 82)
Screenshot: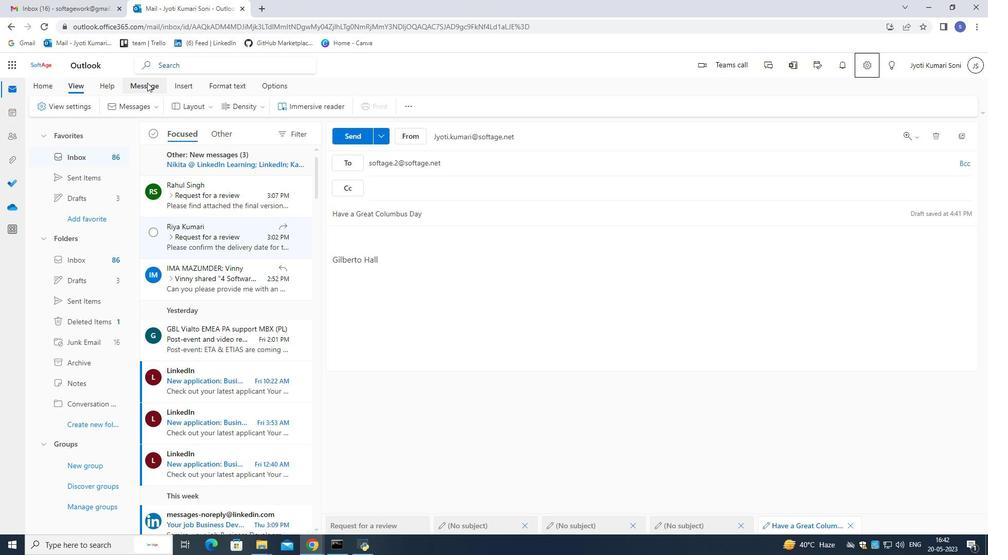
Action: Mouse moved to (179, 85)
Screenshot: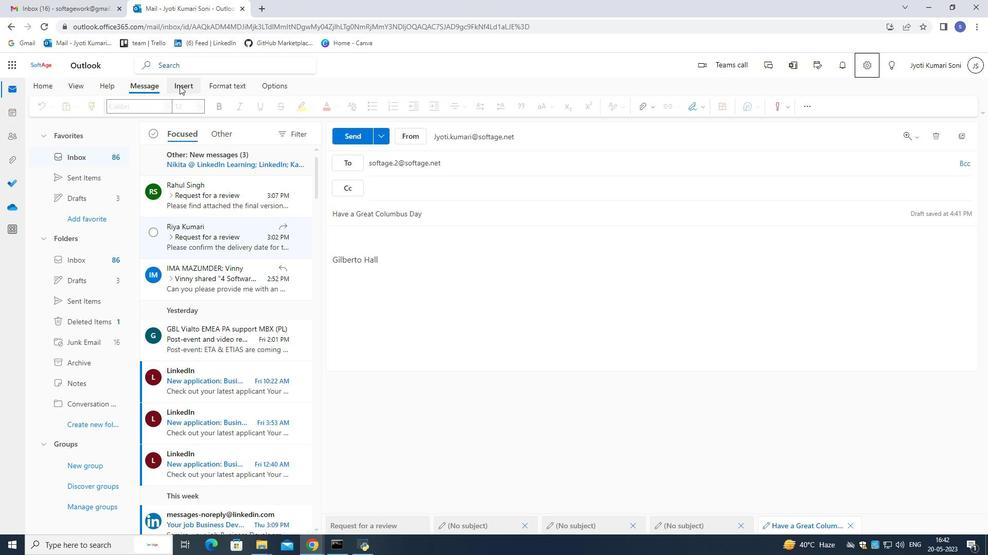 
Action: Mouse pressed left at (179, 85)
Screenshot: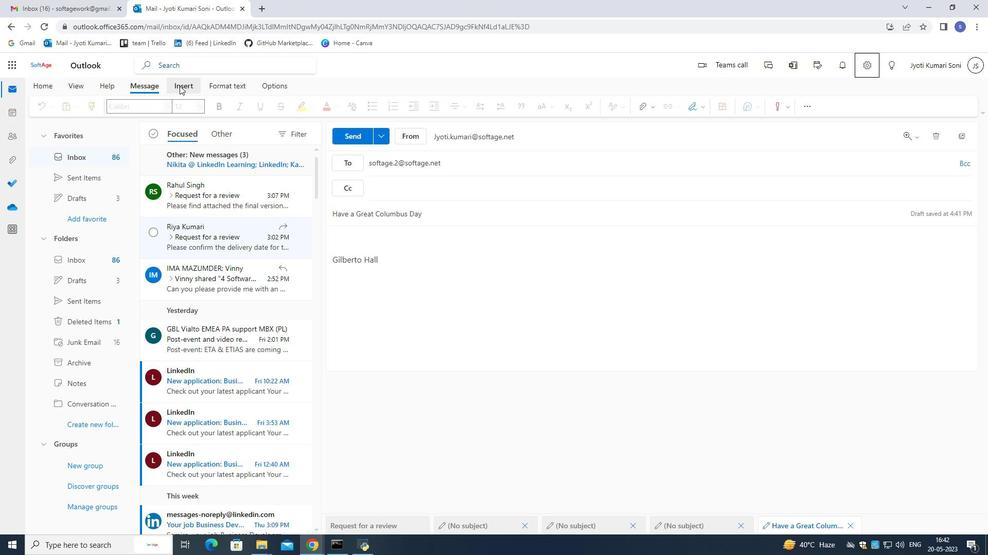 
Action: Mouse moved to (154, 107)
Screenshot: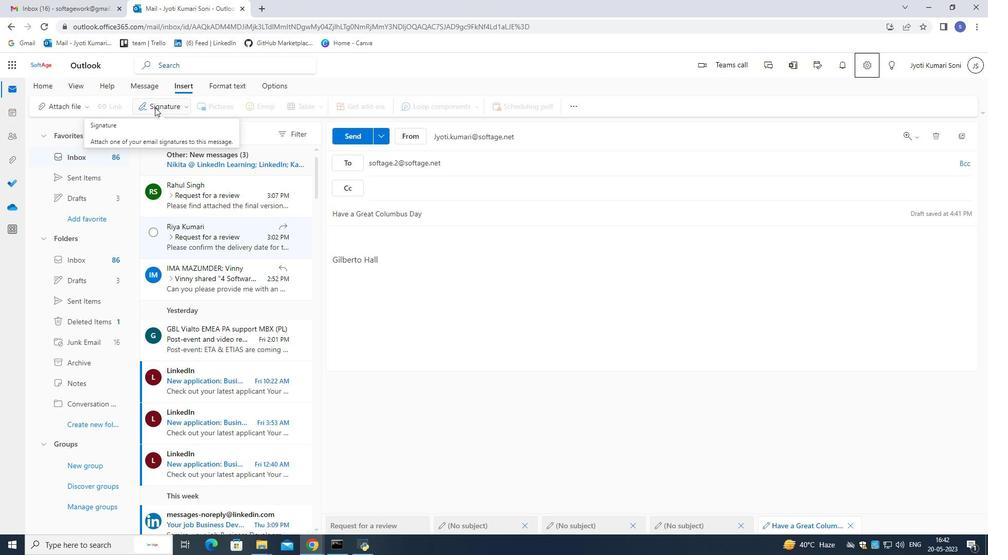 
Action: Mouse pressed left at (154, 107)
Screenshot: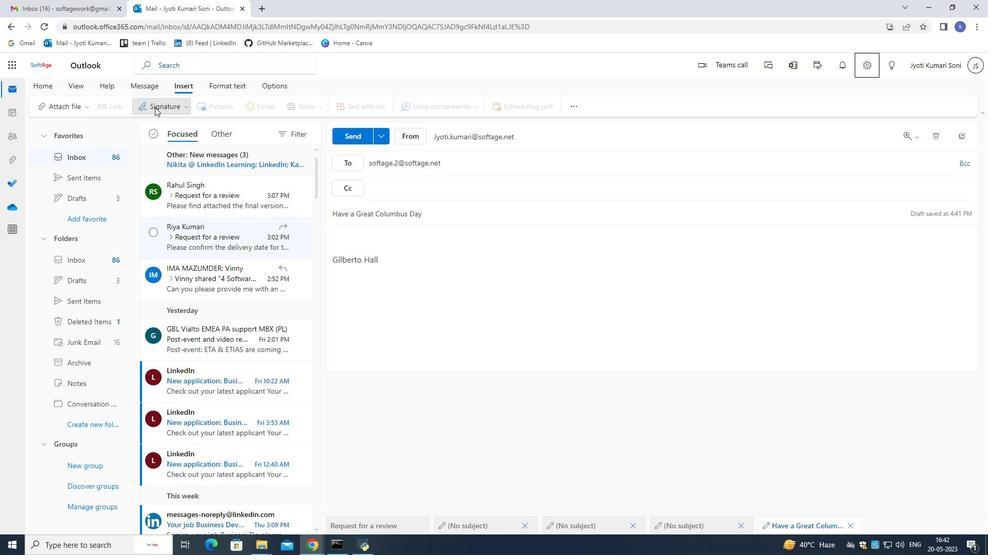 
Action: Mouse moved to (395, 321)
Screenshot: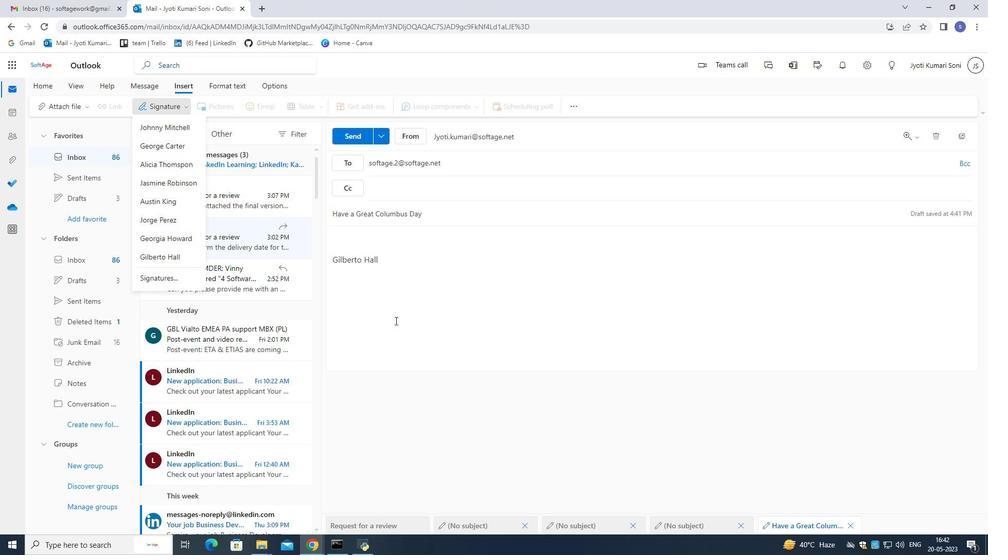 
Action: Mouse pressed left at (395, 321)
Screenshot: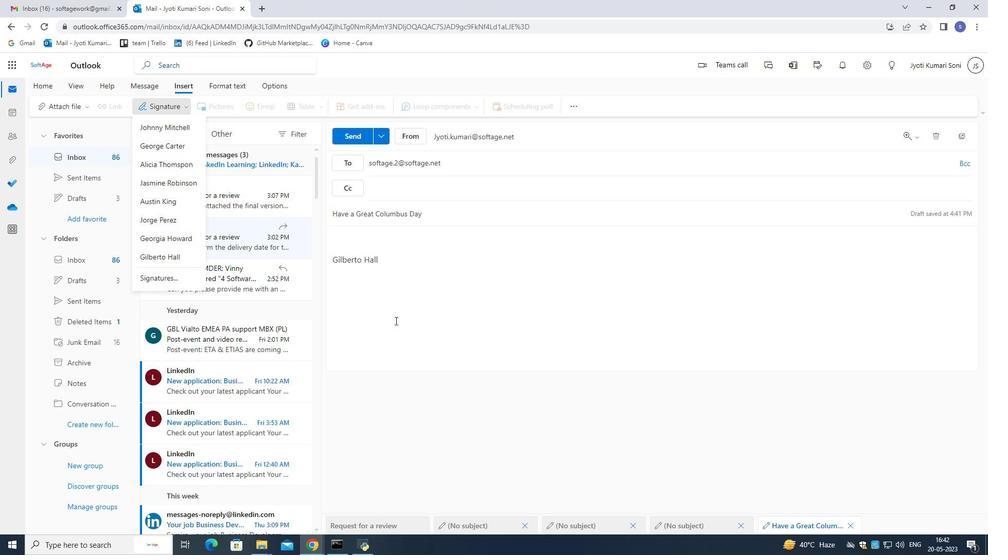 
Action: Mouse moved to (275, 89)
Screenshot: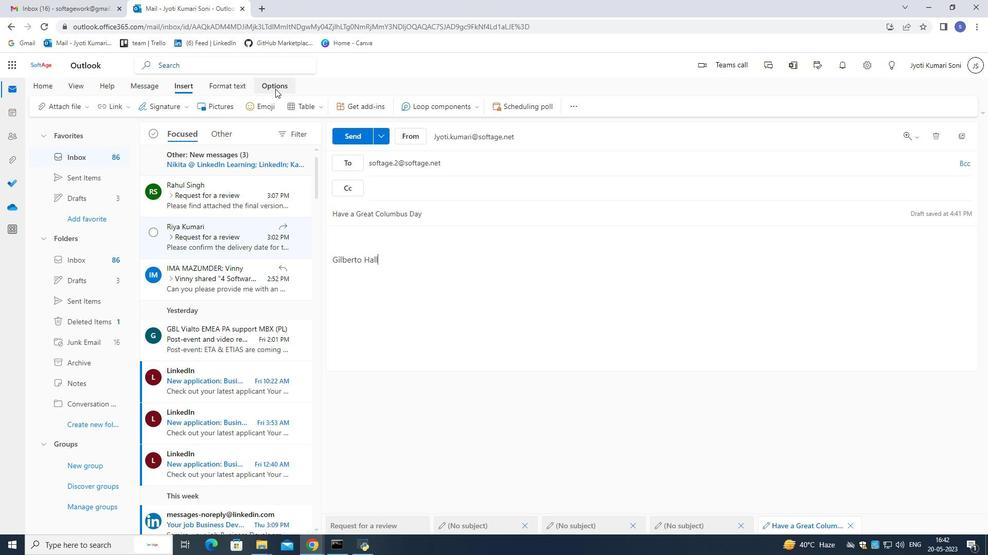 
Action: Mouse pressed left at (275, 89)
Screenshot: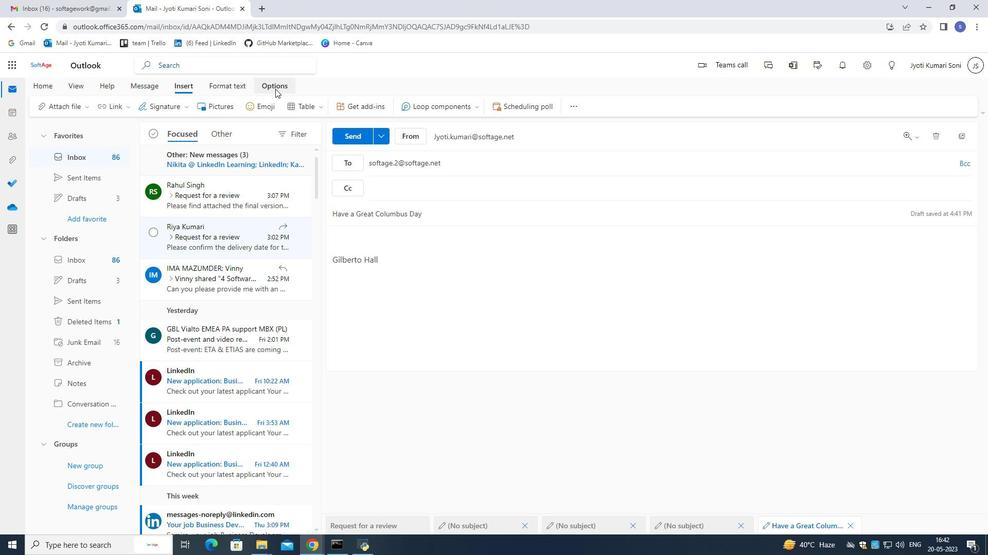 
Action: Mouse moved to (80, 90)
Screenshot: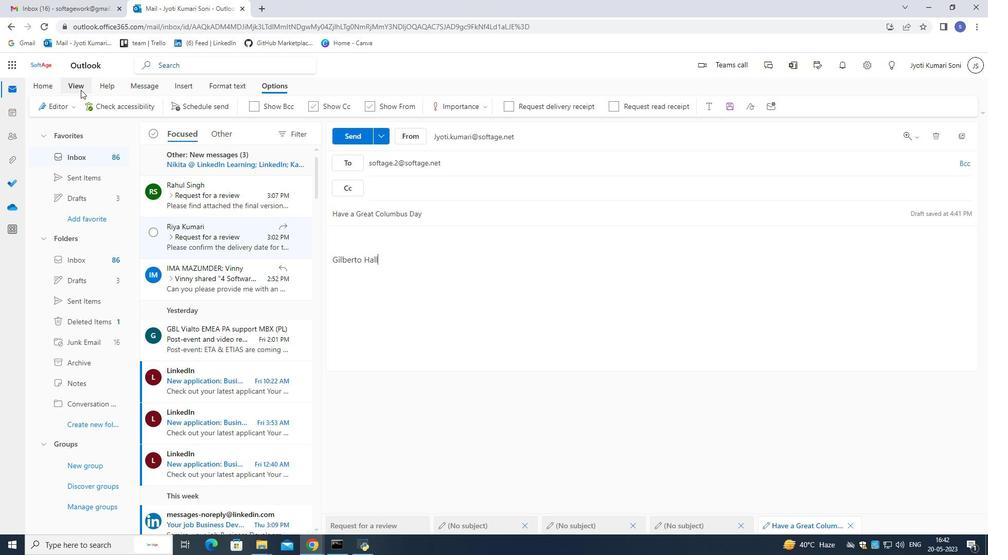 
Action: Mouse pressed left at (80, 90)
Screenshot: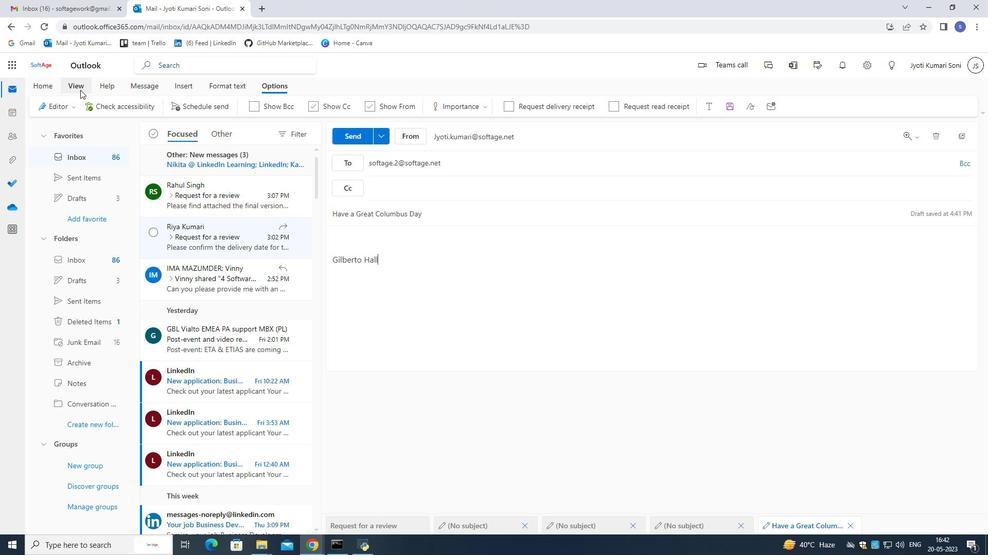 
Action: Mouse moved to (344, 137)
Screenshot: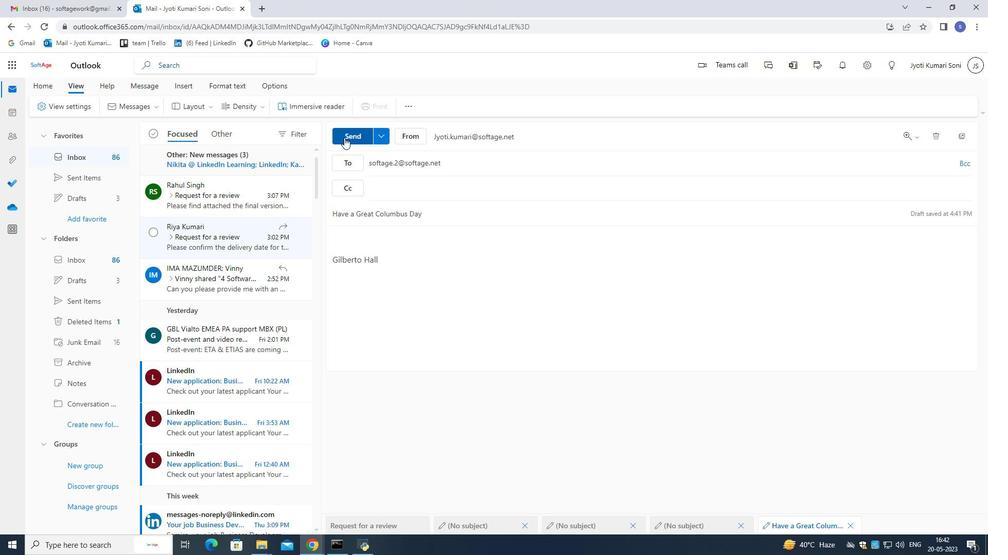 
Action: Mouse pressed left at (344, 137)
Screenshot: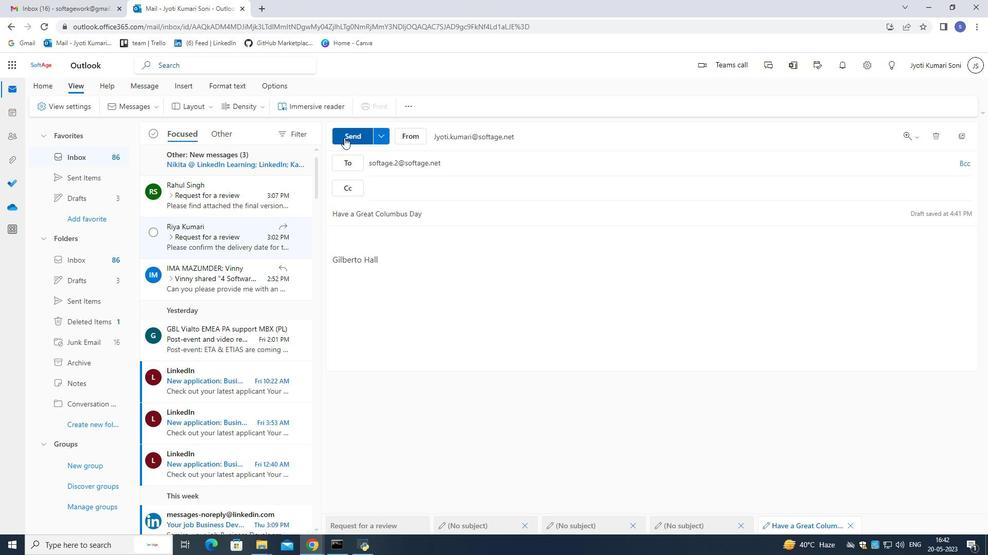 
